 Task: Find an Airbnb rental in Hopkins, United States for 9 guests from August 8 to August 15, with a price range of ₹10,000 to ₹14,000, and amenities including Free parking, Wifi, TV, Gym, and Breakfast. The property should have 8+ bedrooms, 5 beds, and 8+ bathrooms, and be a House.
Action: Mouse moved to (740, 144)
Screenshot: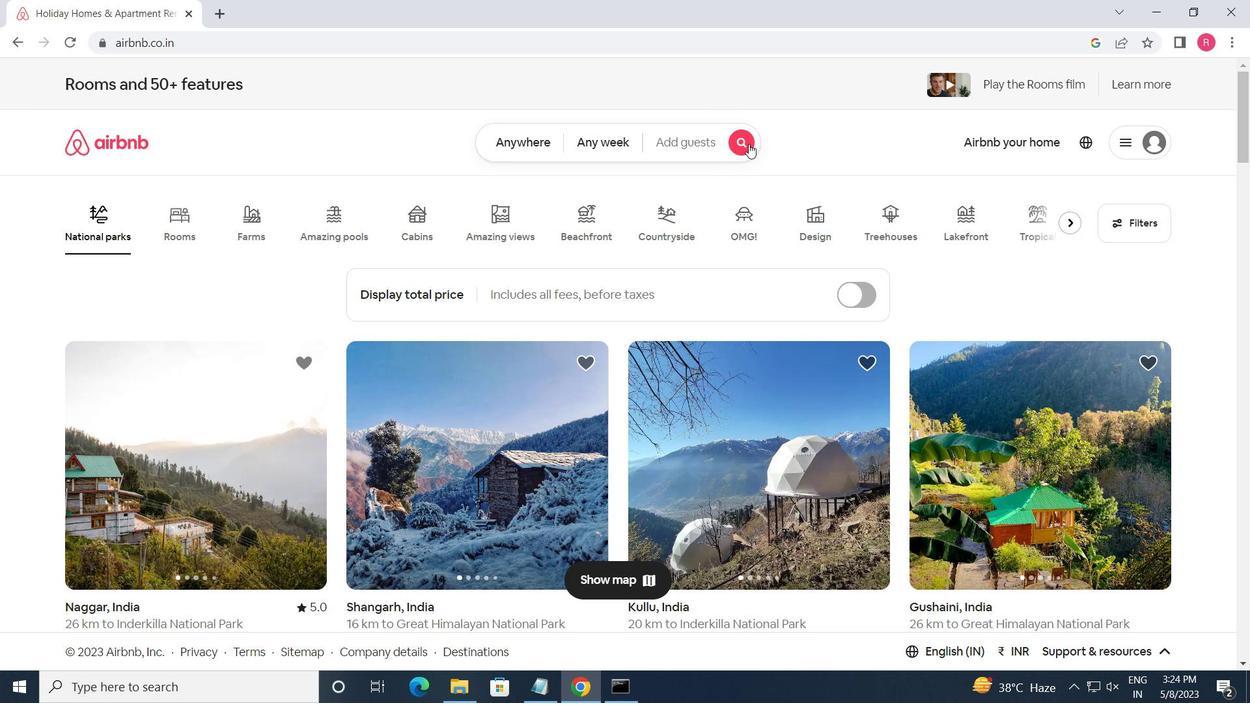 
Action: Mouse pressed left at (740, 144)
Screenshot: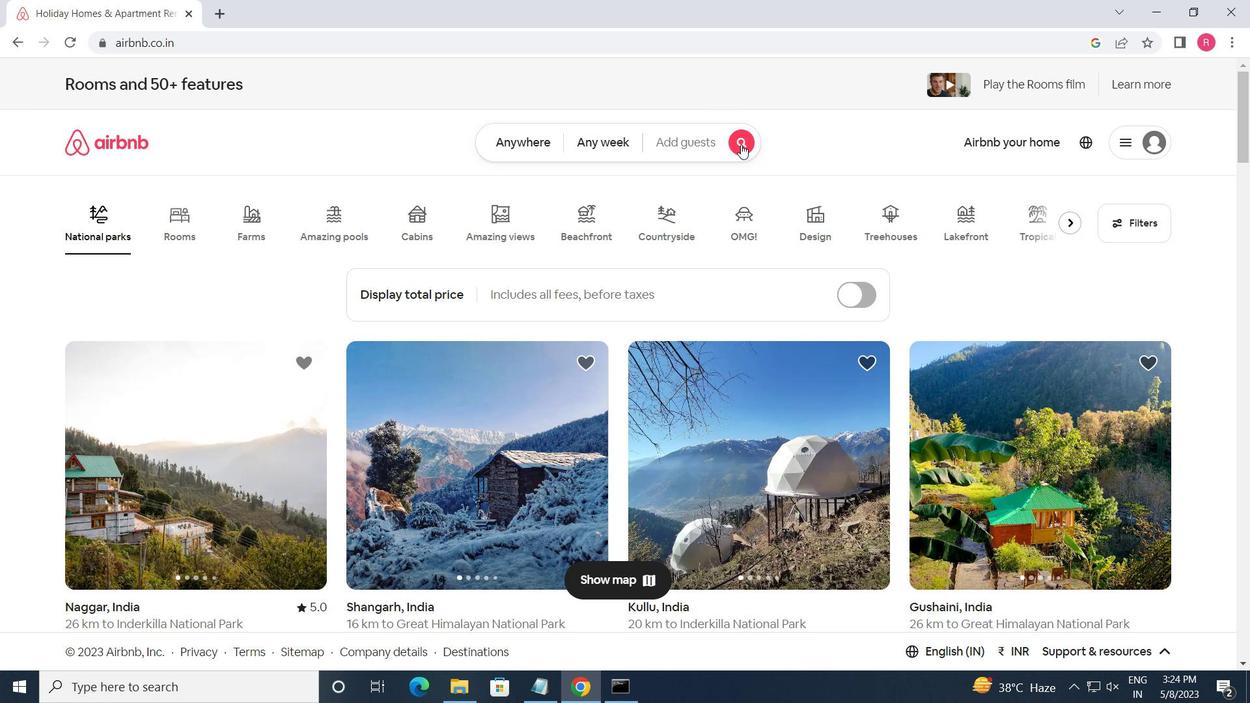 
Action: Mouse moved to (347, 211)
Screenshot: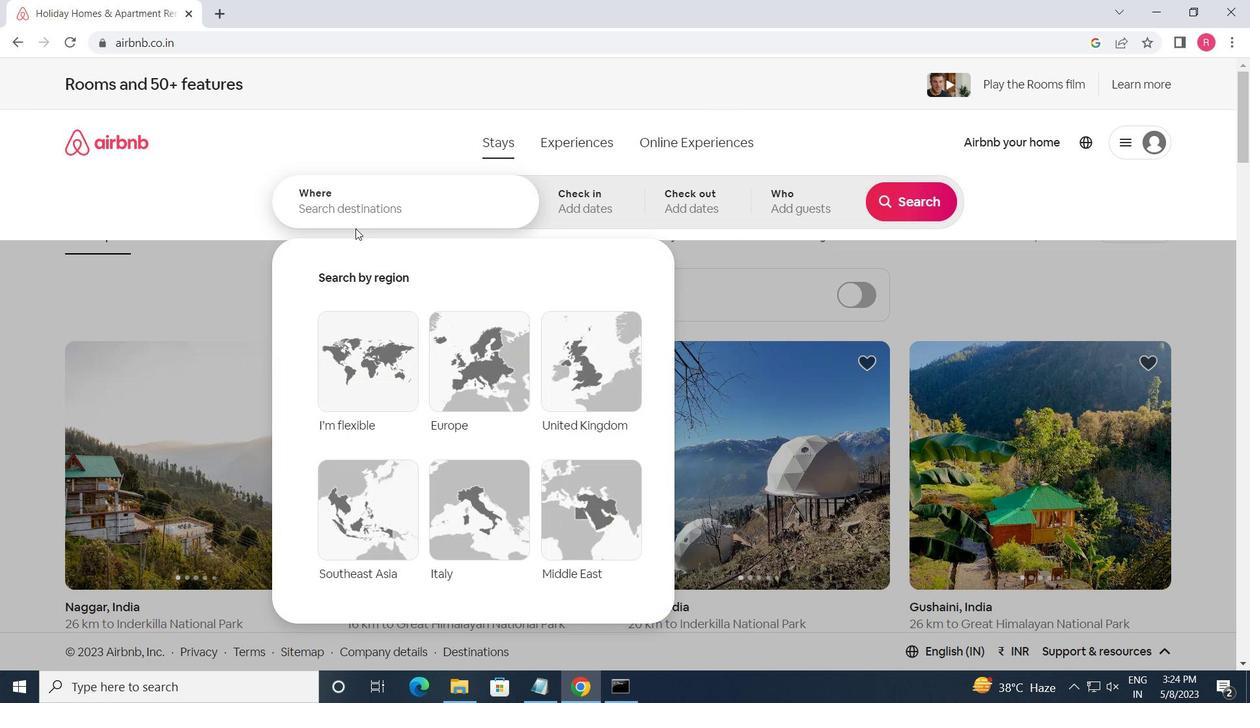 
Action: Mouse pressed left at (347, 211)
Screenshot: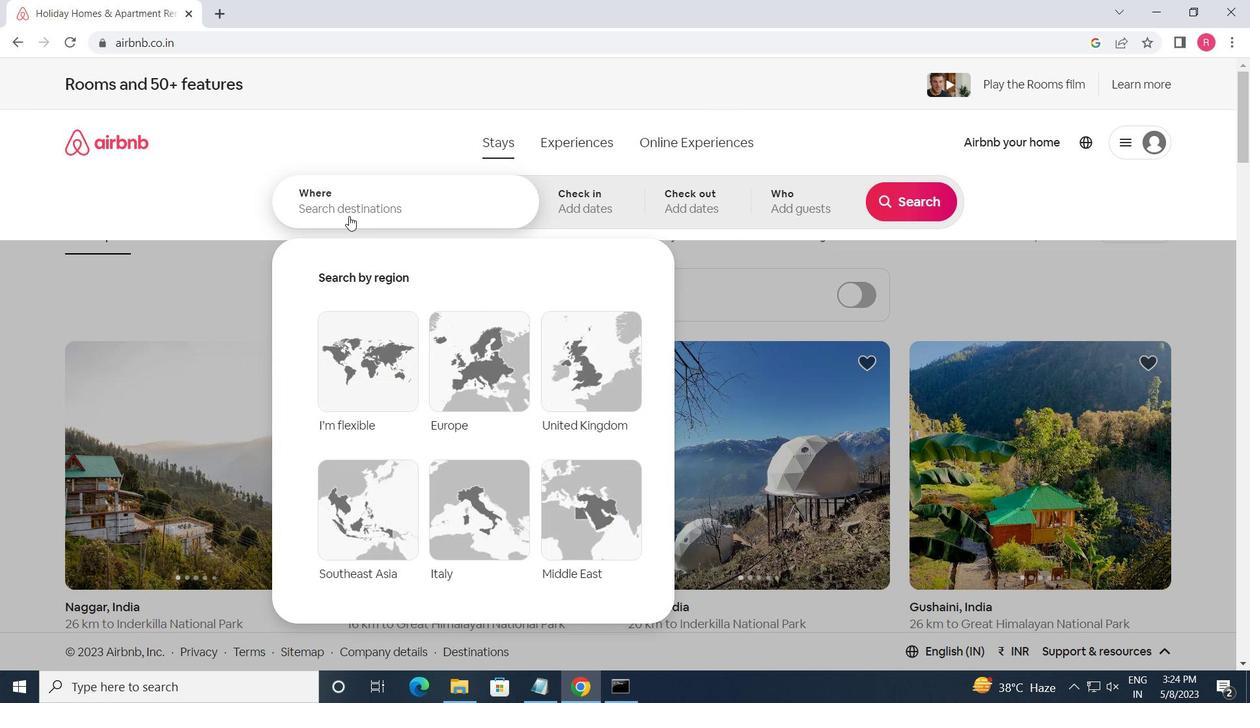 
Action: Key pressed <Key.shift>HOPKINS,<Key.space><Key.shift_r><Key.shift_r>UNITED<Key.space><Key.shift>STATES<Key.enter>
Screenshot: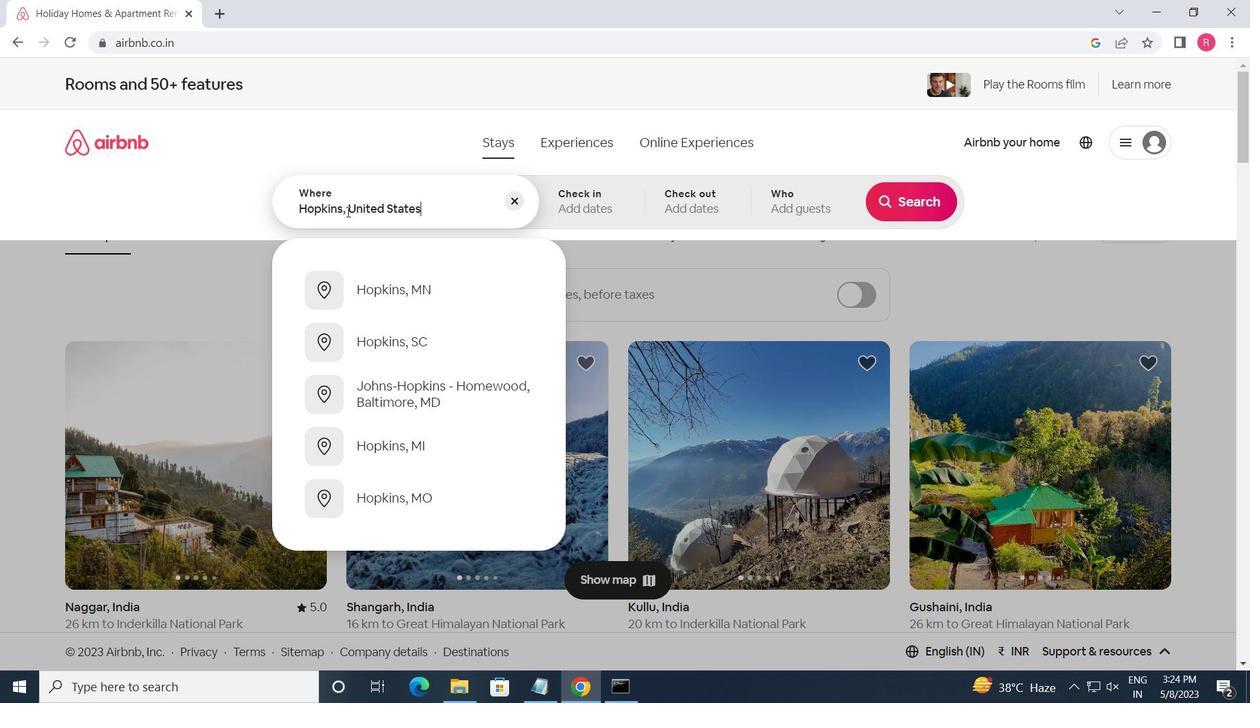 
Action: Mouse moved to (908, 341)
Screenshot: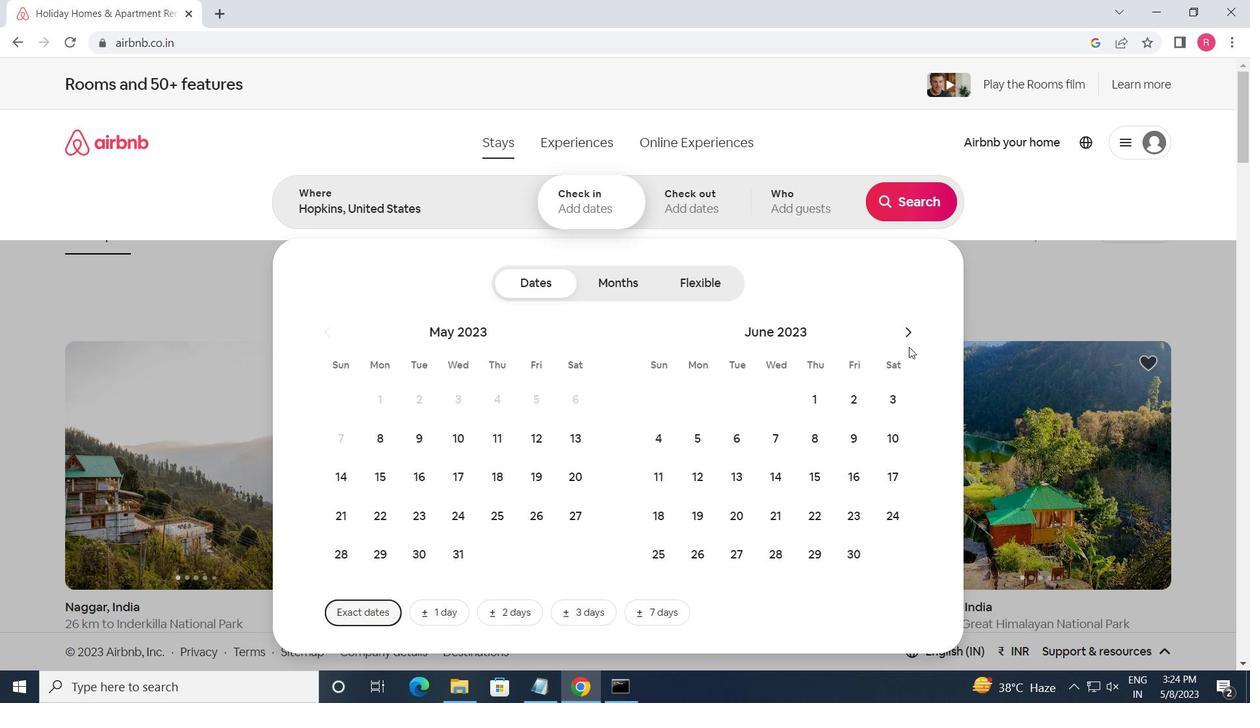 
Action: Mouse pressed left at (908, 341)
Screenshot: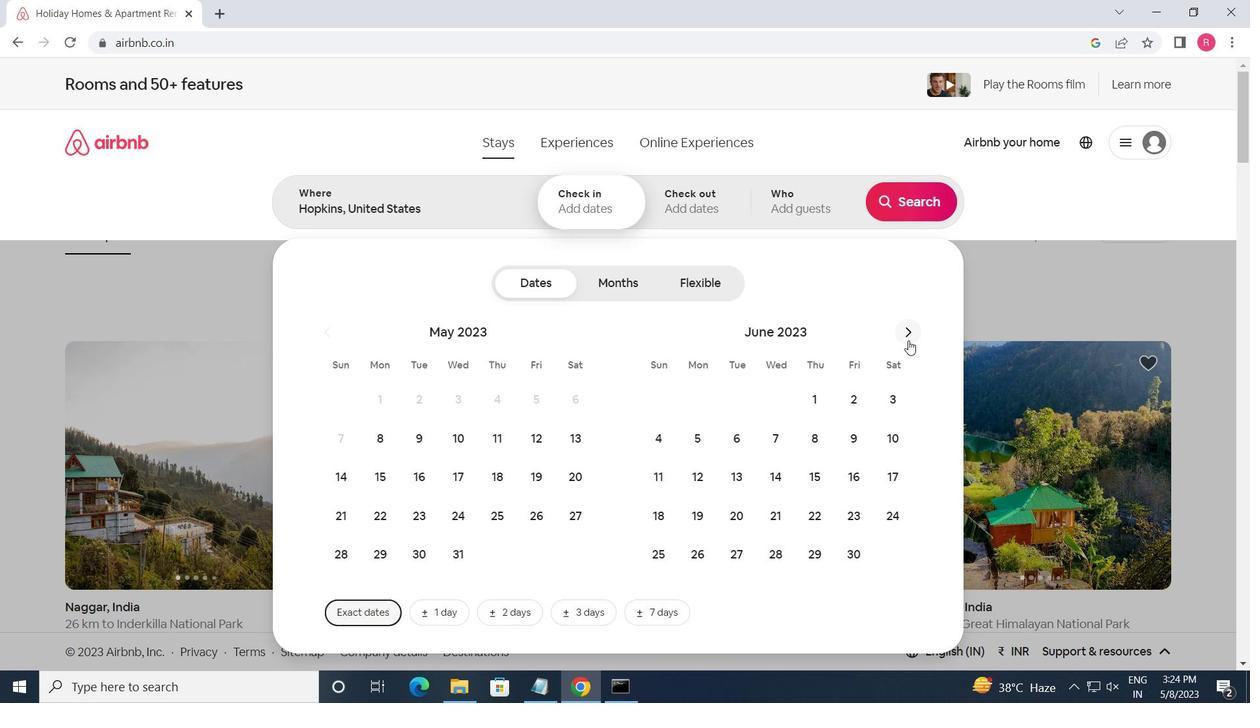 
Action: Mouse pressed left at (908, 341)
Screenshot: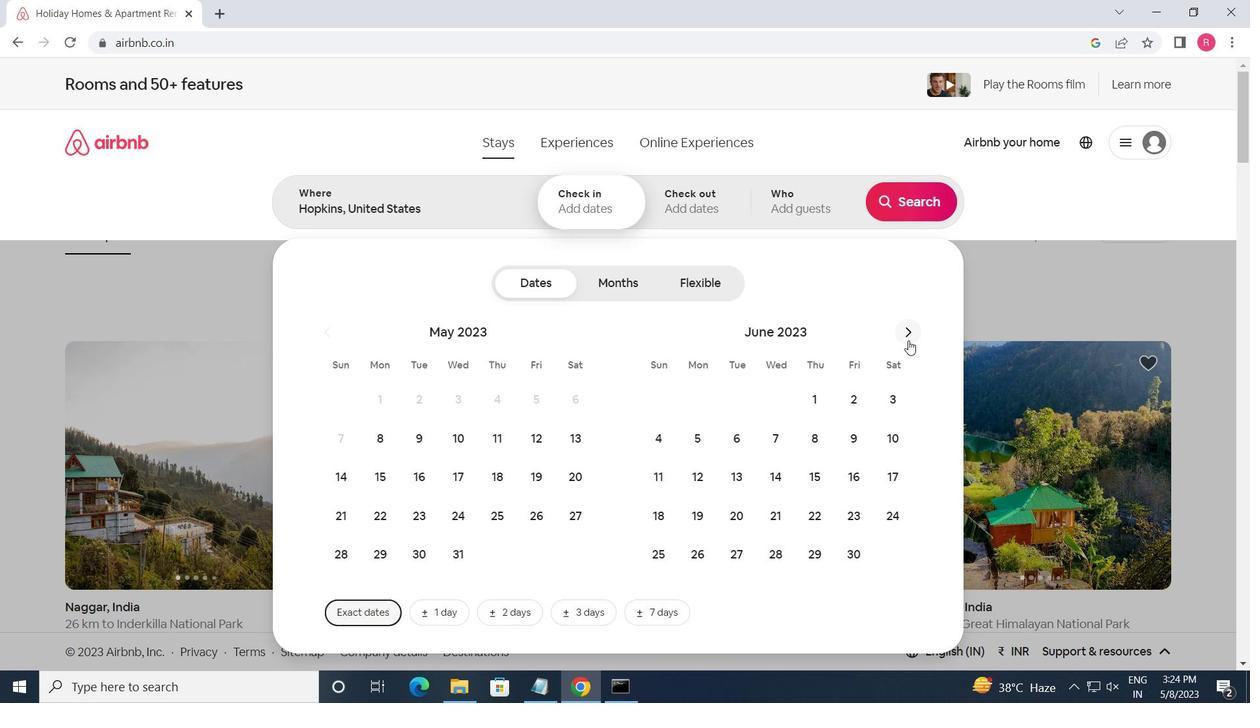 
Action: Mouse pressed left at (908, 341)
Screenshot: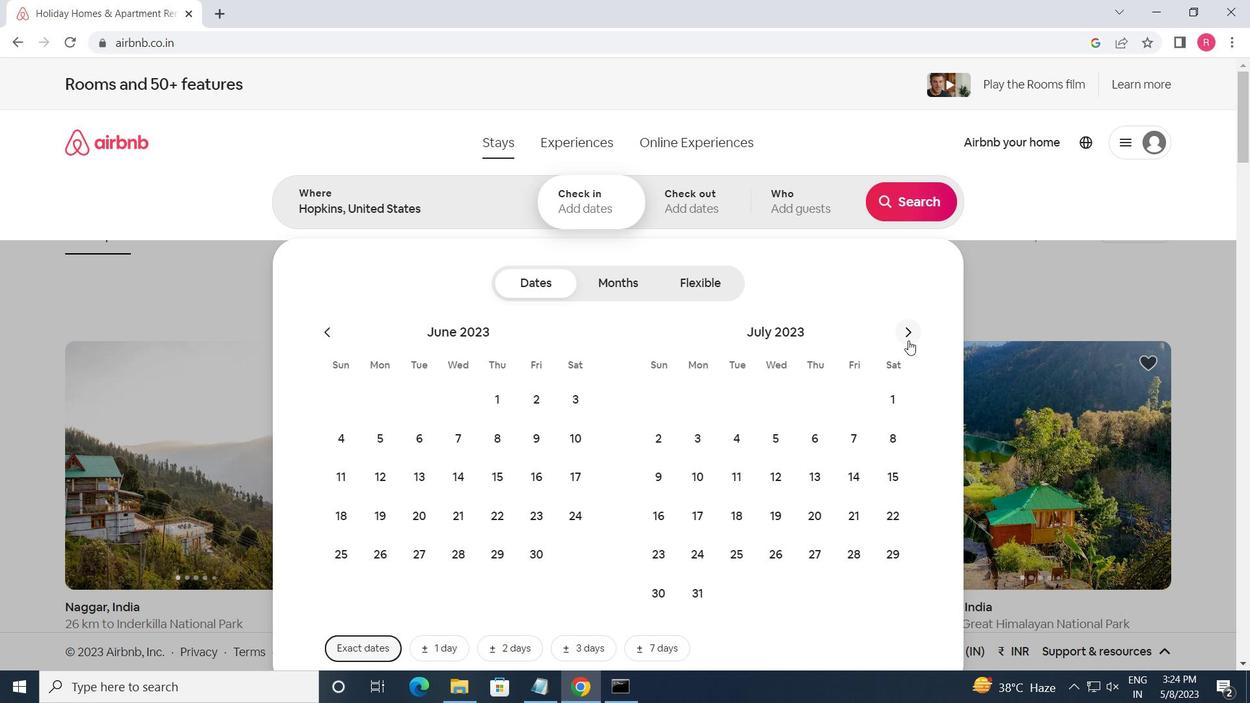 
Action: Mouse moved to (748, 446)
Screenshot: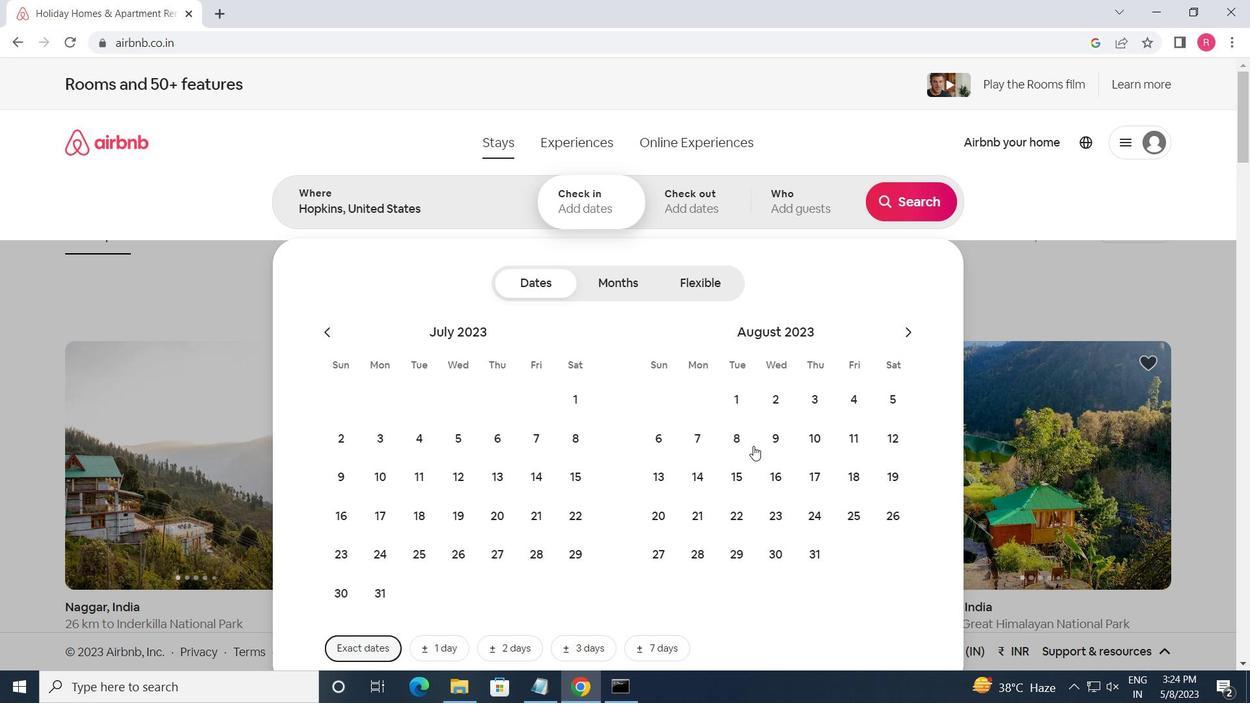 
Action: Mouse pressed left at (748, 446)
Screenshot: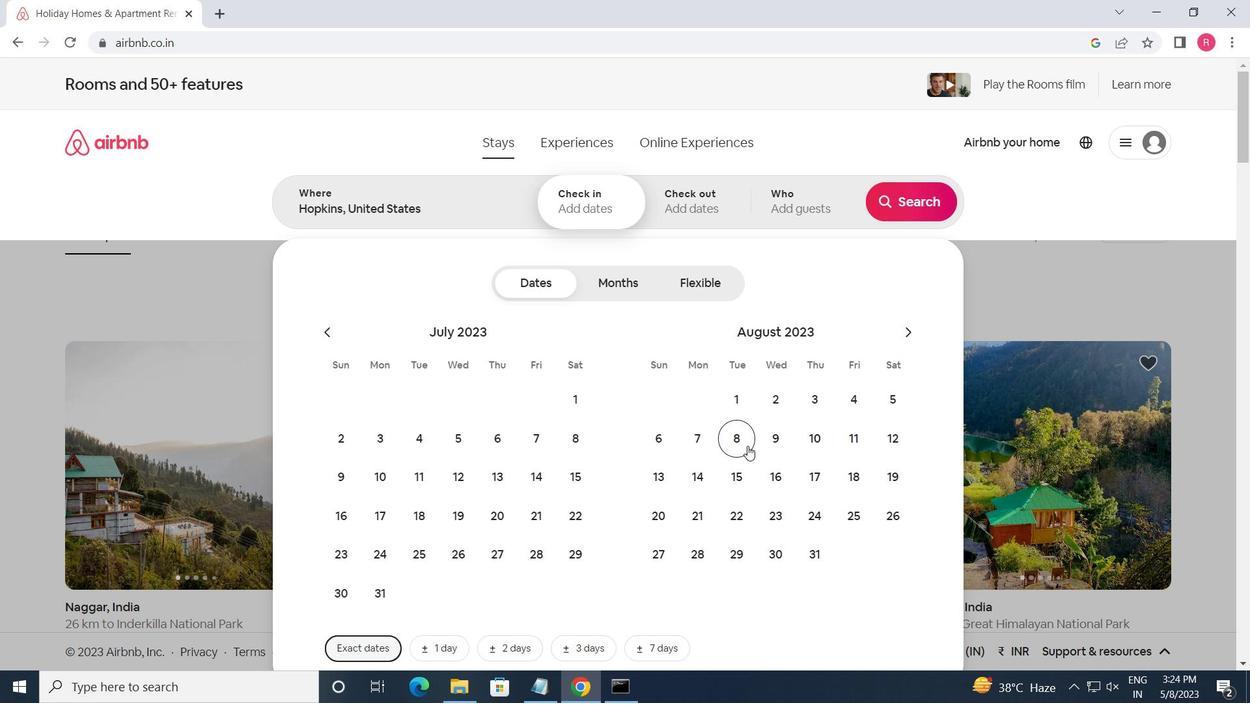 
Action: Mouse moved to (743, 467)
Screenshot: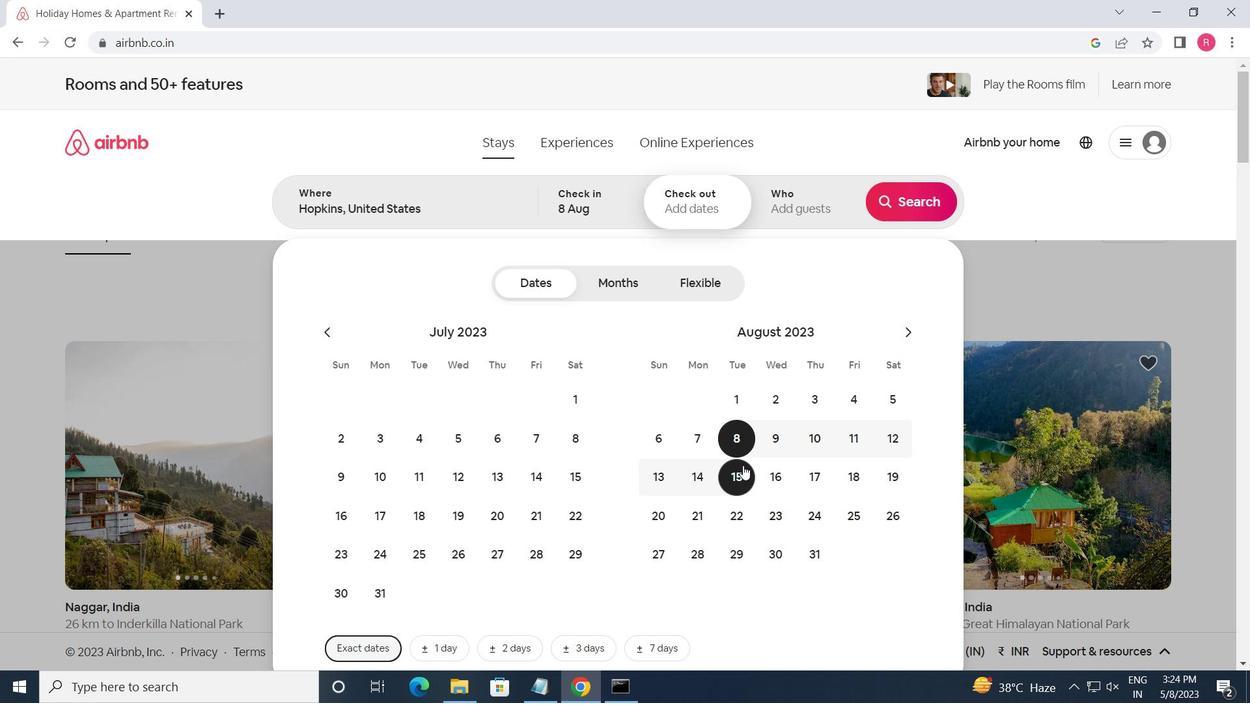 
Action: Mouse pressed left at (743, 467)
Screenshot: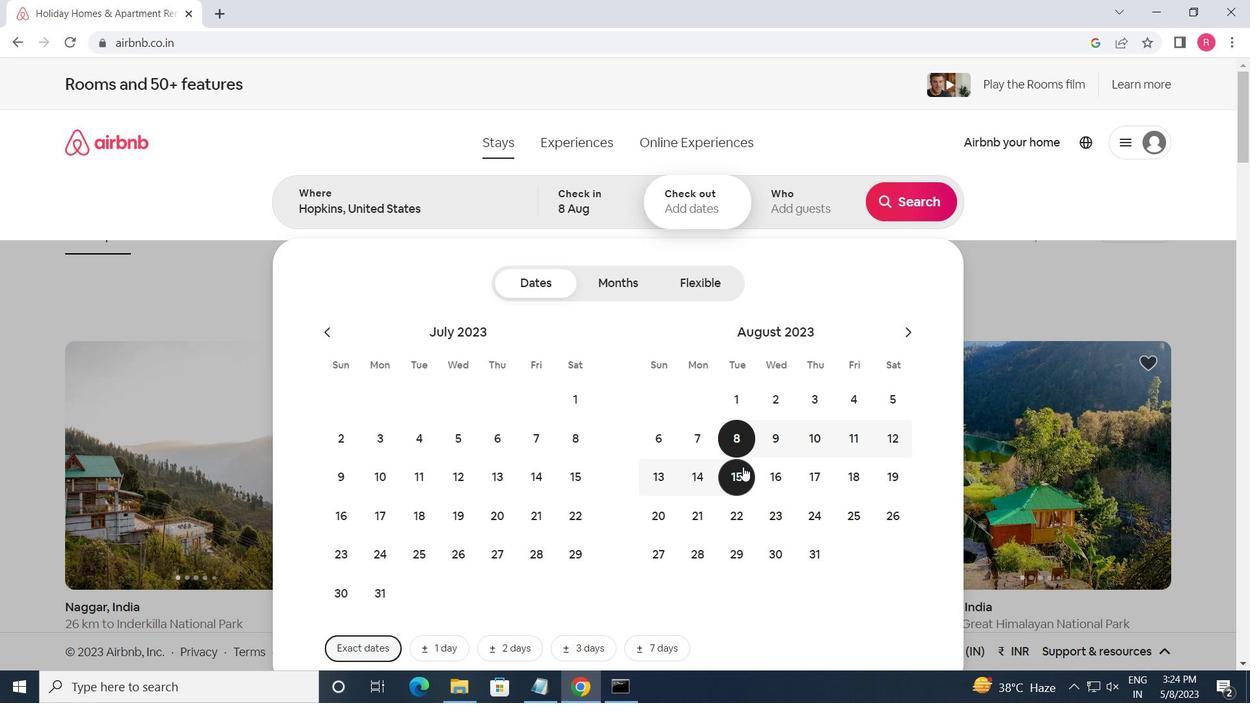 
Action: Mouse moved to (793, 213)
Screenshot: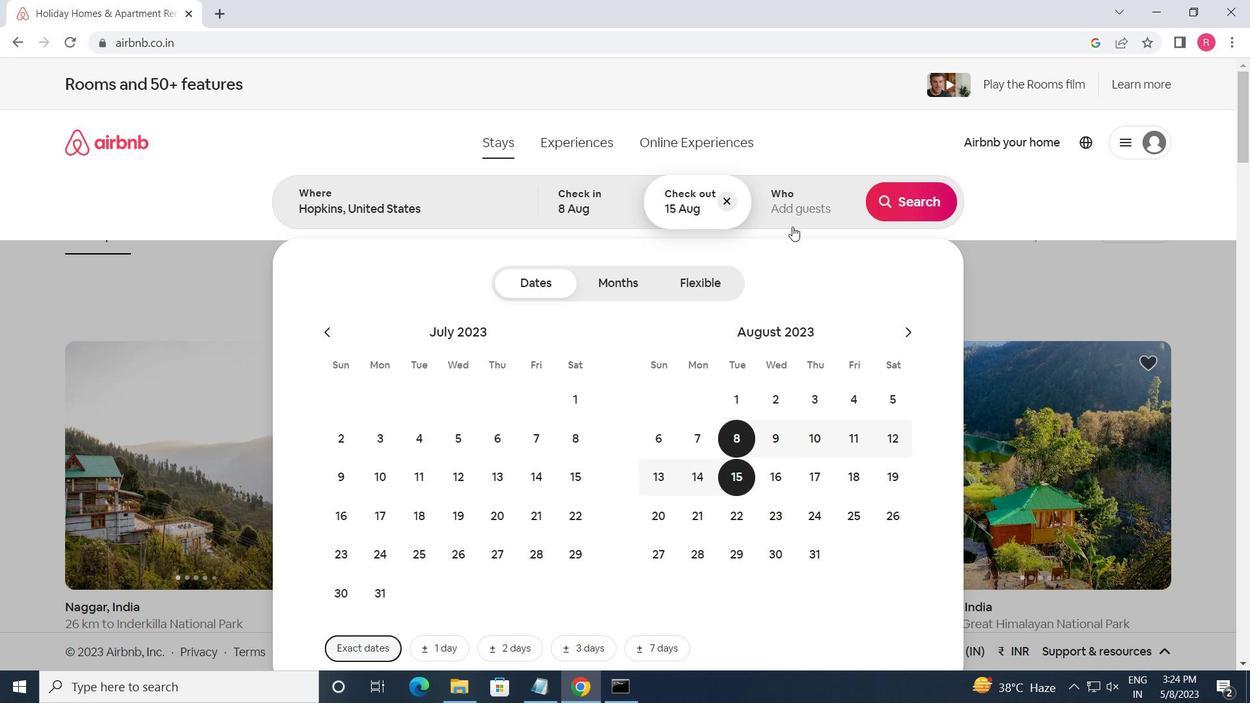 
Action: Mouse pressed left at (793, 213)
Screenshot: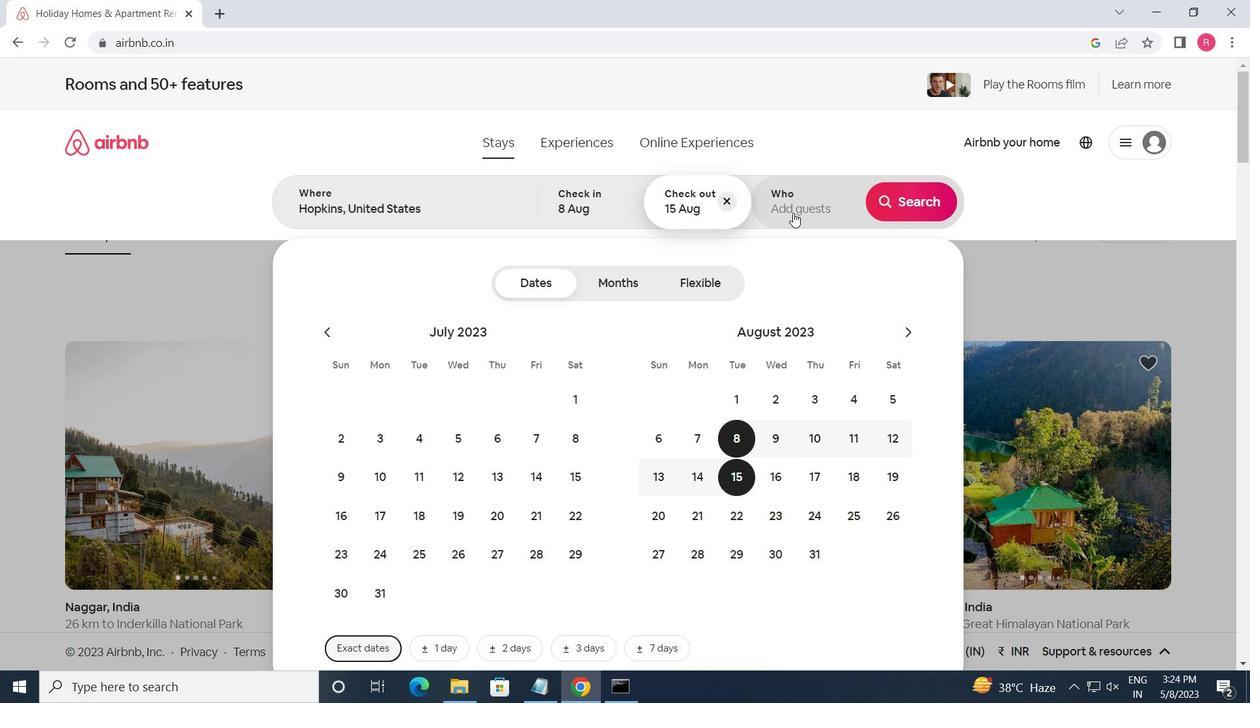 
Action: Mouse moved to (911, 287)
Screenshot: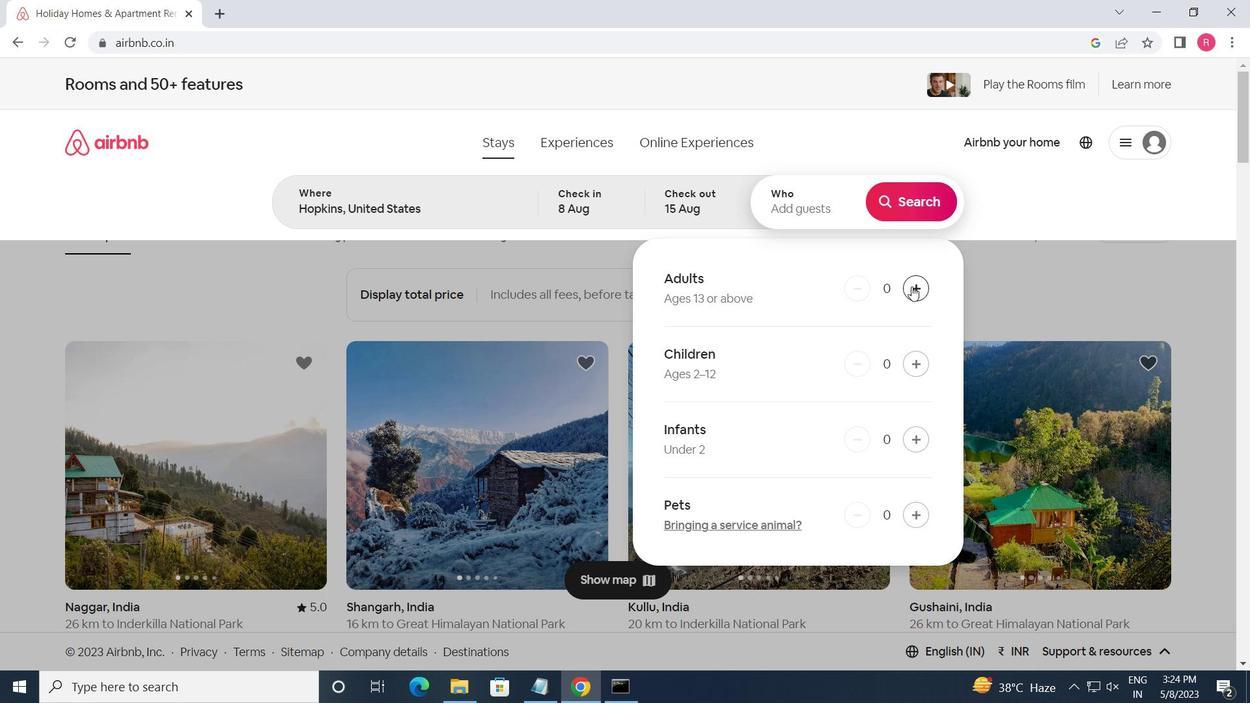 
Action: Mouse pressed left at (911, 287)
Screenshot: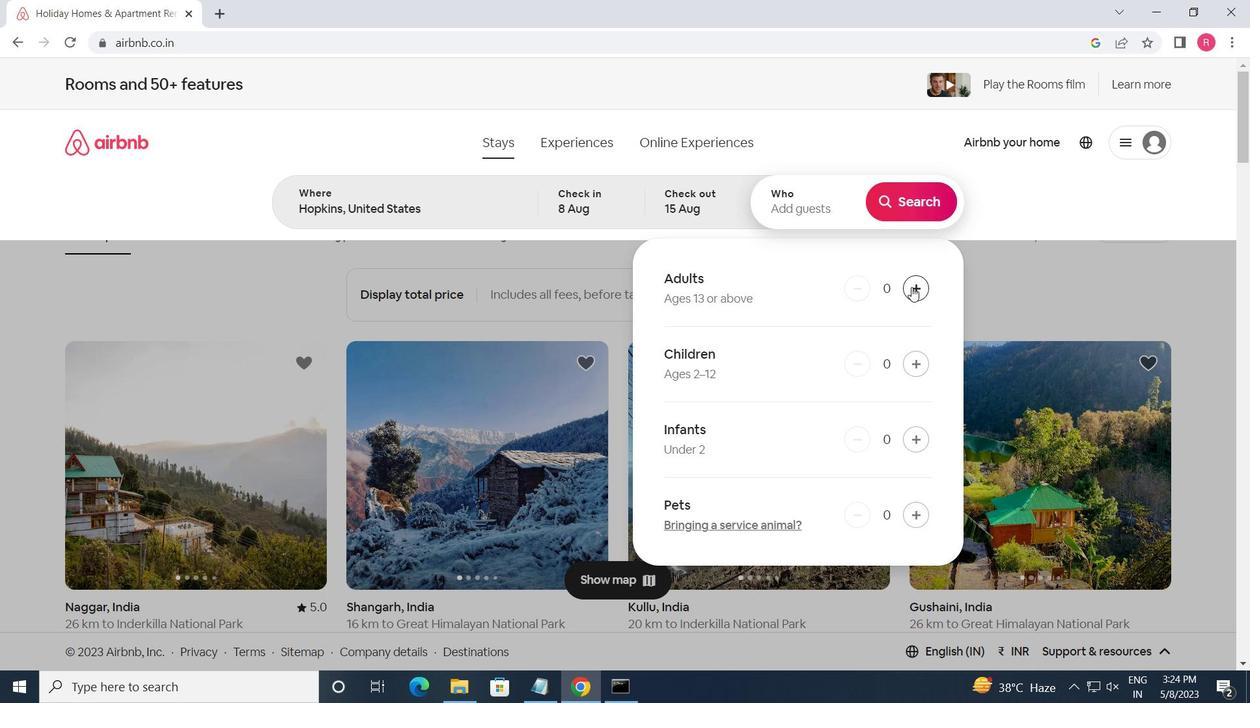 
Action: Mouse pressed left at (911, 287)
Screenshot: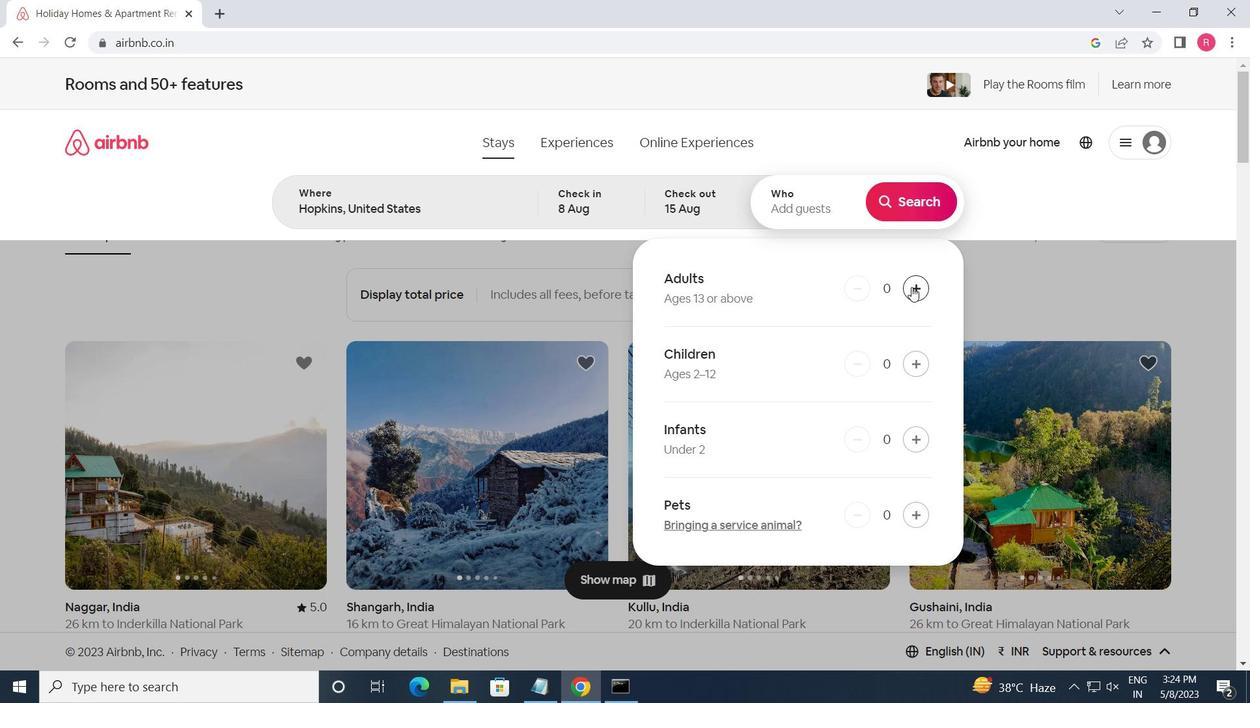 
Action: Mouse pressed left at (911, 287)
Screenshot: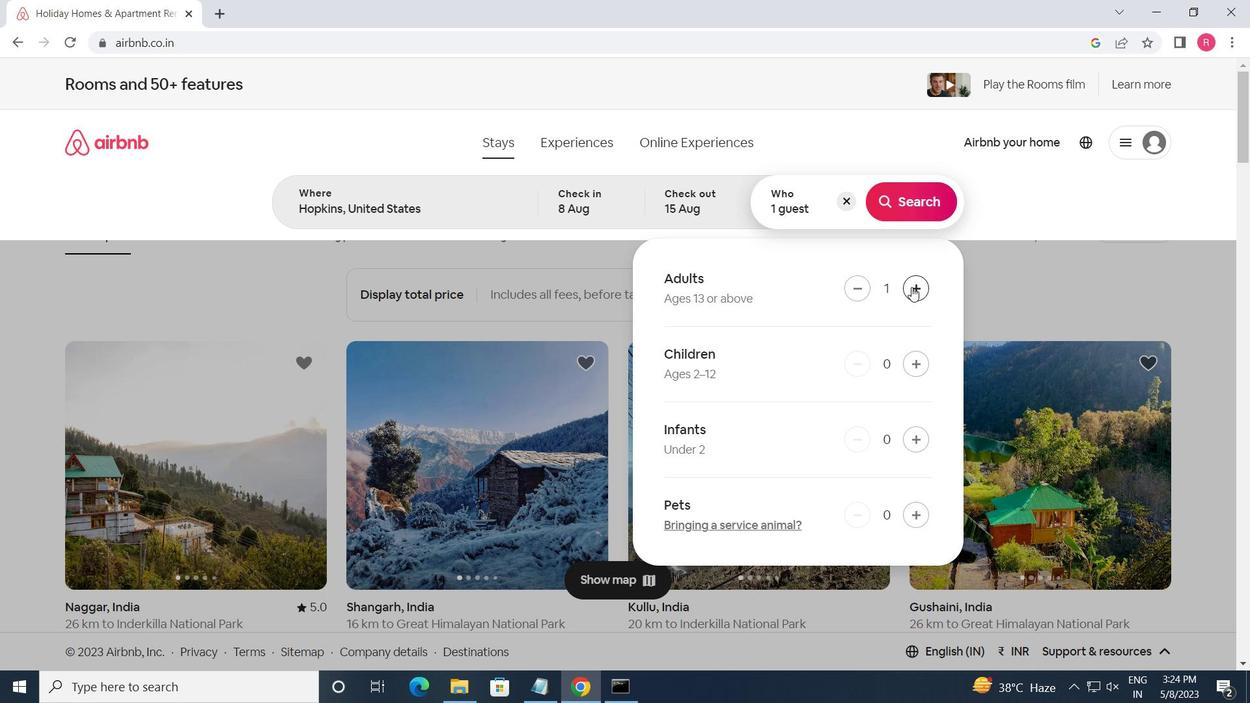 
Action: Mouse pressed left at (911, 287)
Screenshot: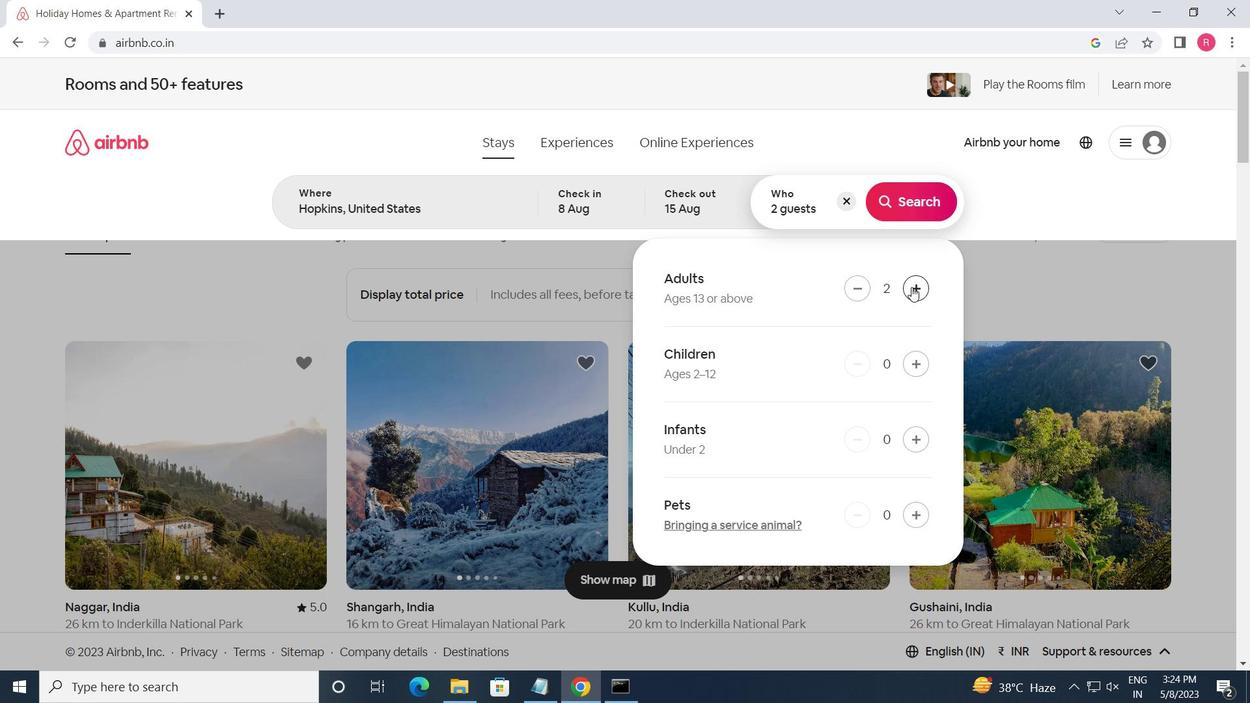 
Action: Mouse pressed left at (911, 287)
Screenshot: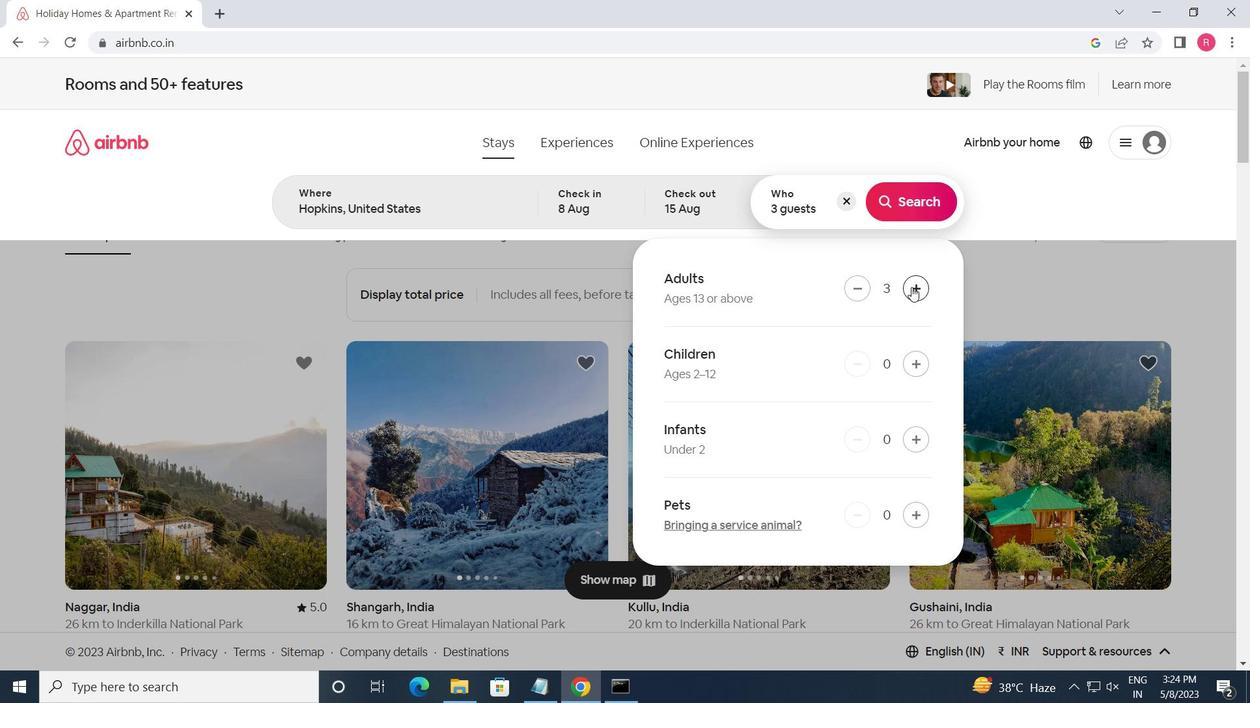 
Action: Mouse pressed left at (911, 287)
Screenshot: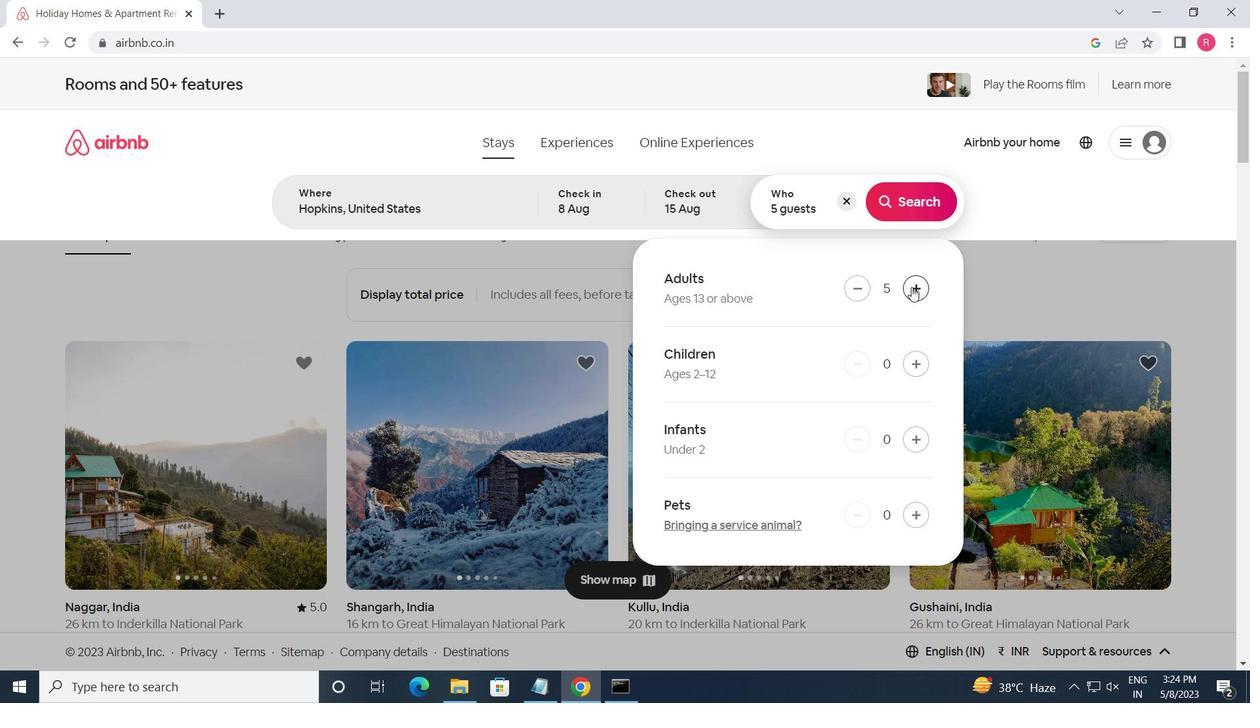 
Action: Mouse pressed left at (911, 287)
Screenshot: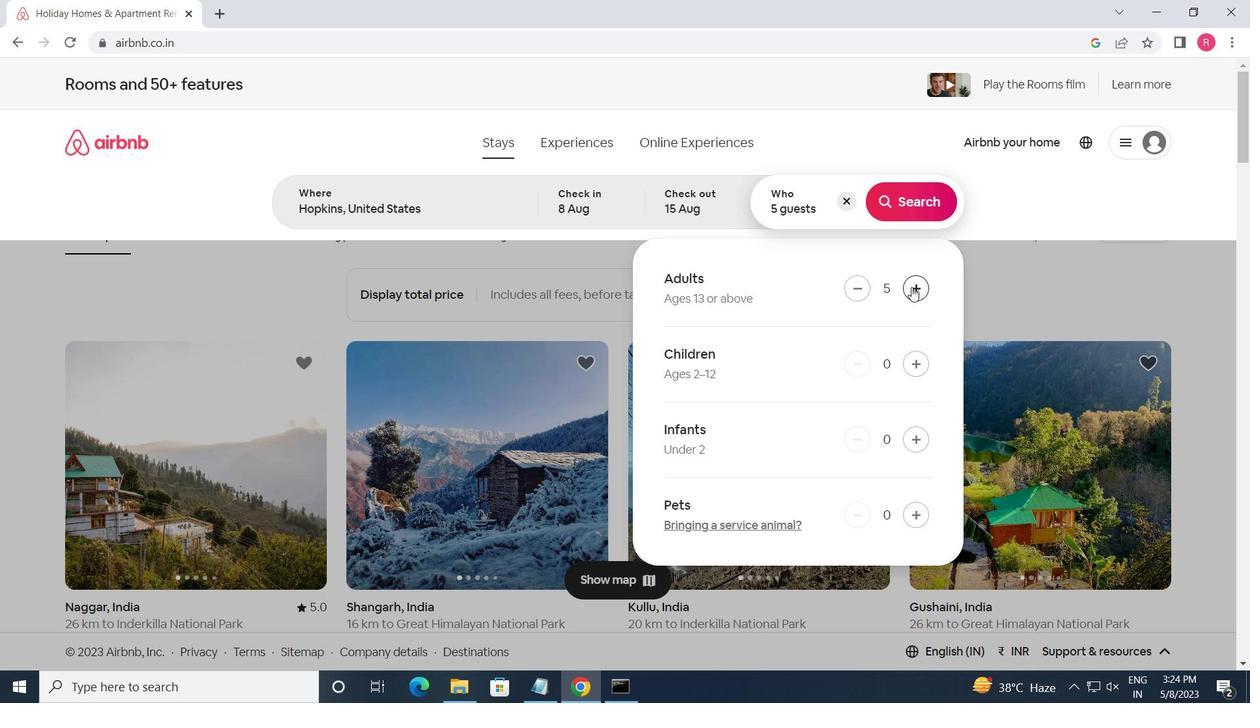 
Action: Mouse pressed left at (911, 287)
Screenshot: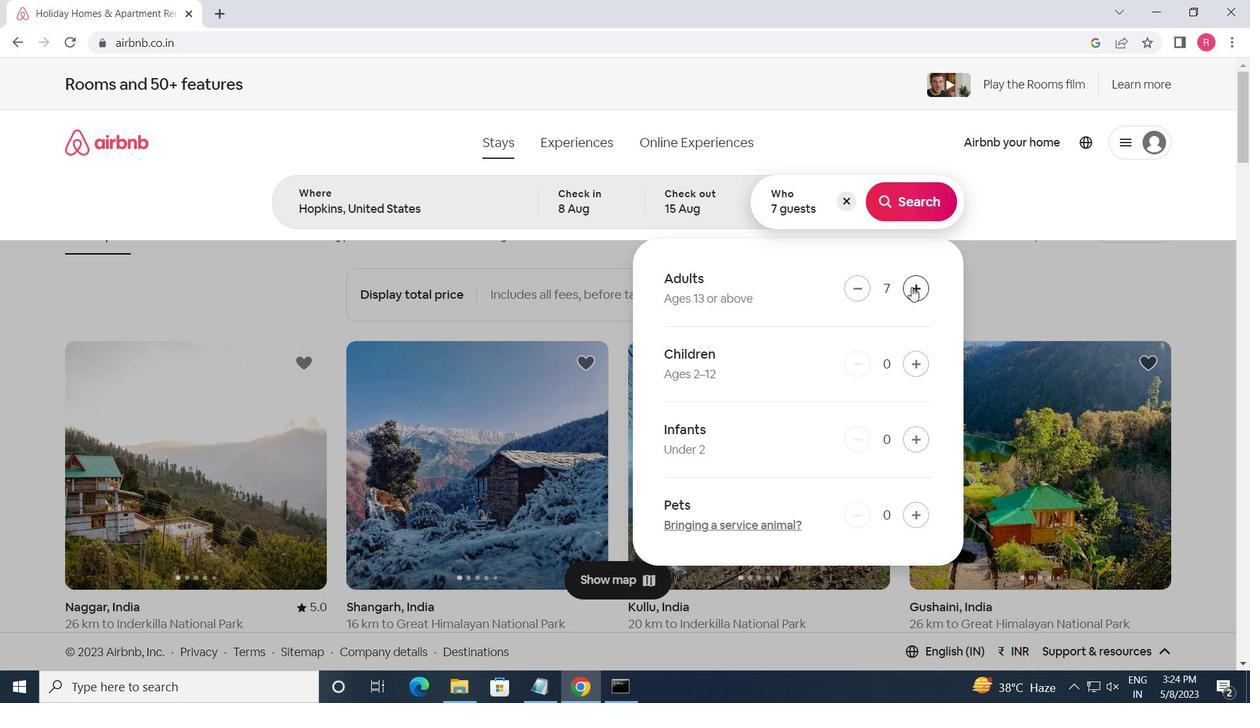 
Action: Mouse pressed left at (911, 287)
Screenshot: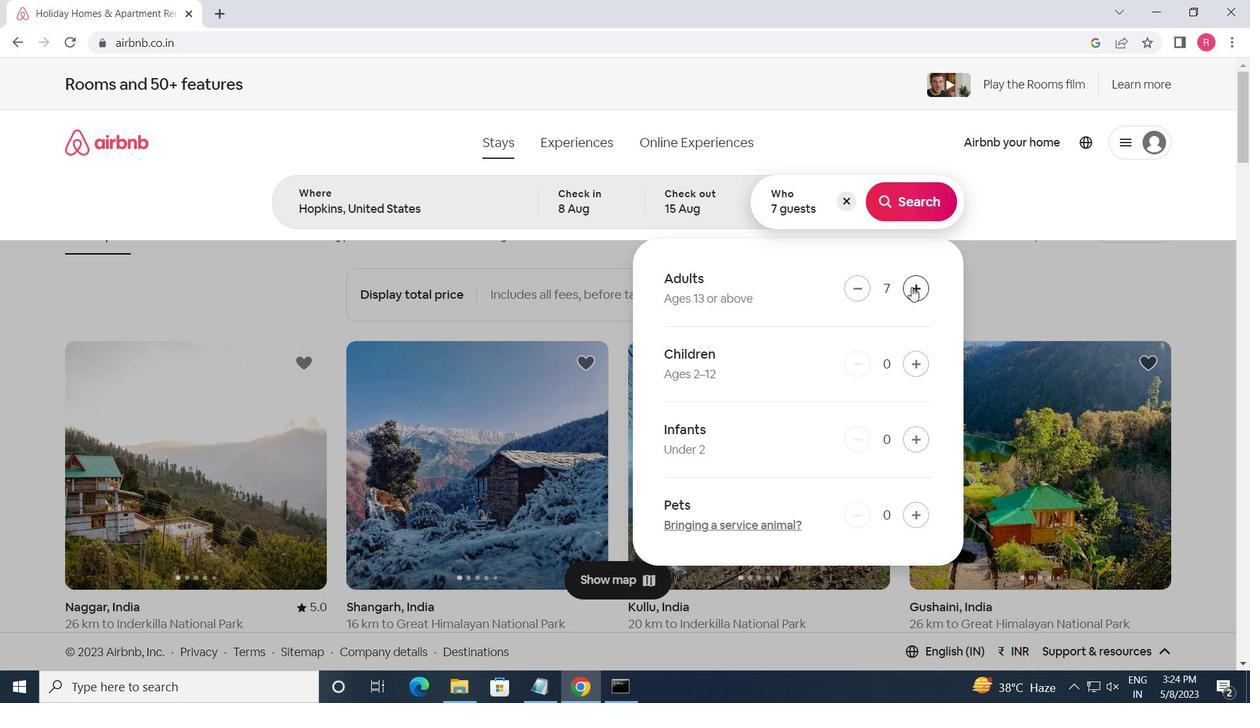 
Action: Mouse moved to (903, 214)
Screenshot: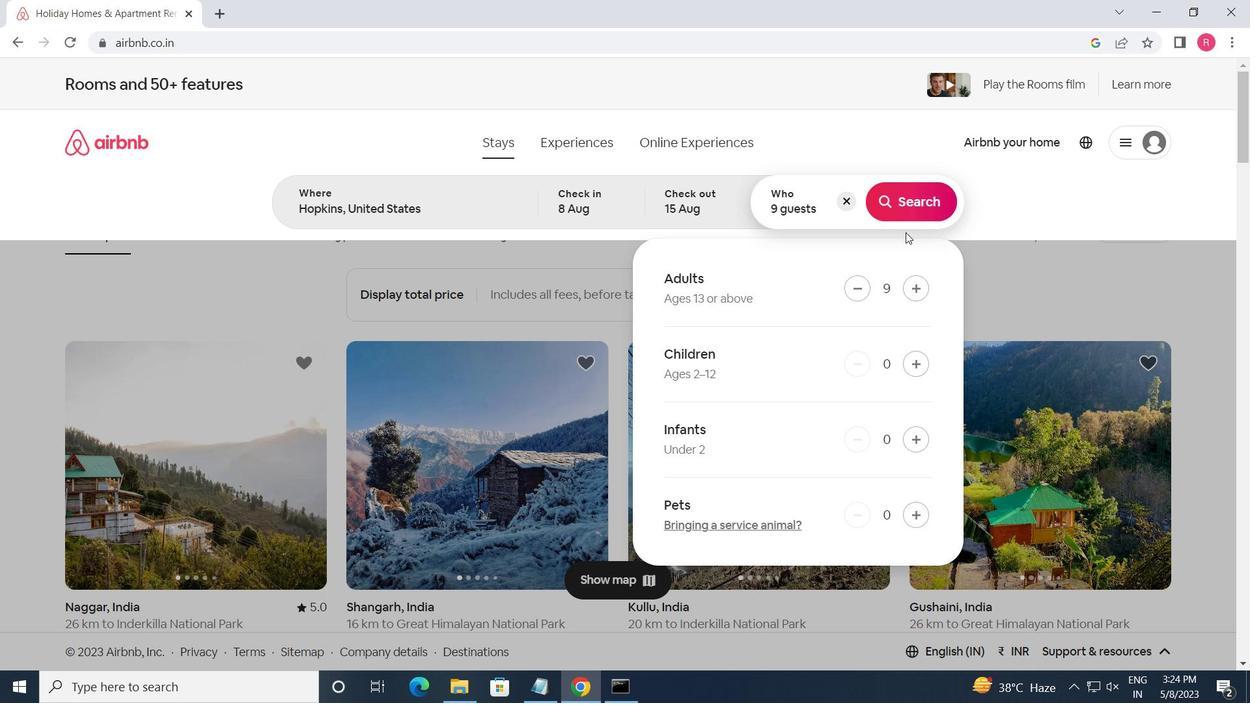 
Action: Mouse pressed left at (903, 214)
Screenshot: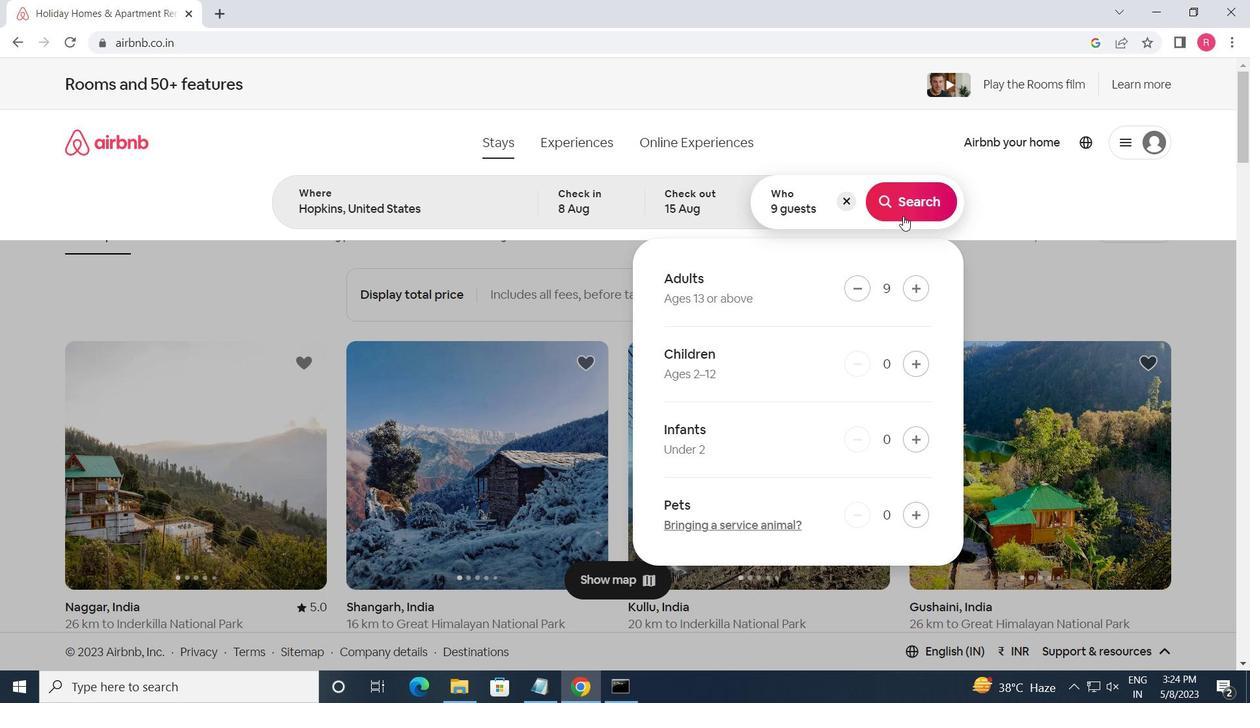 
Action: Mouse moved to (1161, 151)
Screenshot: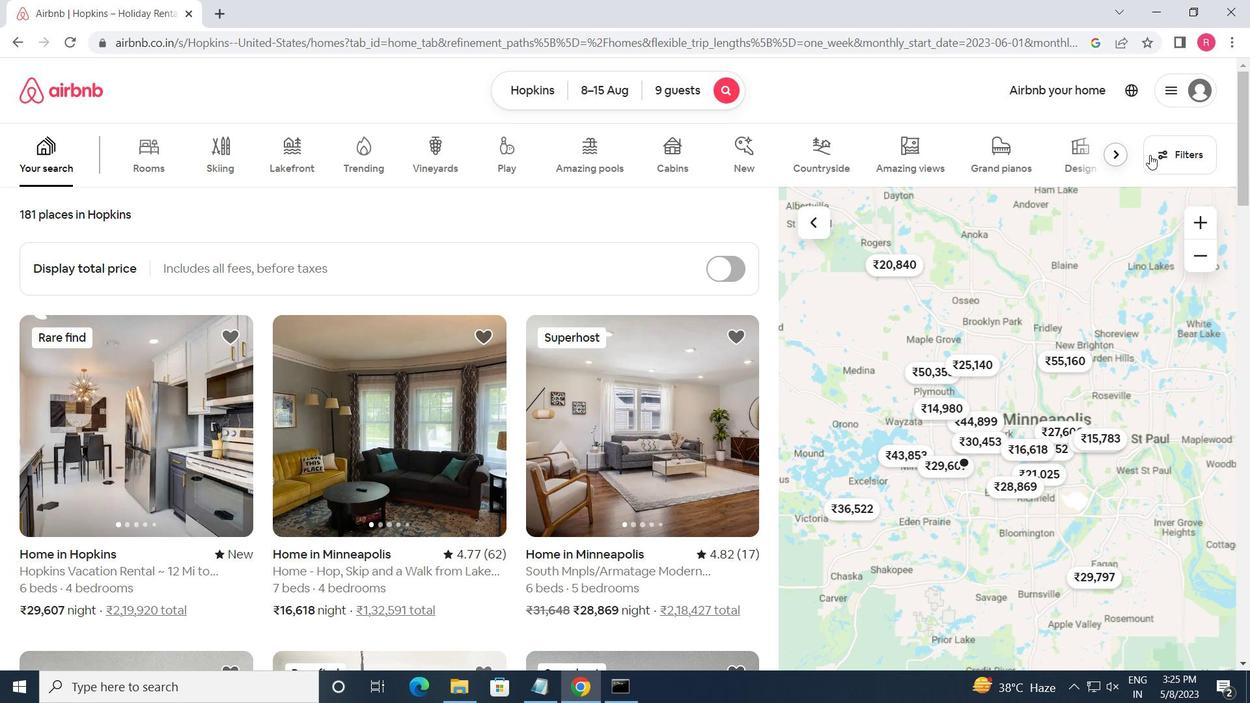 
Action: Mouse pressed left at (1161, 151)
Screenshot: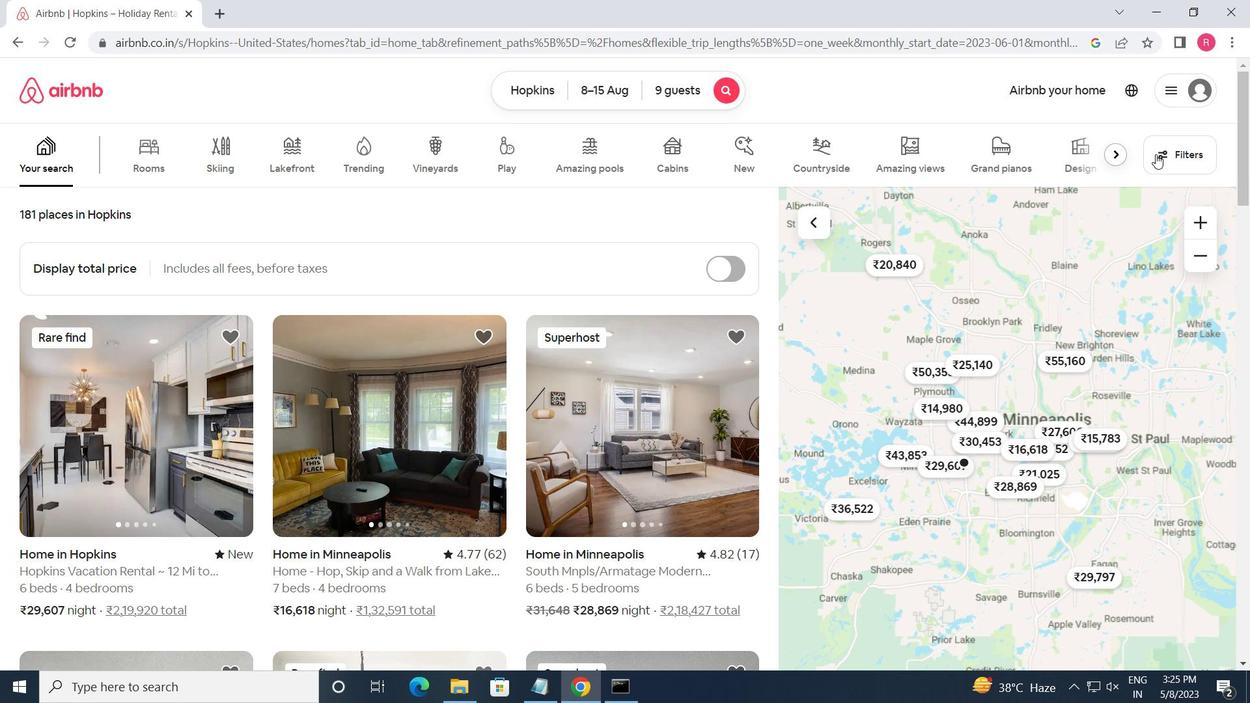 
Action: Mouse moved to (421, 549)
Screenshot: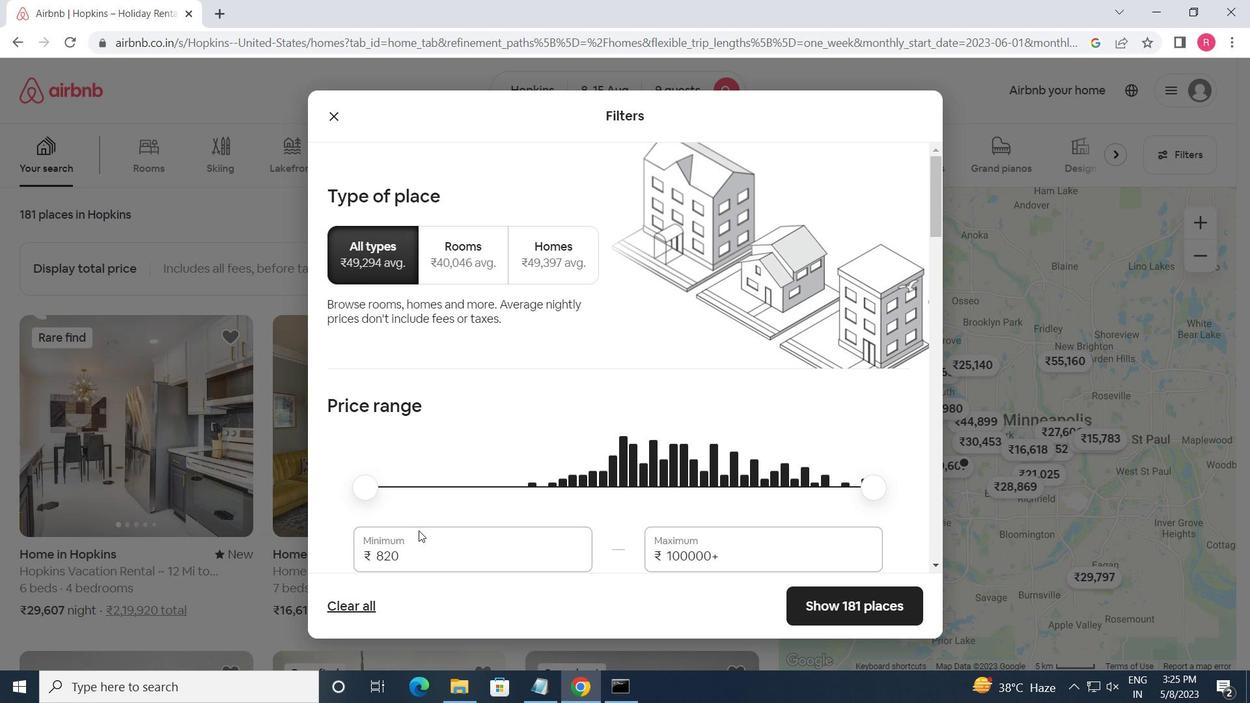 
Action: Mouse pressed left at (421, 549)
Screenshot: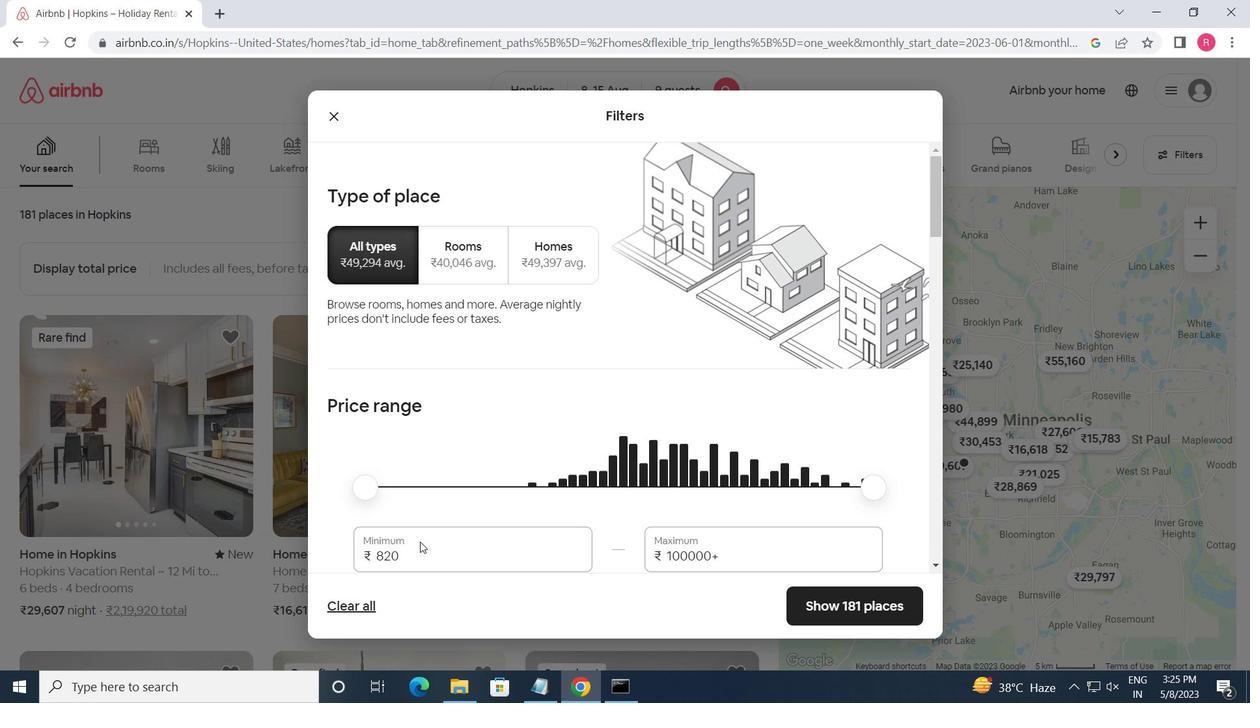 
Action: Mouse moved to (421, 549)
Screenshot: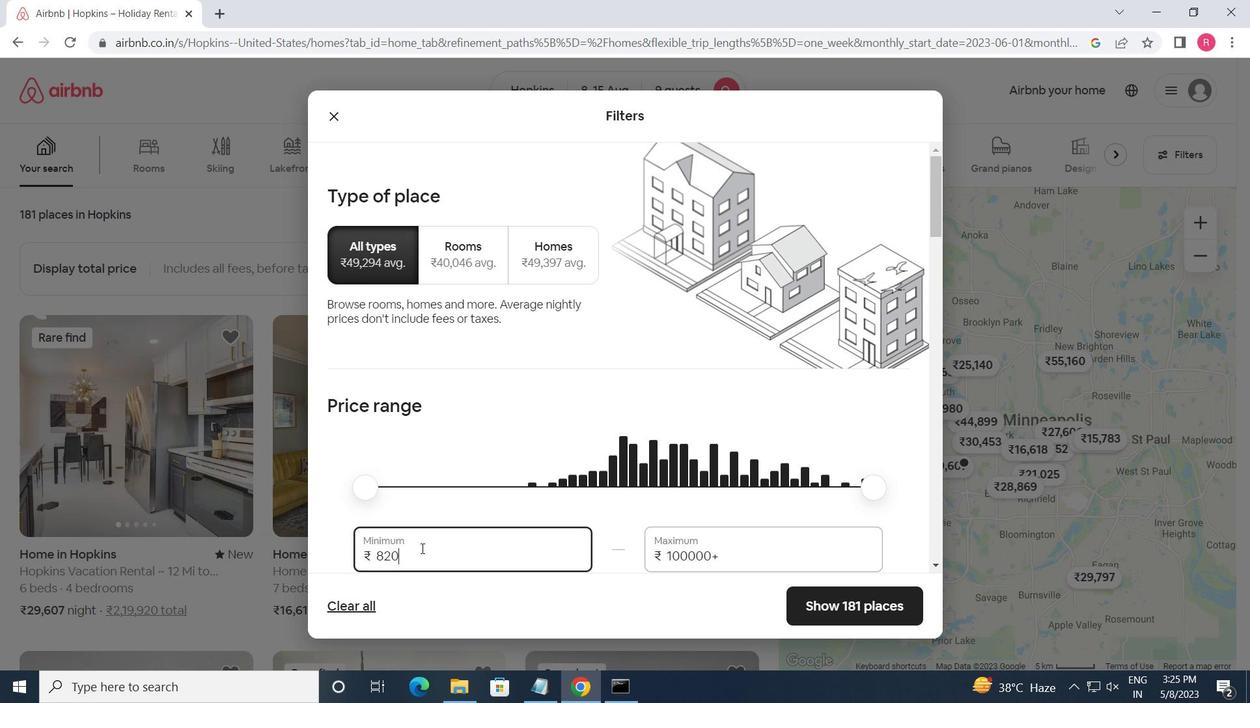 
Action: Key pressed <Key.backspace><Key.backspace><Key.backspace><Key.backspace>10000<Key.tab>14000
Screenshot: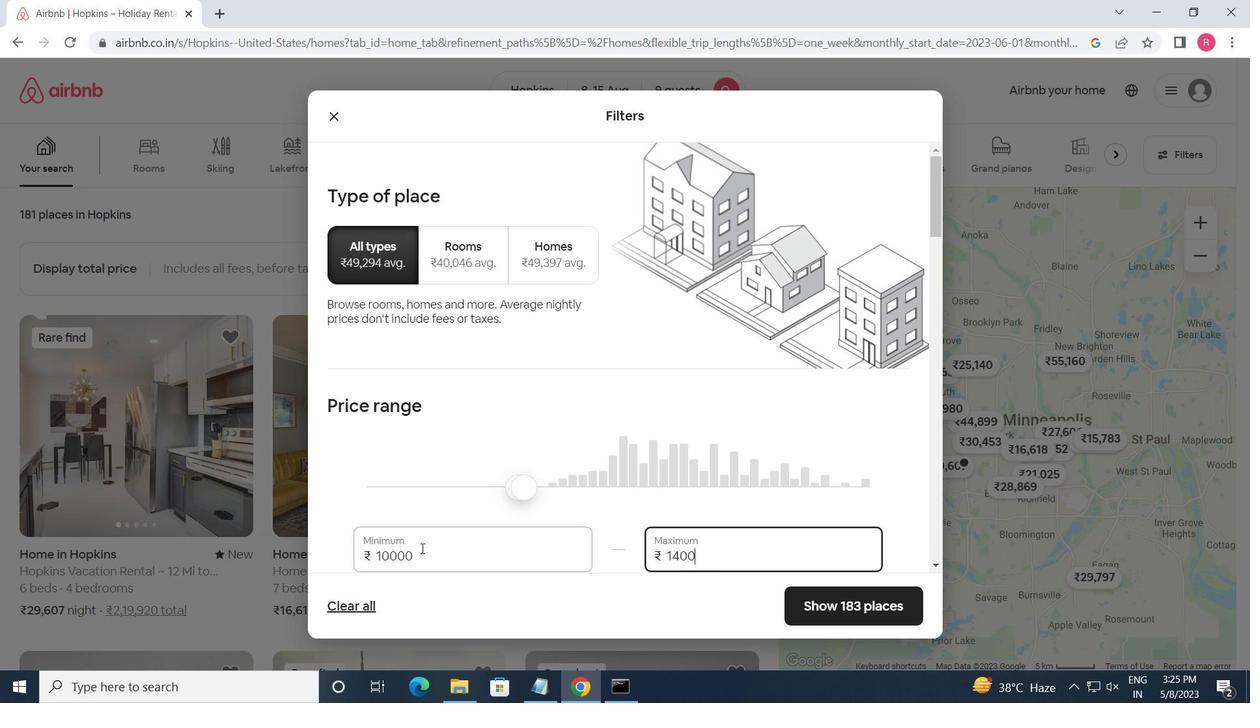 
Action: Mouse moved to (552, 461)
Screenshot: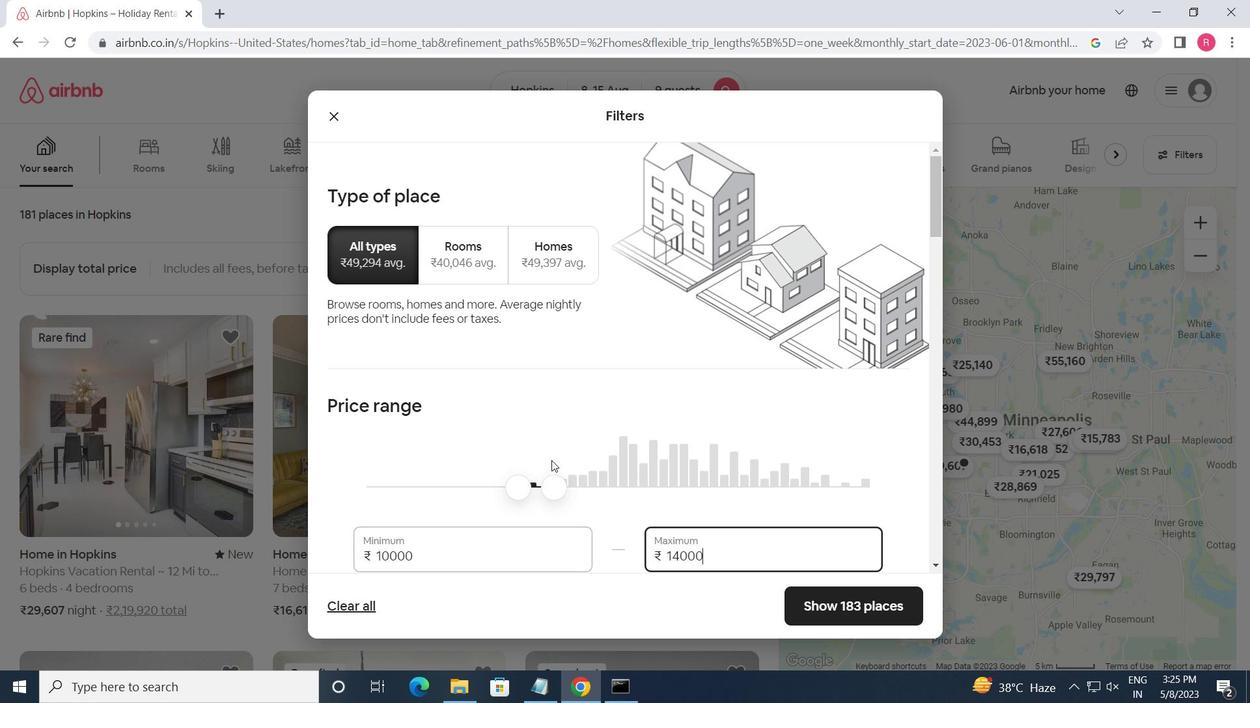 
Action: Mouse scrolled (552, 460) with delta (0, 0)
Screenshot: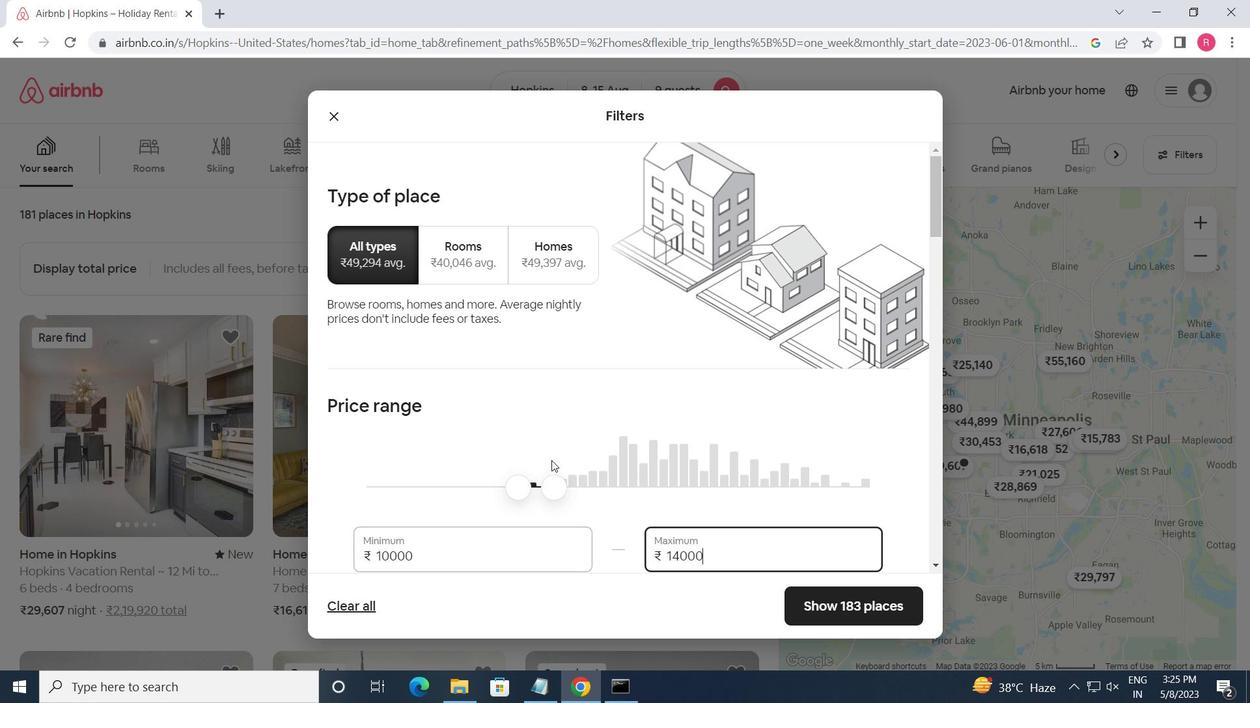 
Action: Mouse scrolled (552, 460) with delta (0, 0)
Screenshot: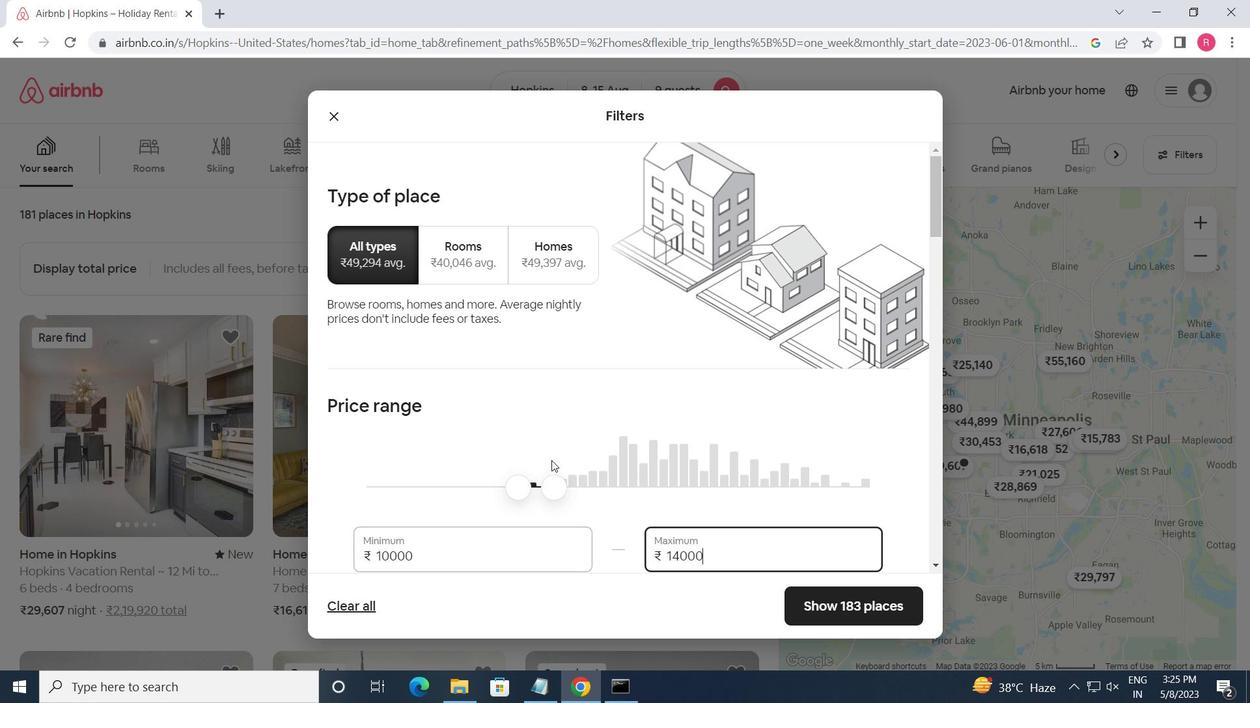 
Action: Mouse scrolled (552, 460) with delta (0, 0)
Screenshot: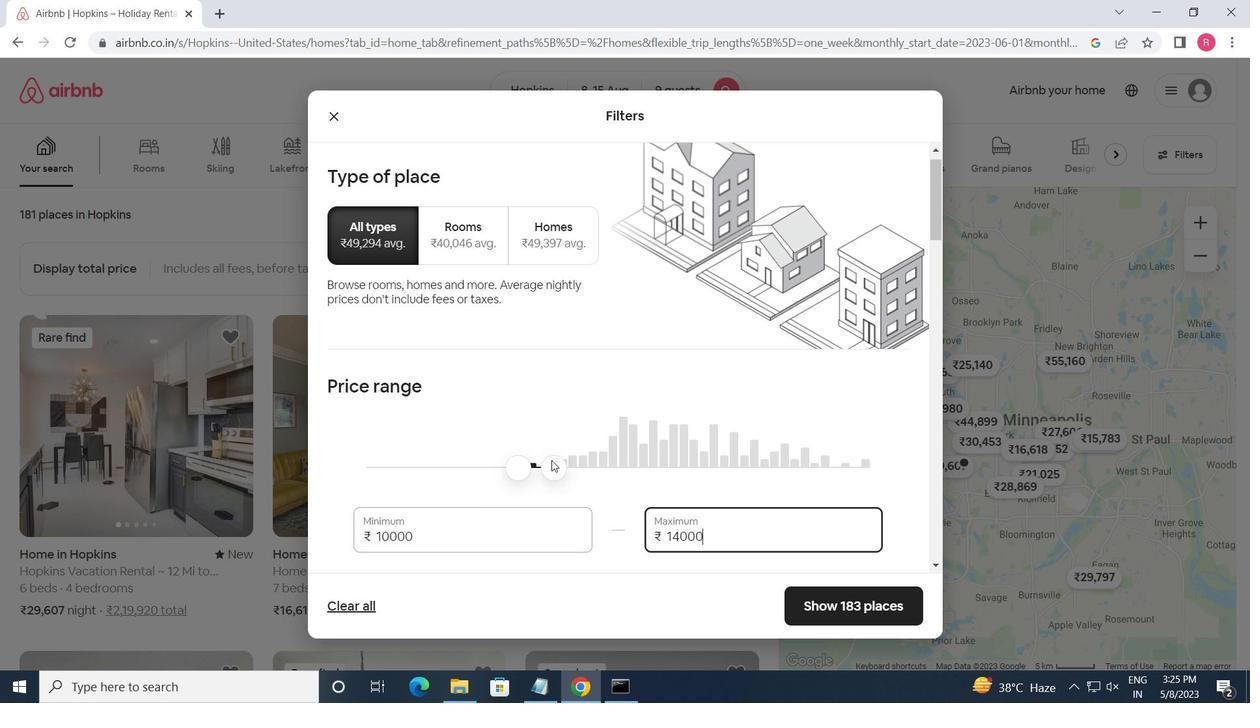 
Action: Mouse moved to (551, 461)
Screenshot: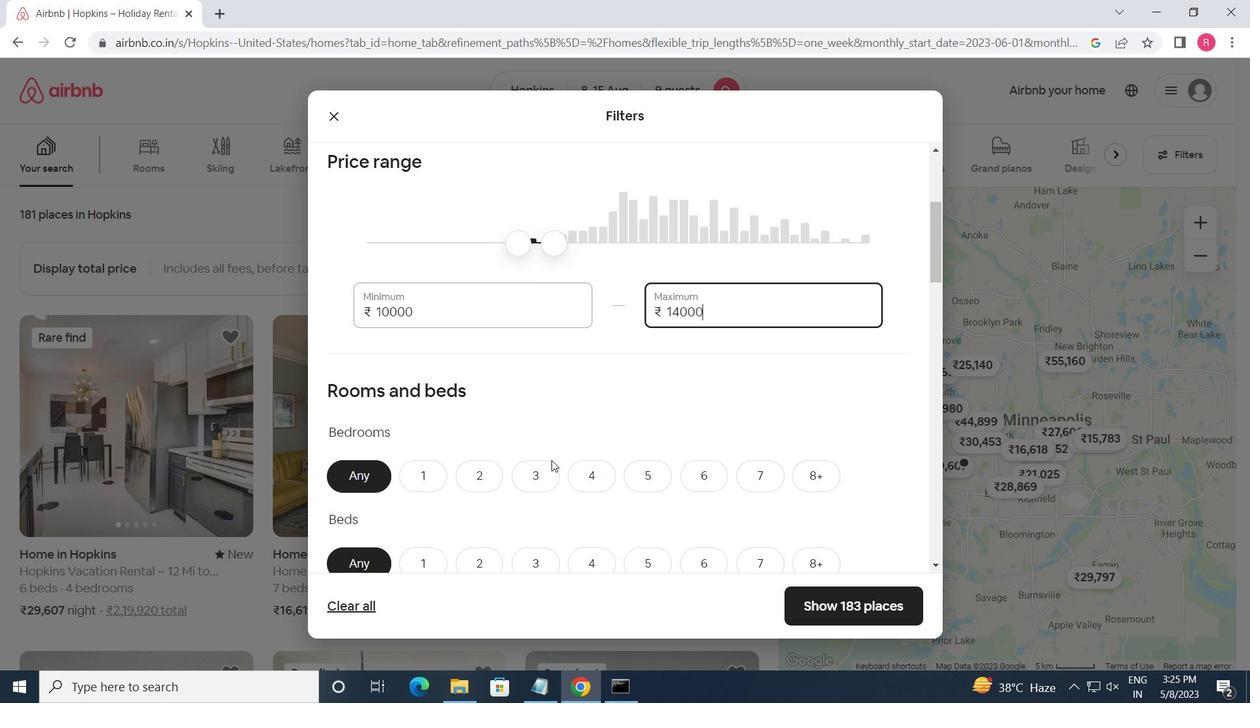 
Action: Mouse scrolled (551, 460) with delta (0, 0)
Screenshot: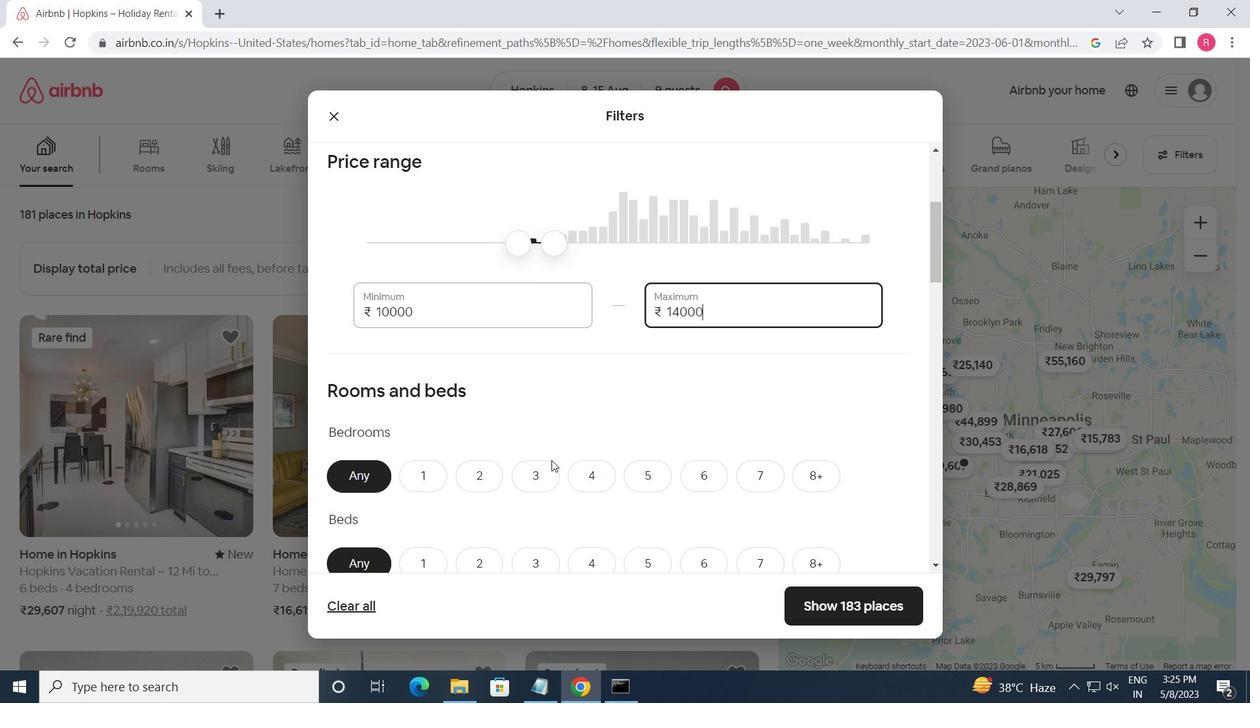 
Action: Mouse scrolled (551, 460) with delta (0, 0)
Screenshot: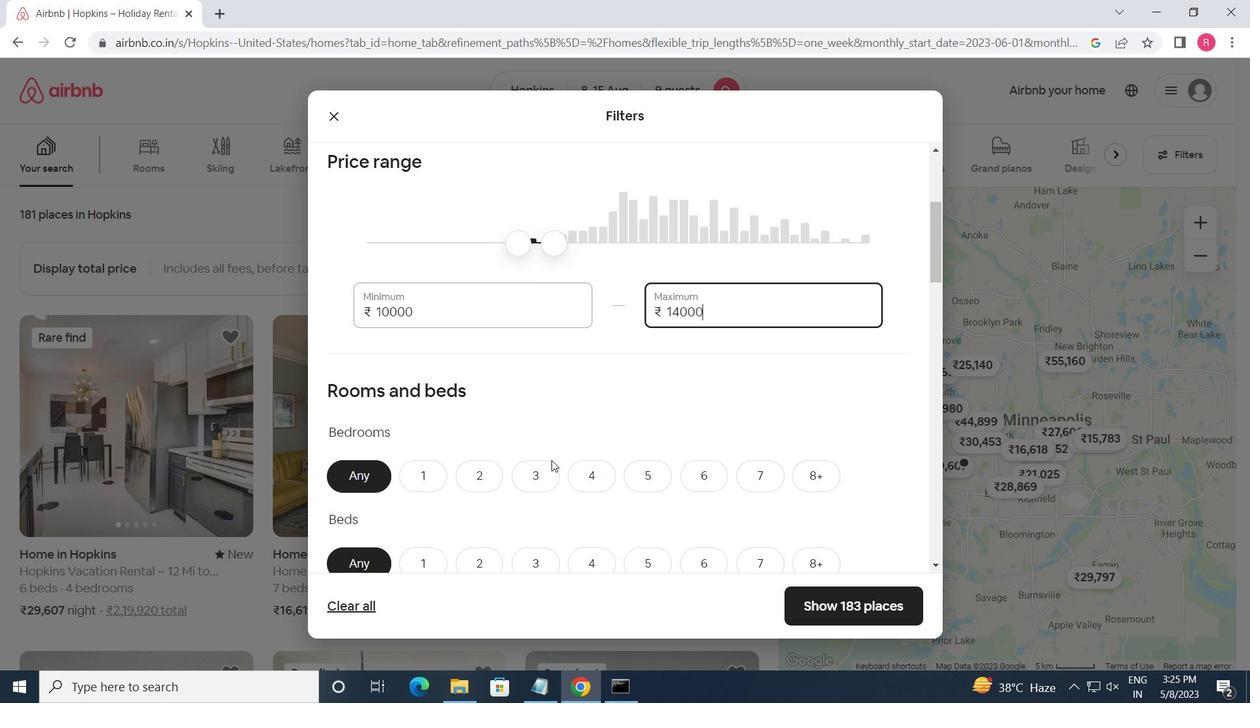 
Action: Mouse moved to (806, 313)
Screenshot: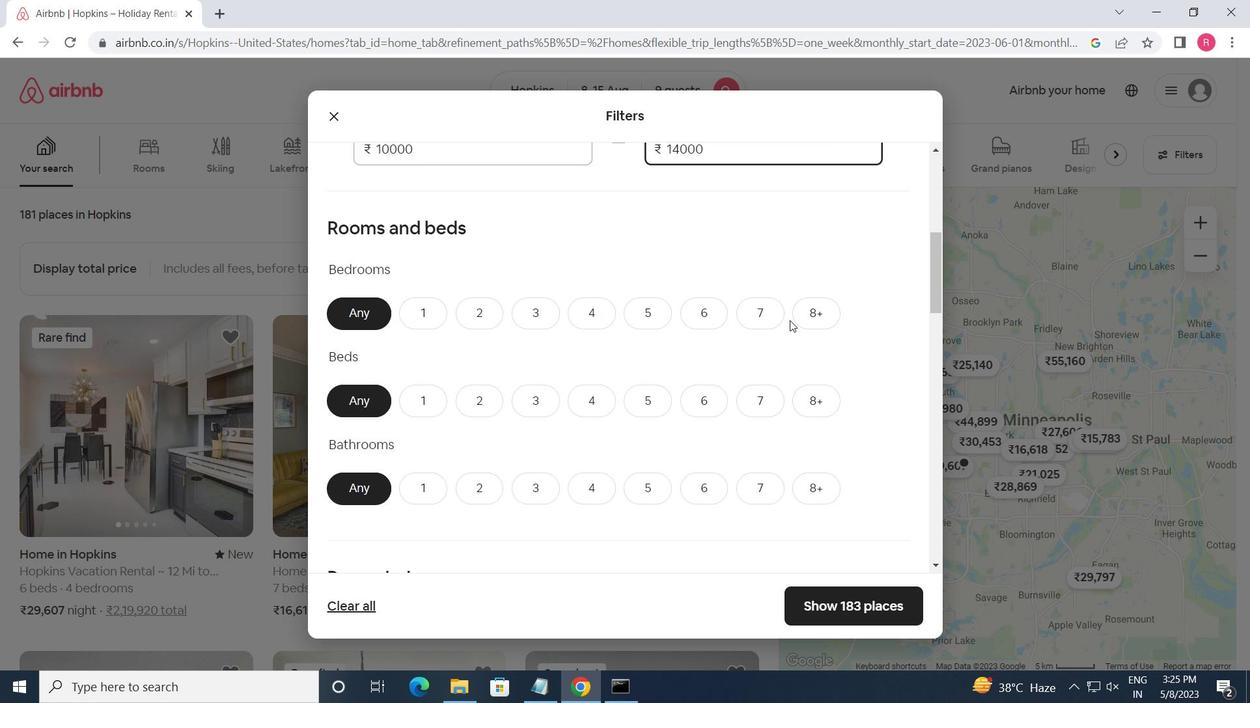 
Action: Mouse pressed left at (806, 313)
Screenshot: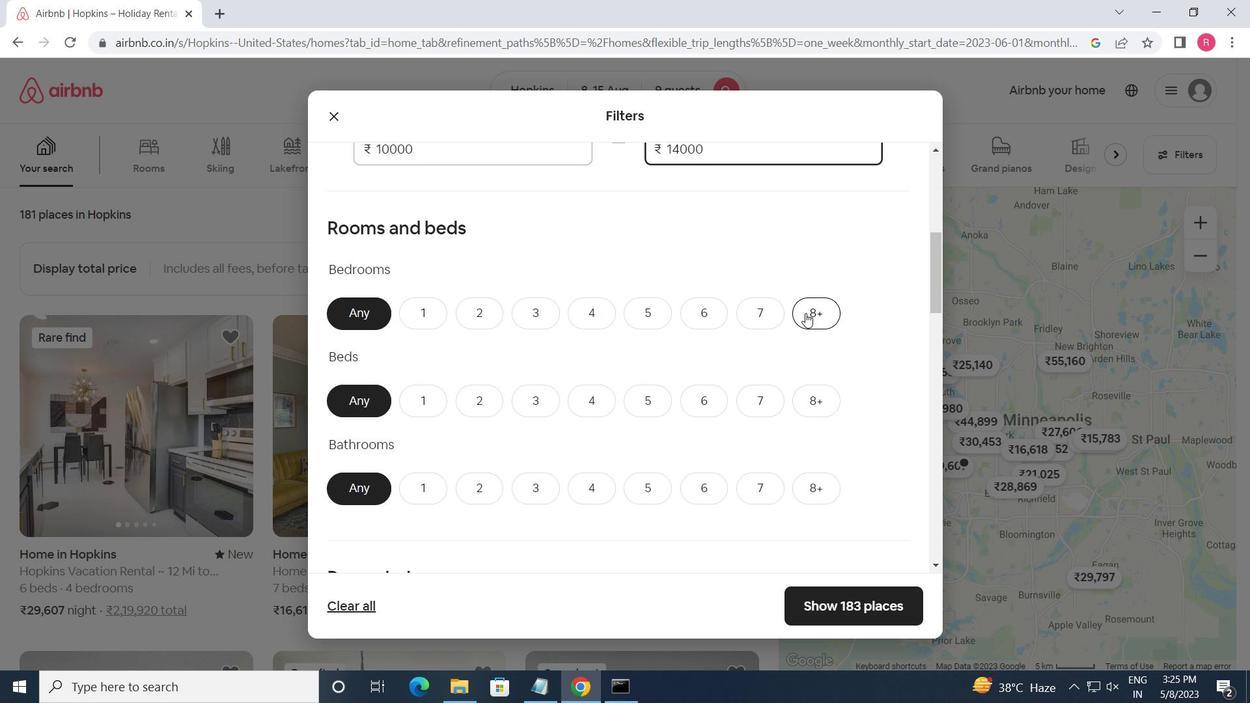 
Action: Mouse moved to (640, 402)
Screenshot: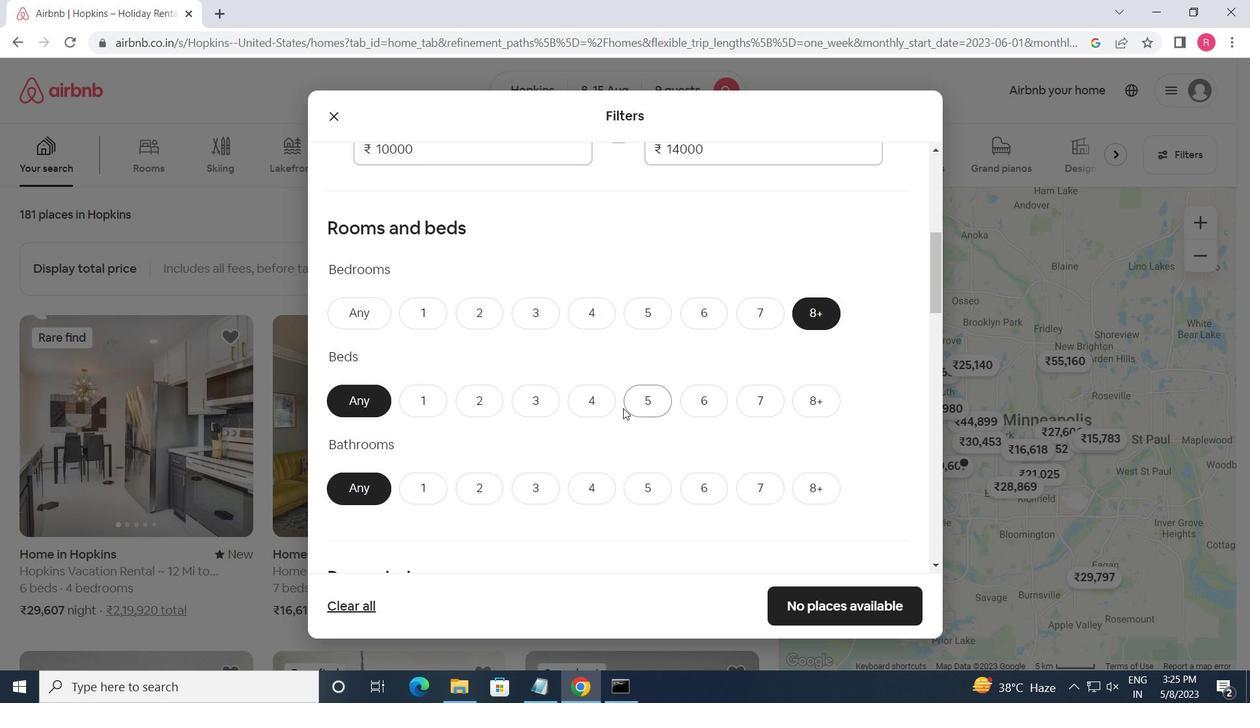 
Action: Mouse pressed left at (640, 402)
Screenshot: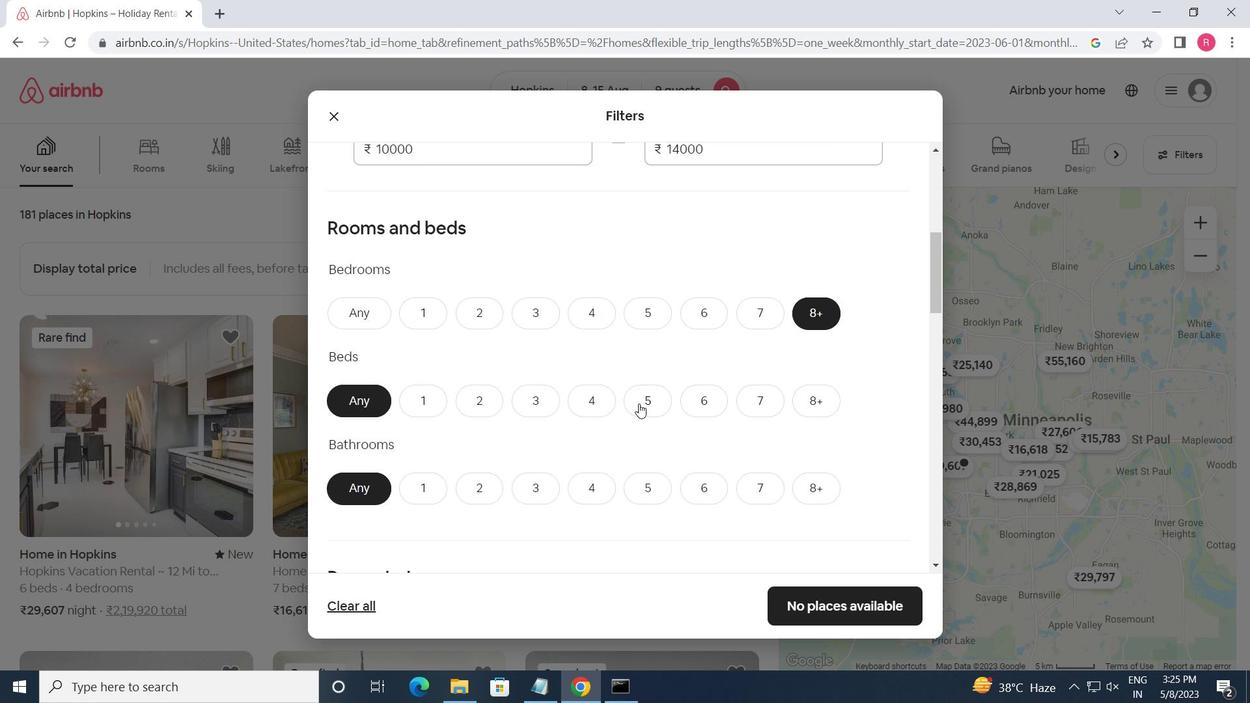 
Action: Mouse moved to (811, 497)
Screenshot: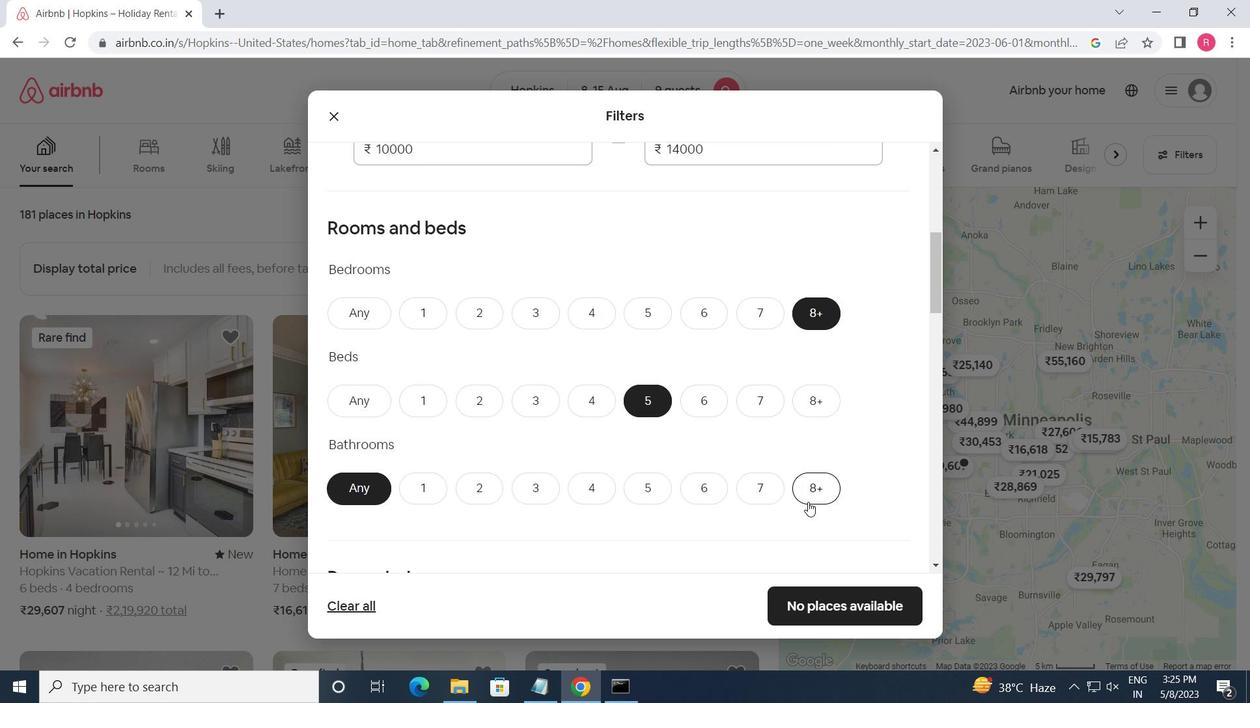 
Action: Mouse pressed left at (811, 497)
Screenshot: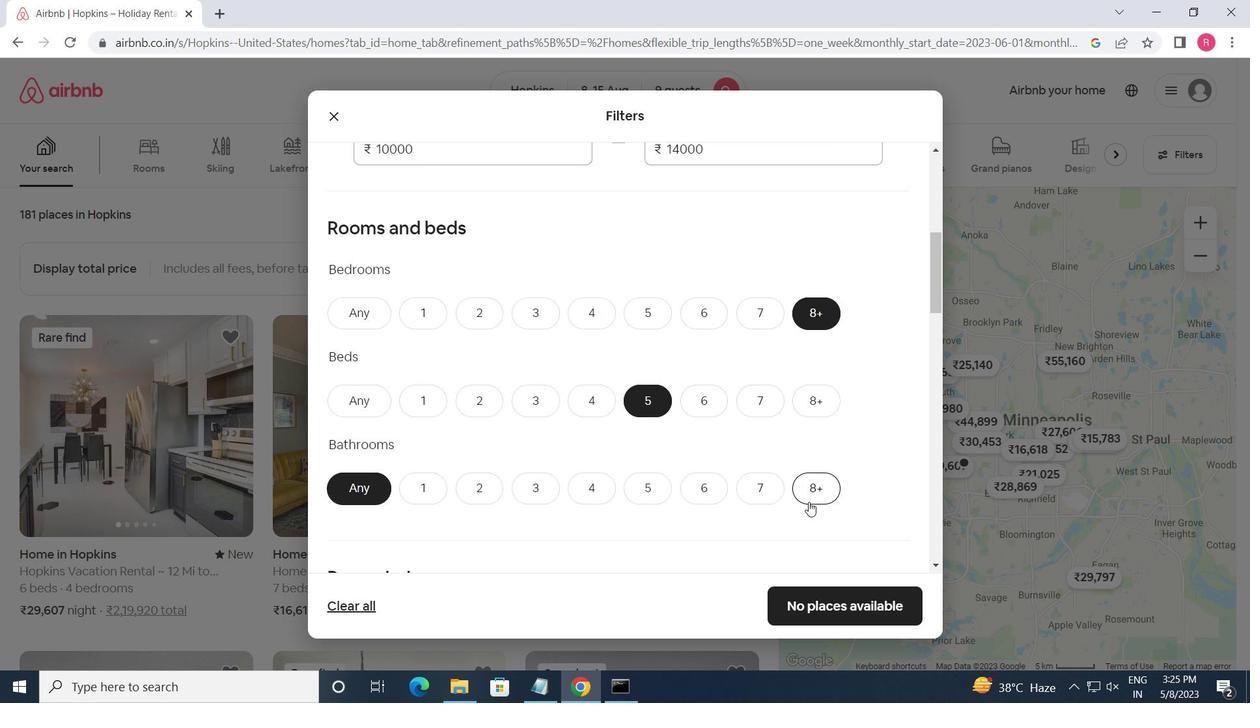 
Action: Mouse moved to (781, 455)
Screenshot: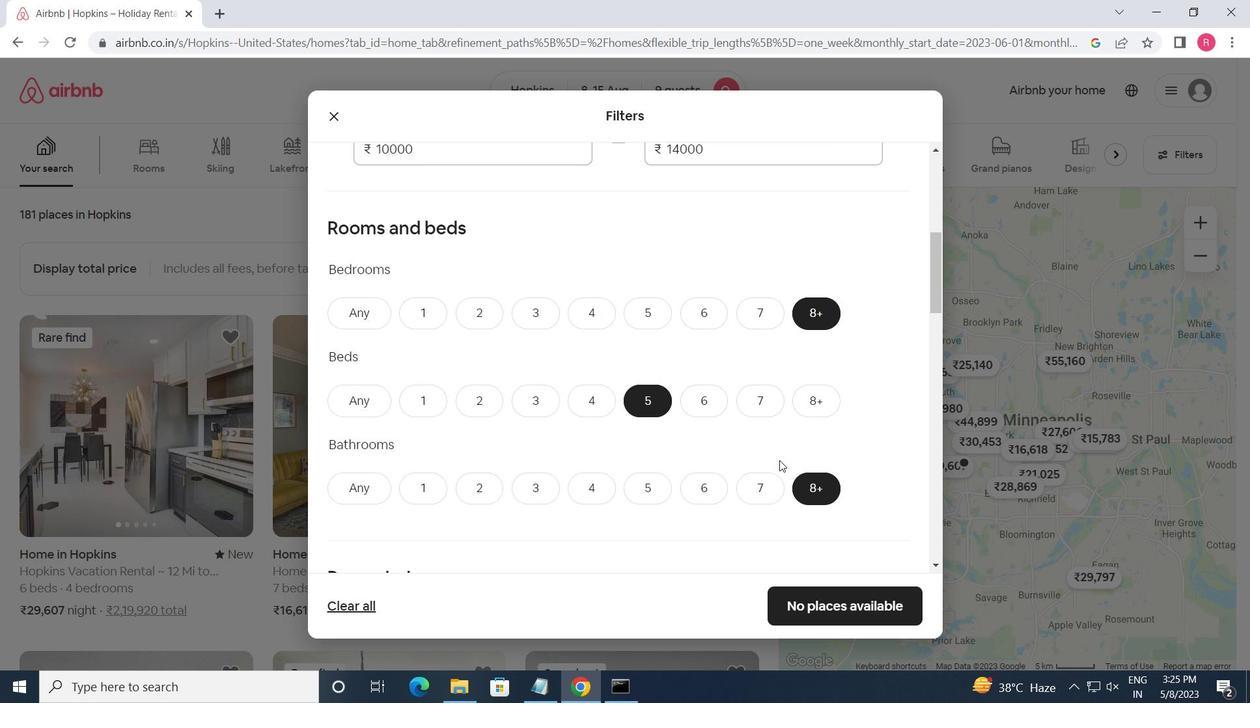 
Action: Mouse scrolled (781, 455) with delta (0, 0)
Screenshot: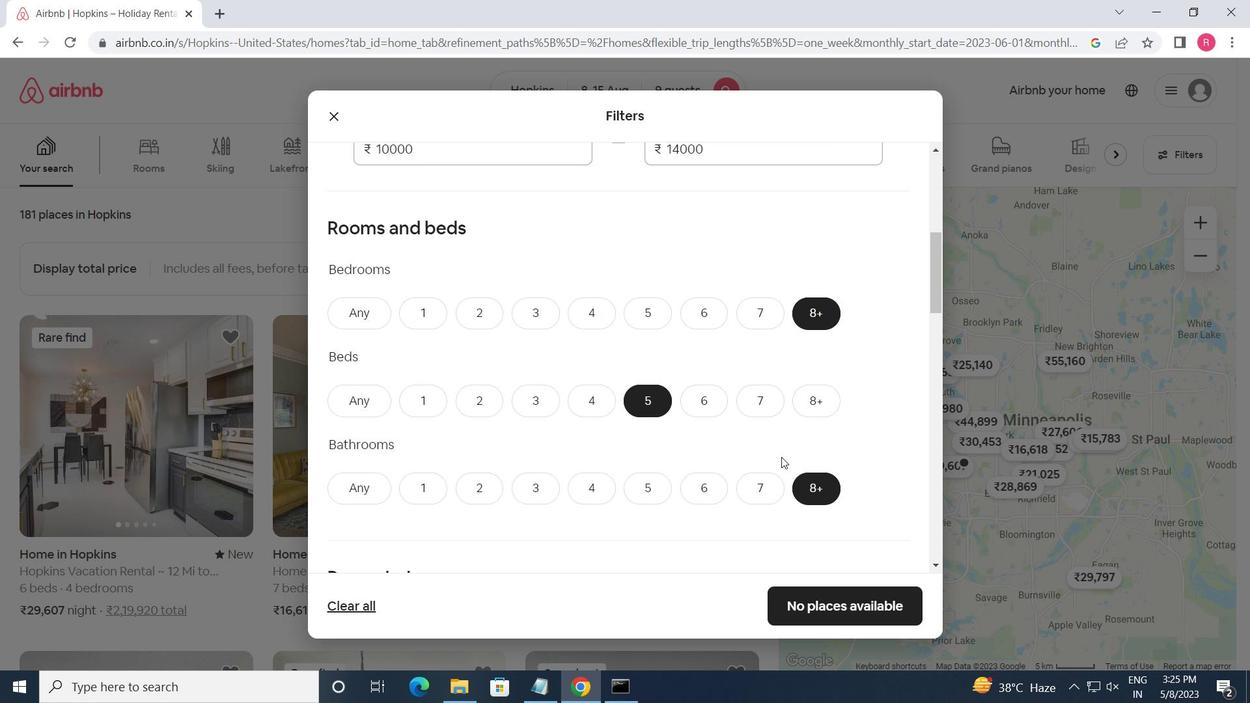 
Action: Mouse moved to (781, 455)
Screenshot: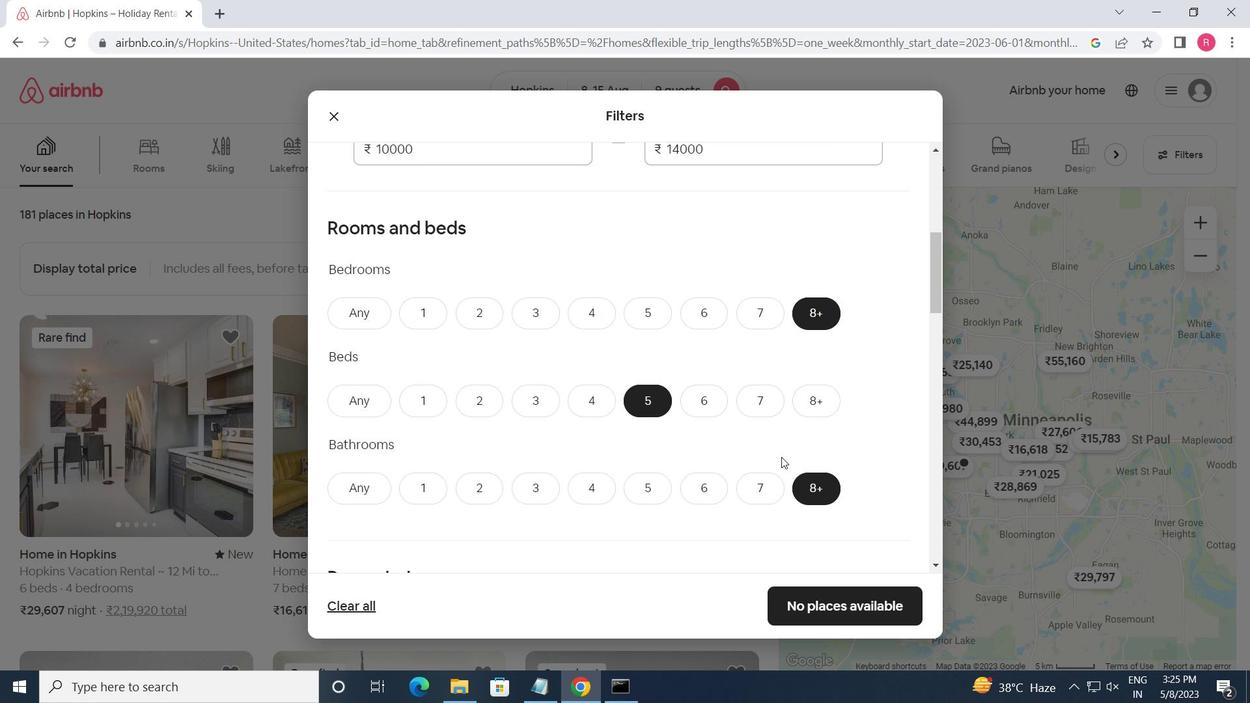 
Action: Mouse scrolled (781, 454) with delta (0, 0)
Screenshot: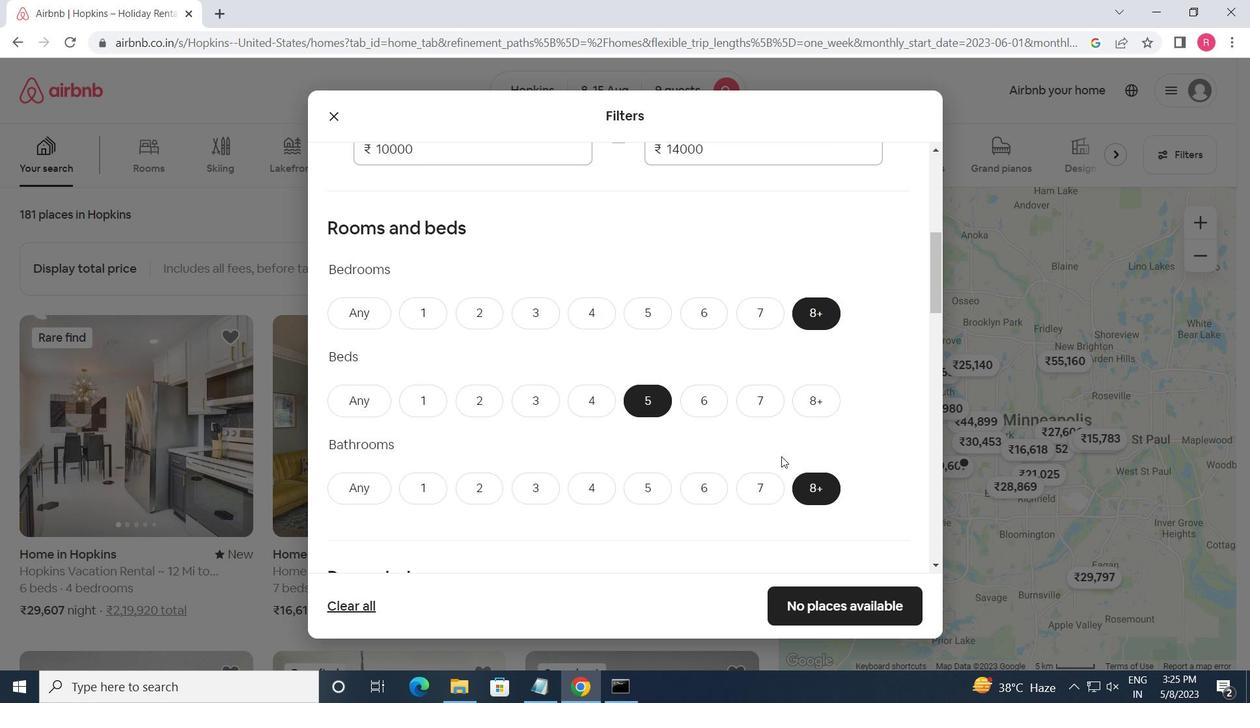 
Action: Mouse scrolled (781, 454) with delta (0, 0)
Screenshot: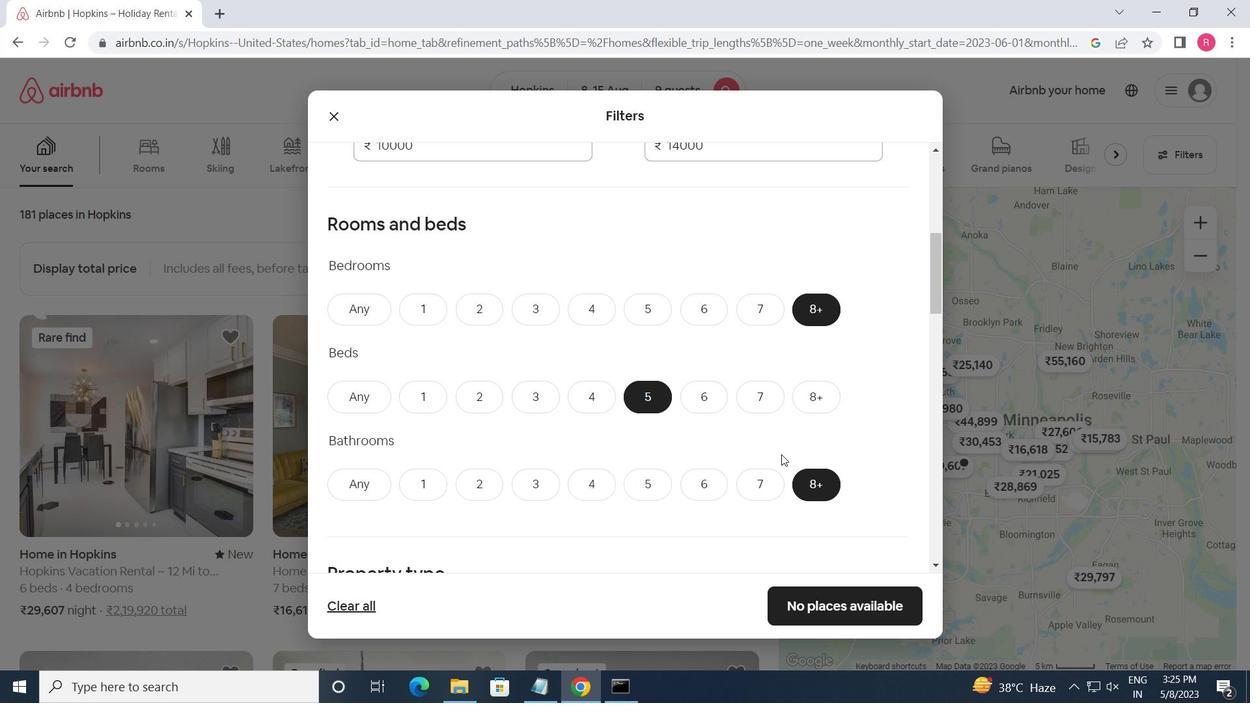 
Action: Mouse moved to (433, 433)
Screenshot: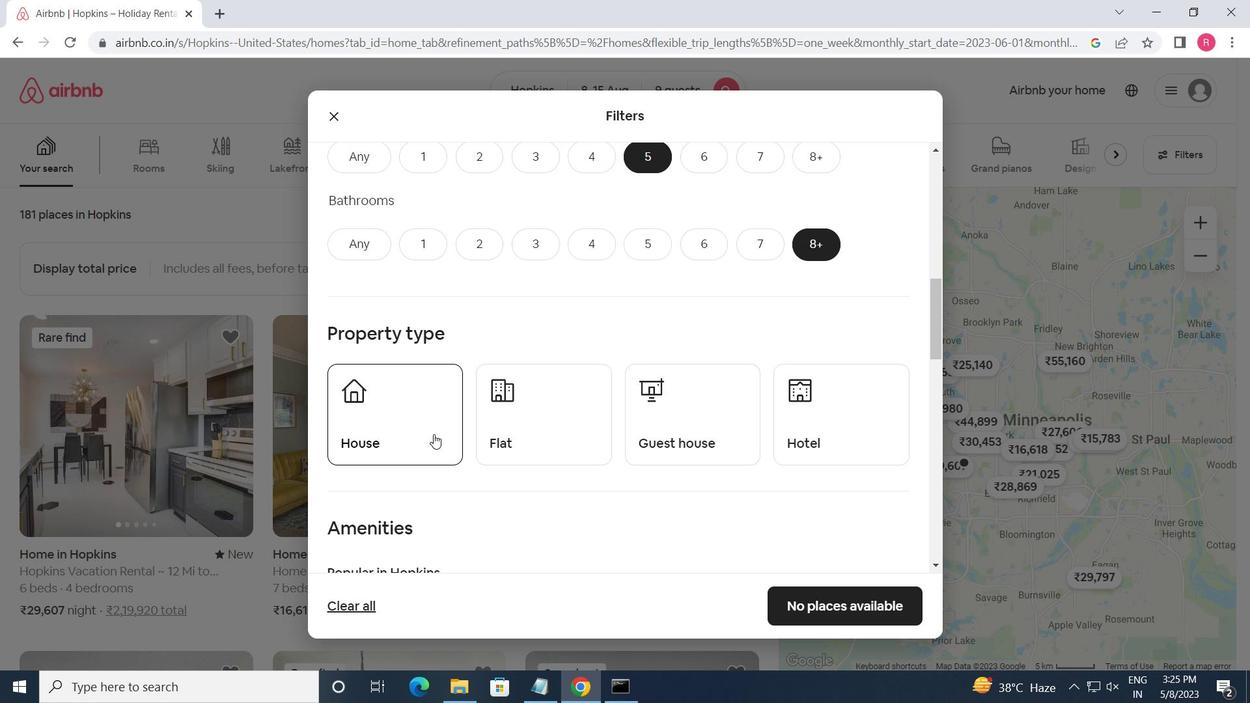 
Action: Mouse pressed left at (433, 433)
Screenshot: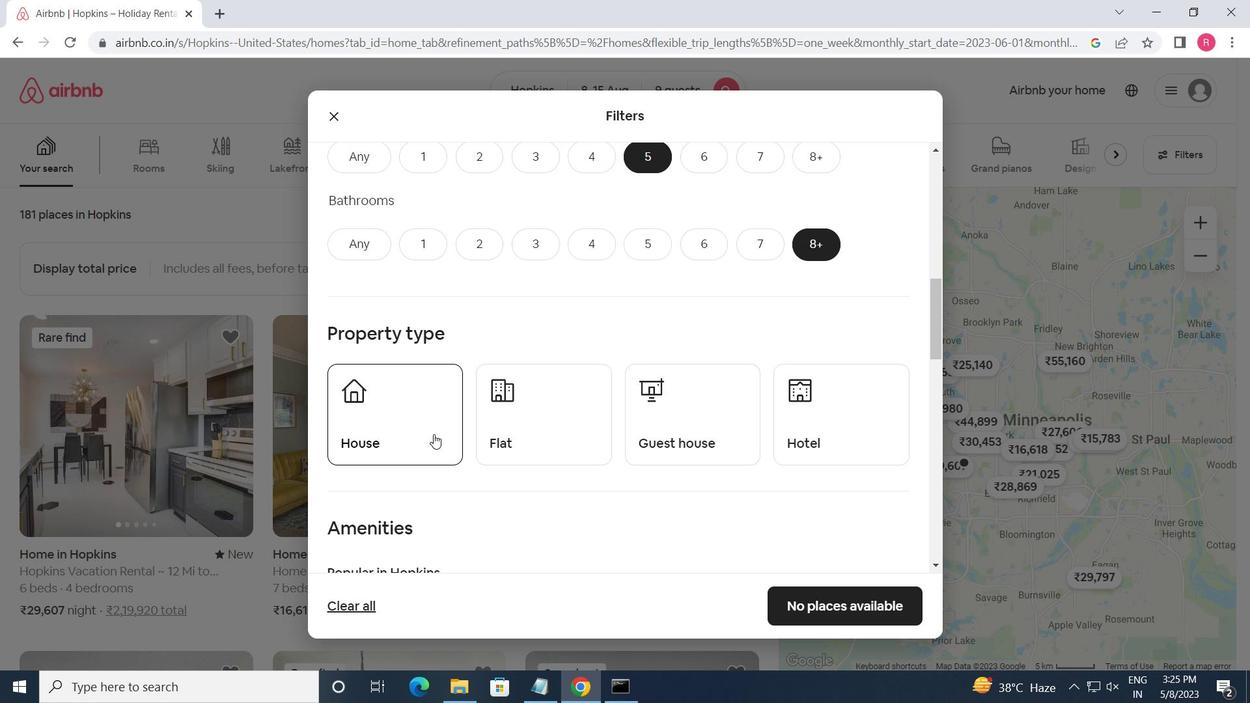 
Action: Mouse moved to (579, 438)
Screenshot: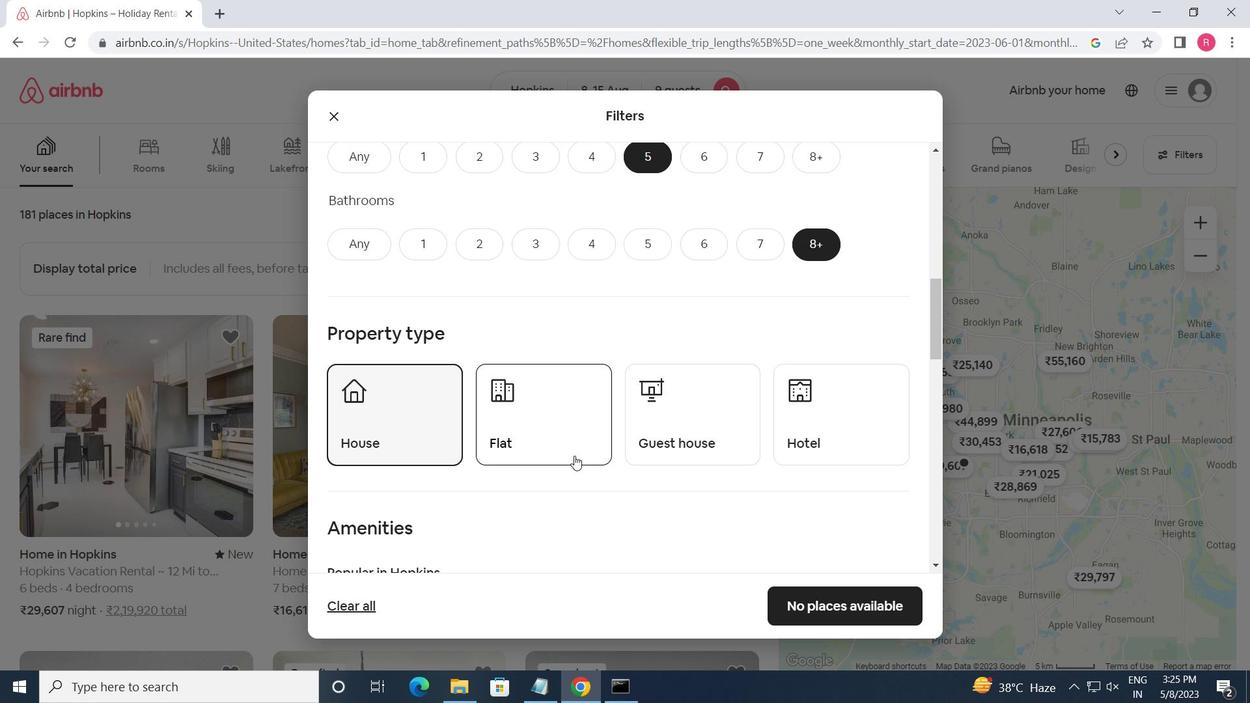 
Action: Mouse pressed left at (579, 438)
Screenshot: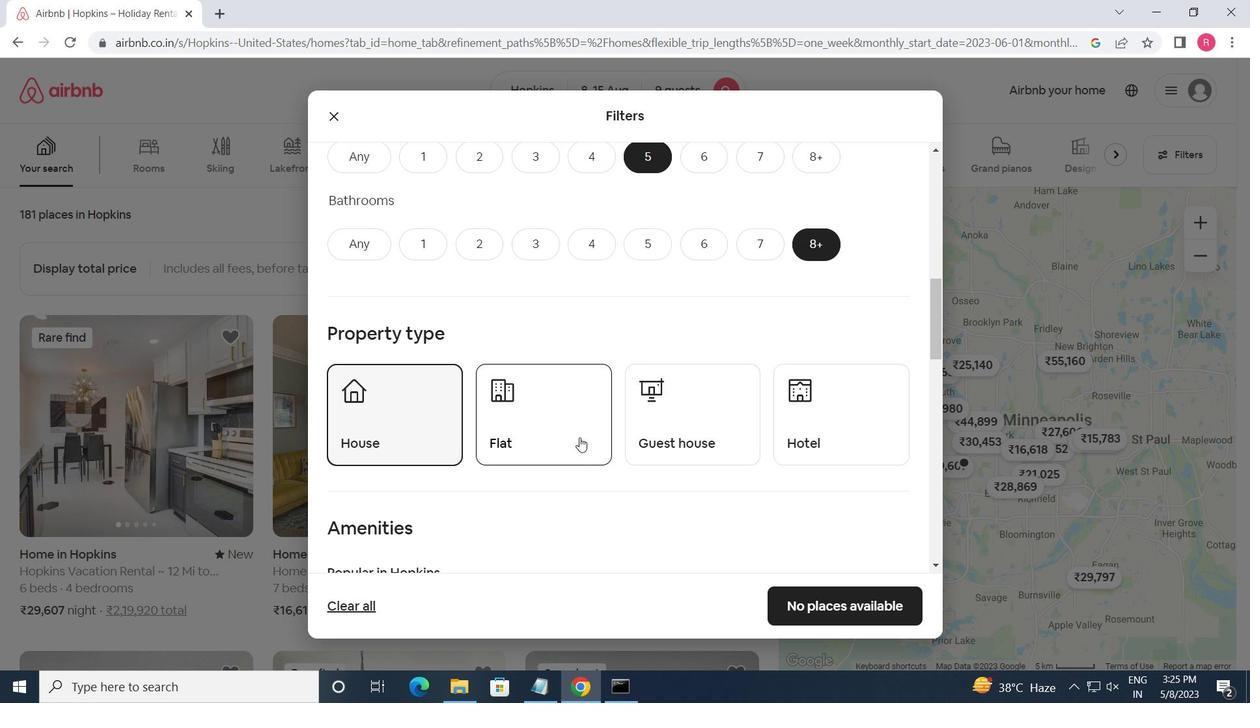 
Action: Mouse moved to (684, 449)
Screenshot: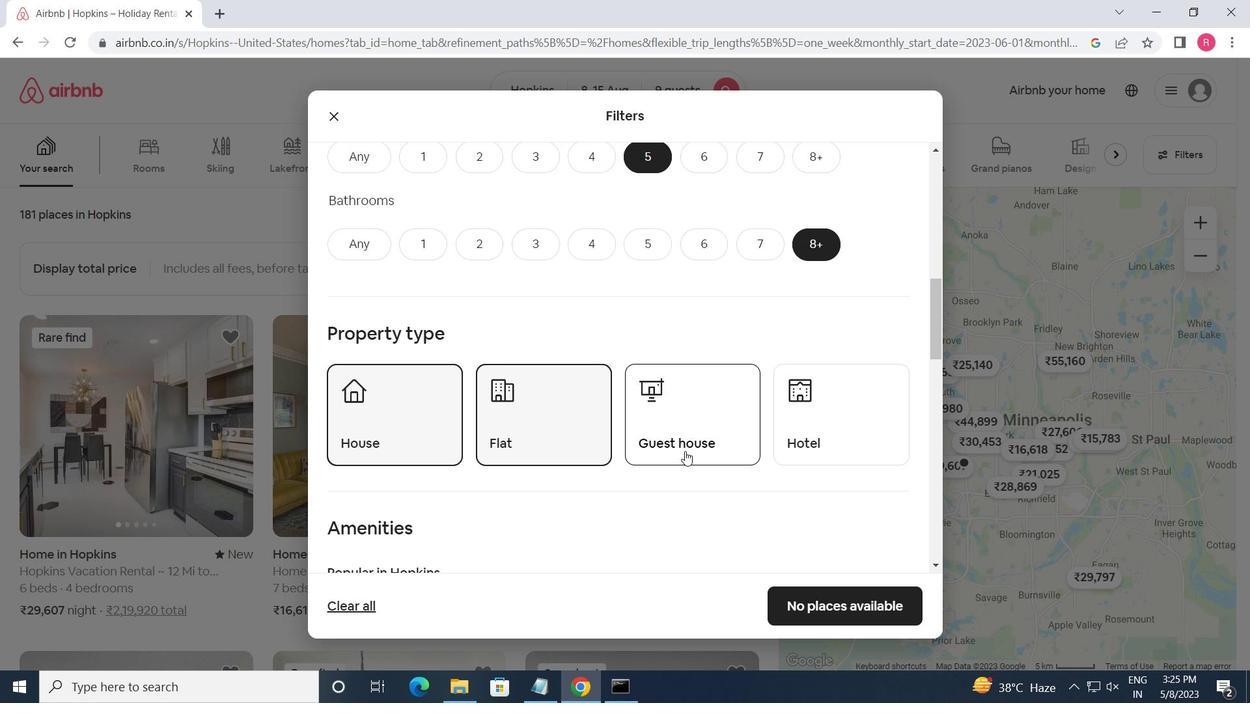 
Action: Mouse pressed left at (684, 449)
Screenshot: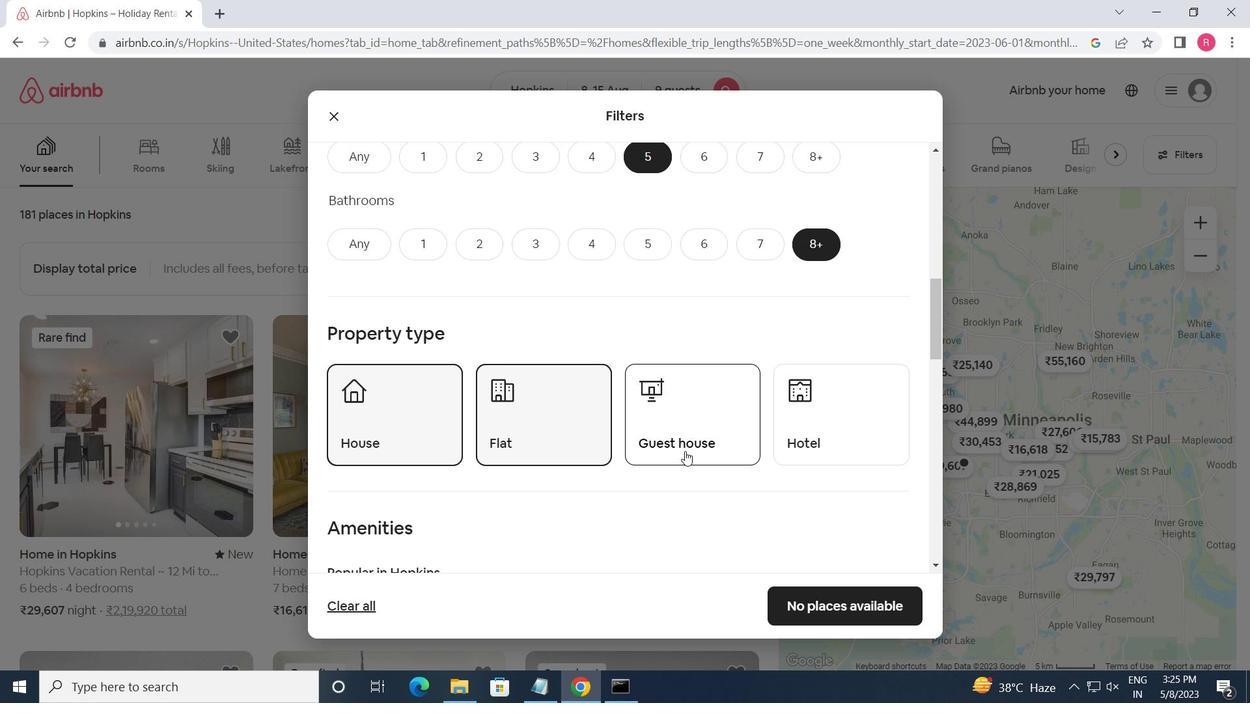
Action: Mouse scrolled (684, 448) with delta (0, 0)
Screenshot: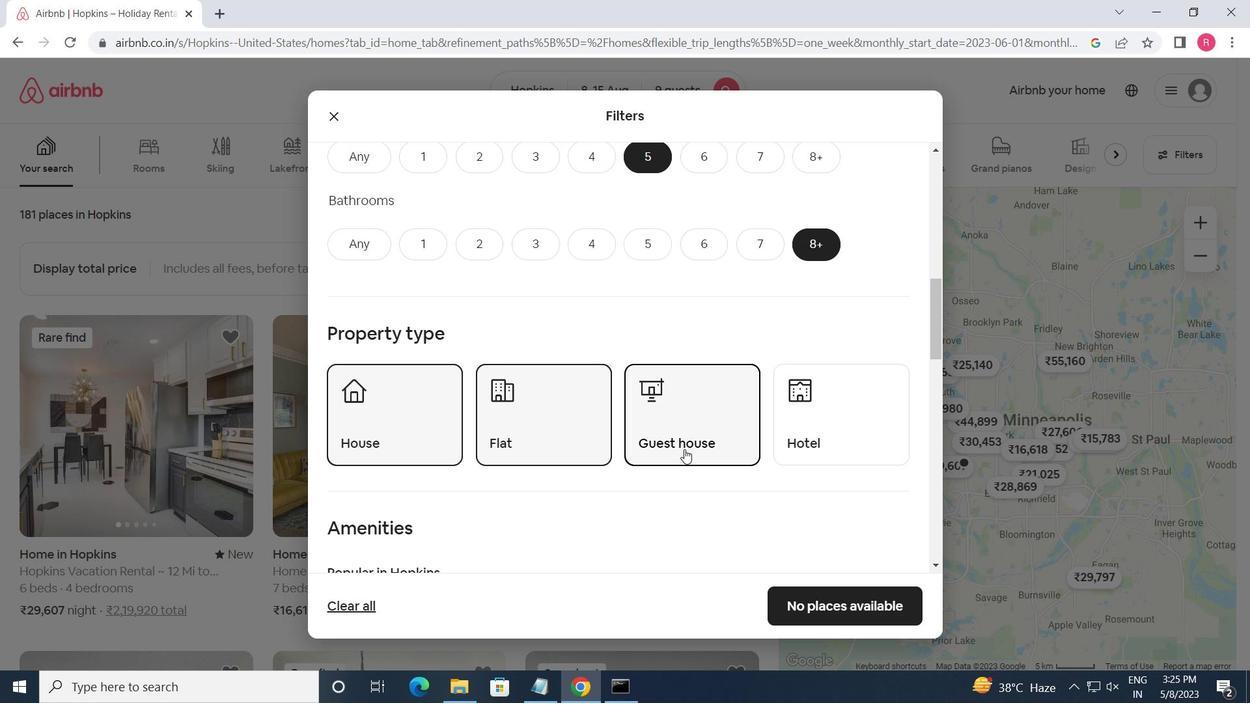 
Action: Mouse scrolled (684, 448) with delta (0, 0)
Screenshot: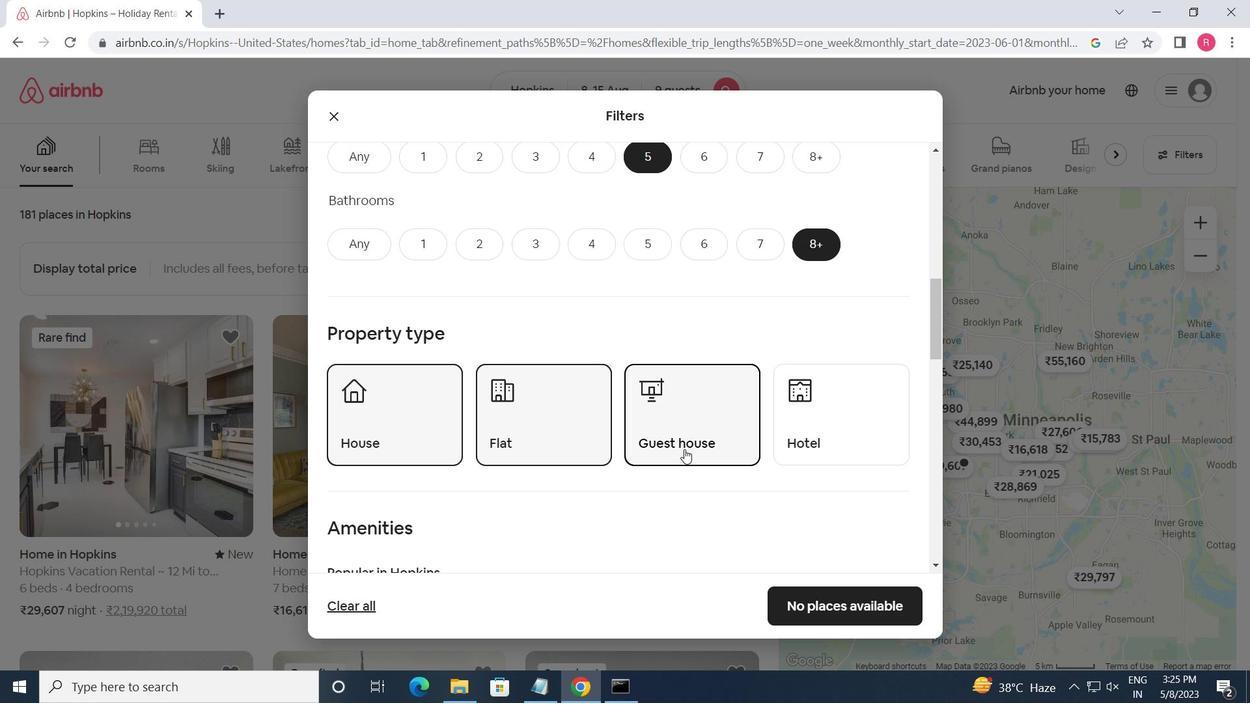 
Action: Mouse scrolled (684, 448) with delta (0, 0)
Screenshot: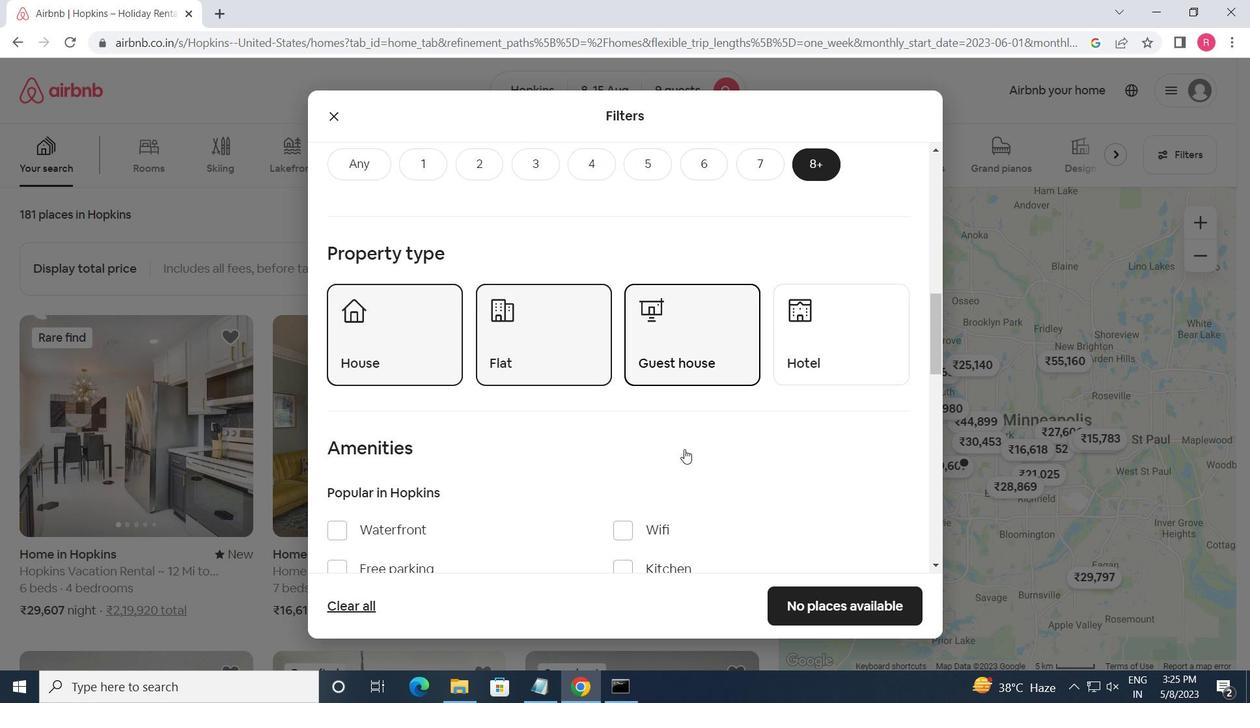 
Action: Mouse moved to (628, 356)
Screenshot: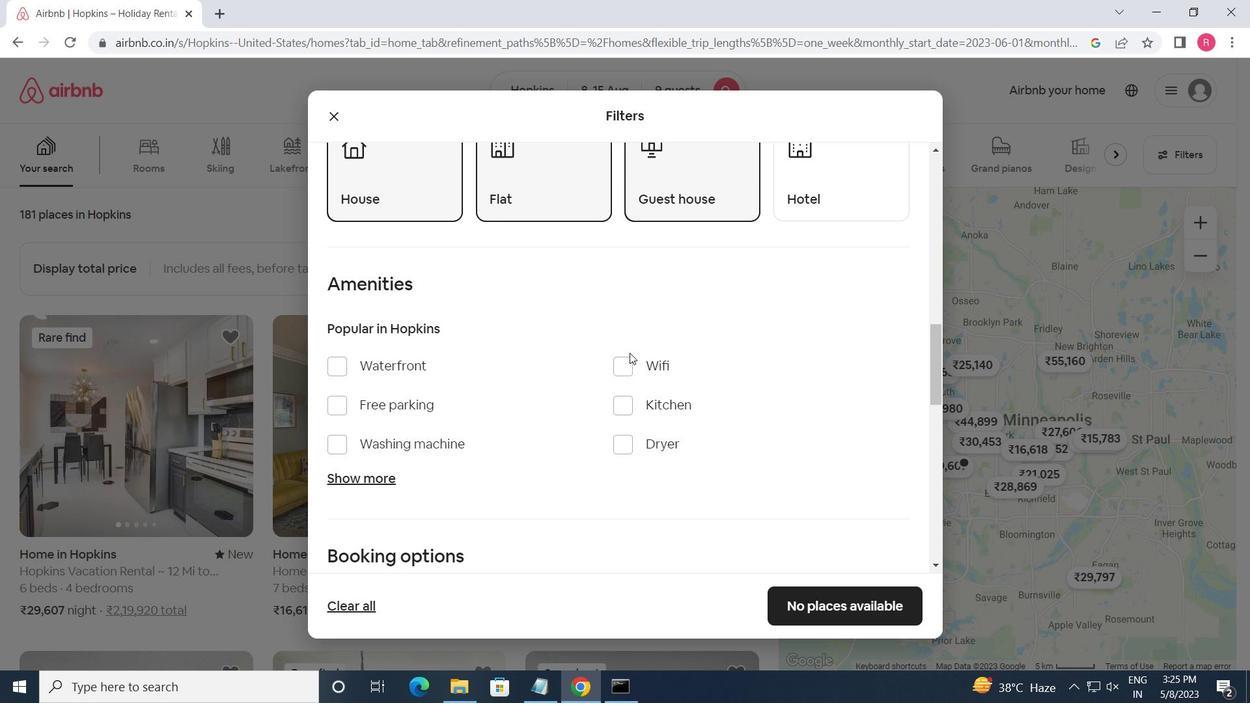 
Action: Mouse pressed left at (628, 356)
Screenshot: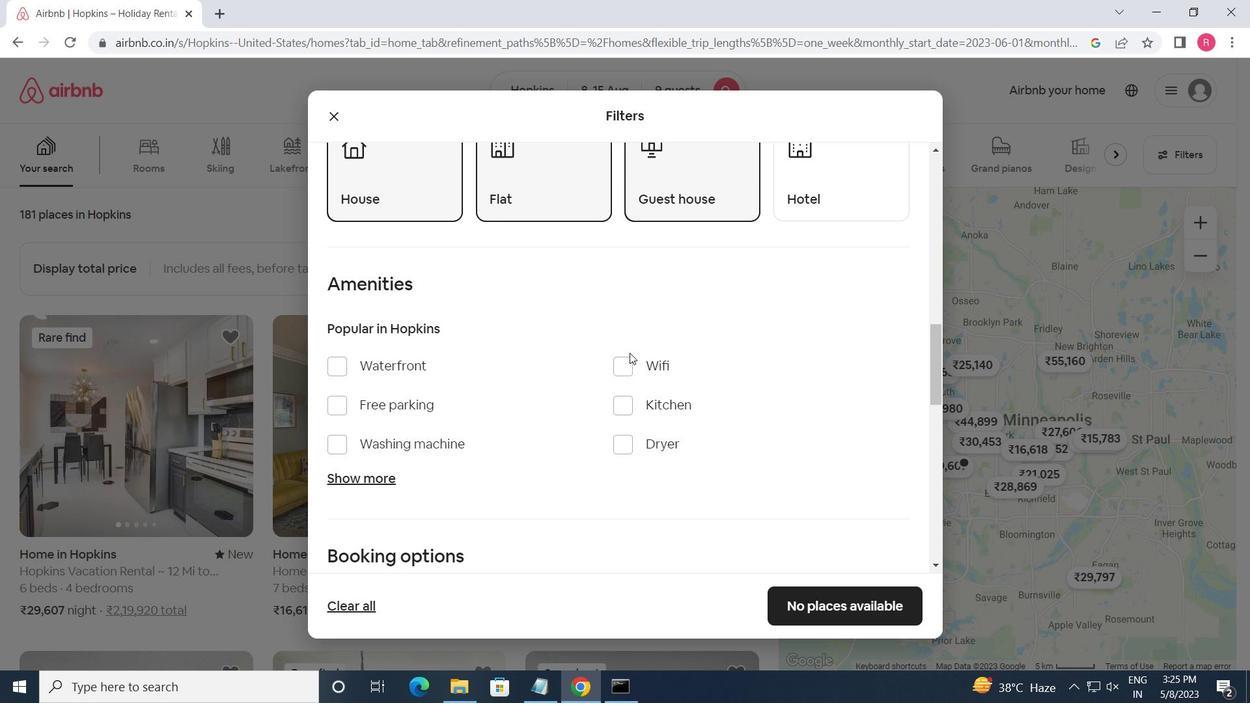 
Action: Mouse moved to (362, 474)
Screenshot: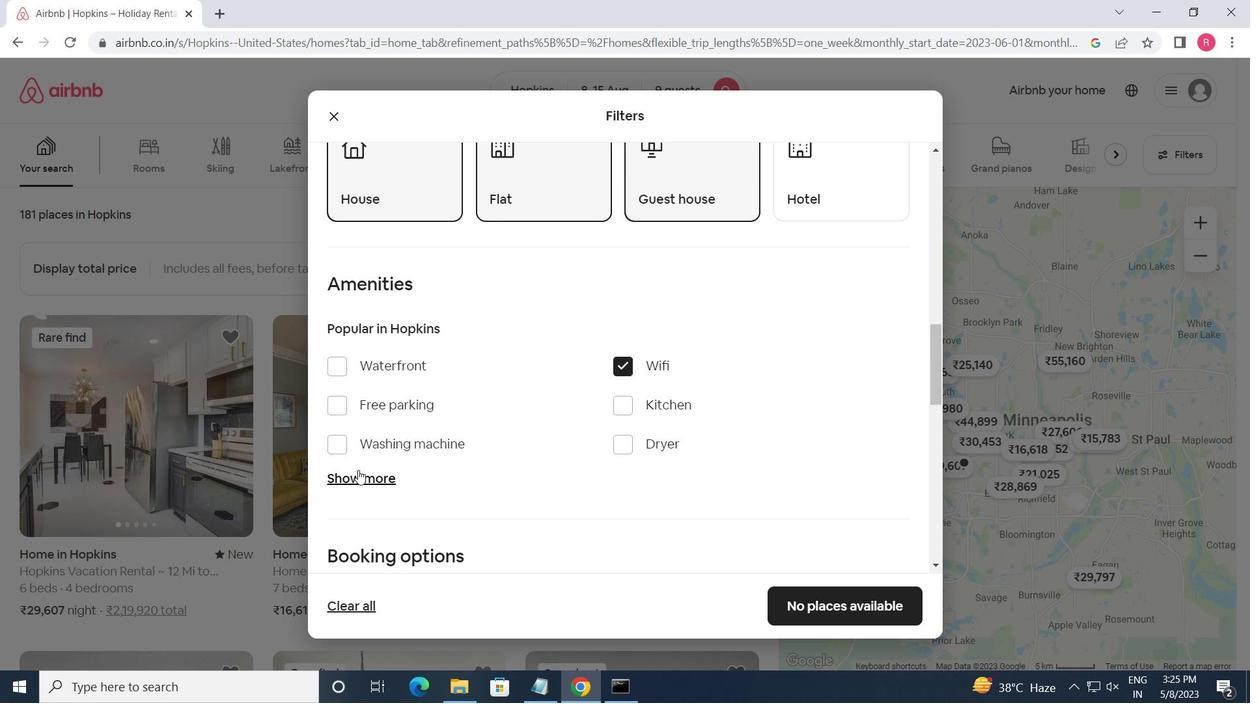 
Action: Mouse pressed left at (362, 474)
Screenshot: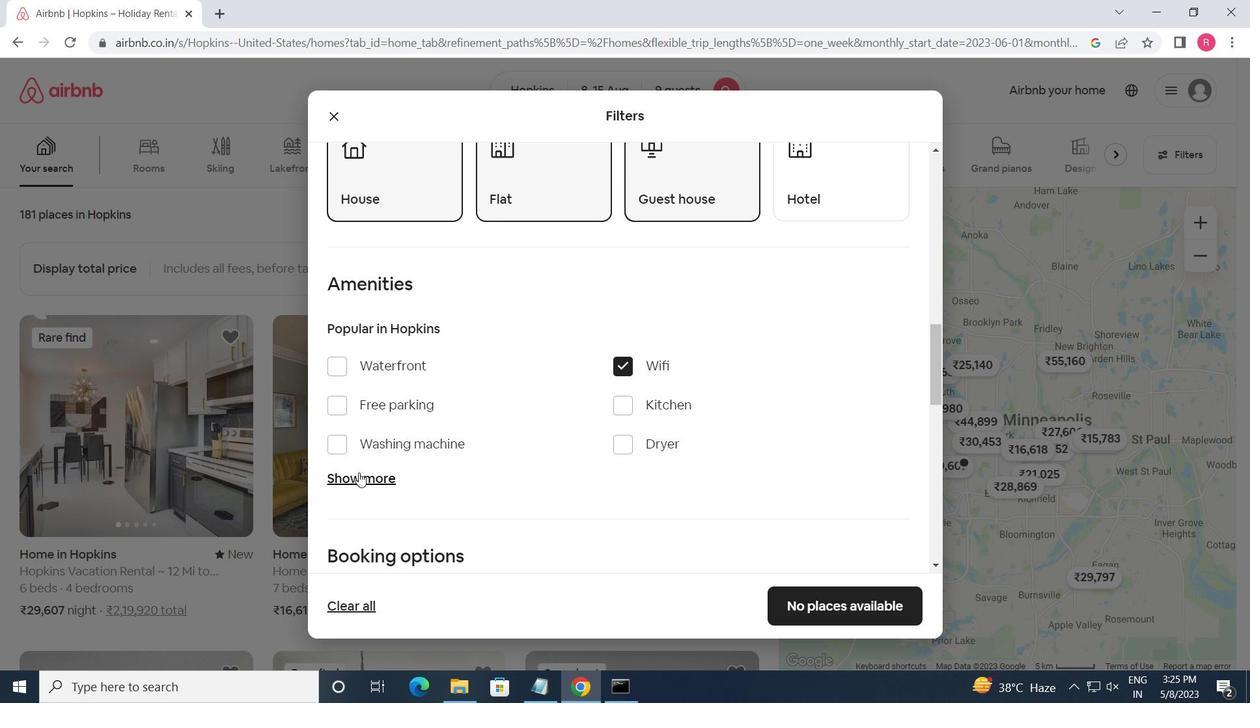 
Action: Mouse moved to (336, 408)
Screenshot: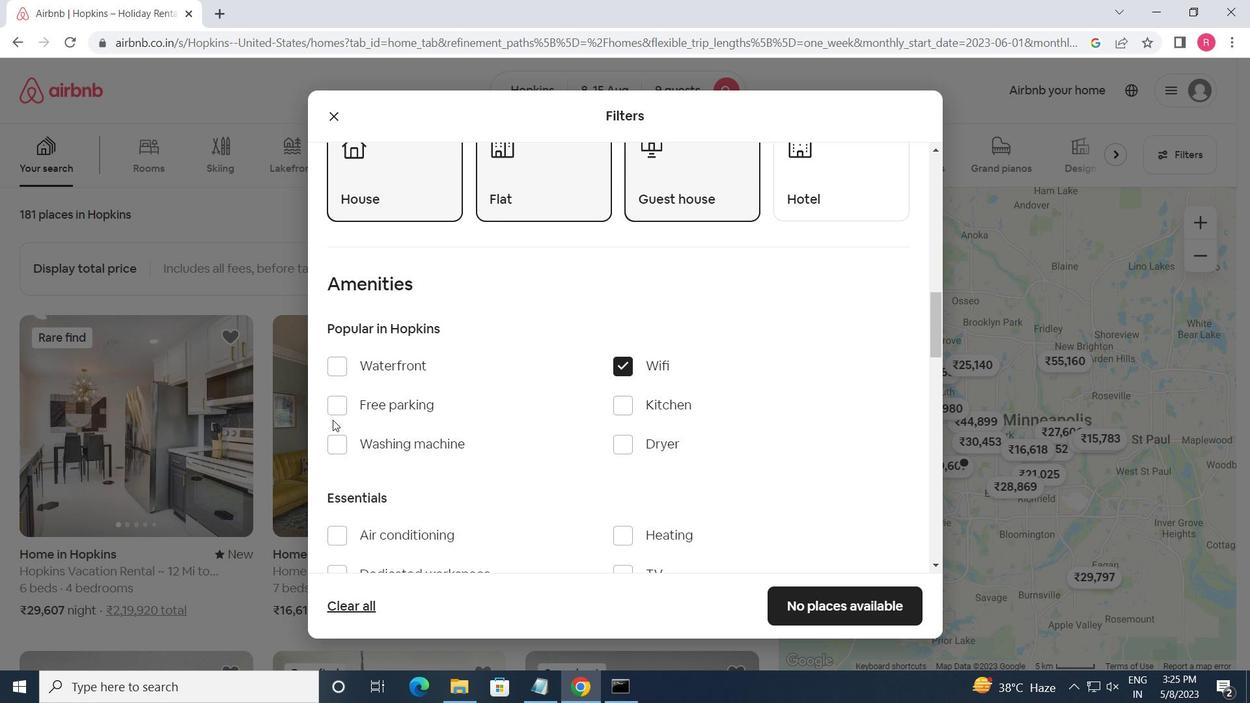 
Action: Mouse pressed left at (336, 408)
Screenshot: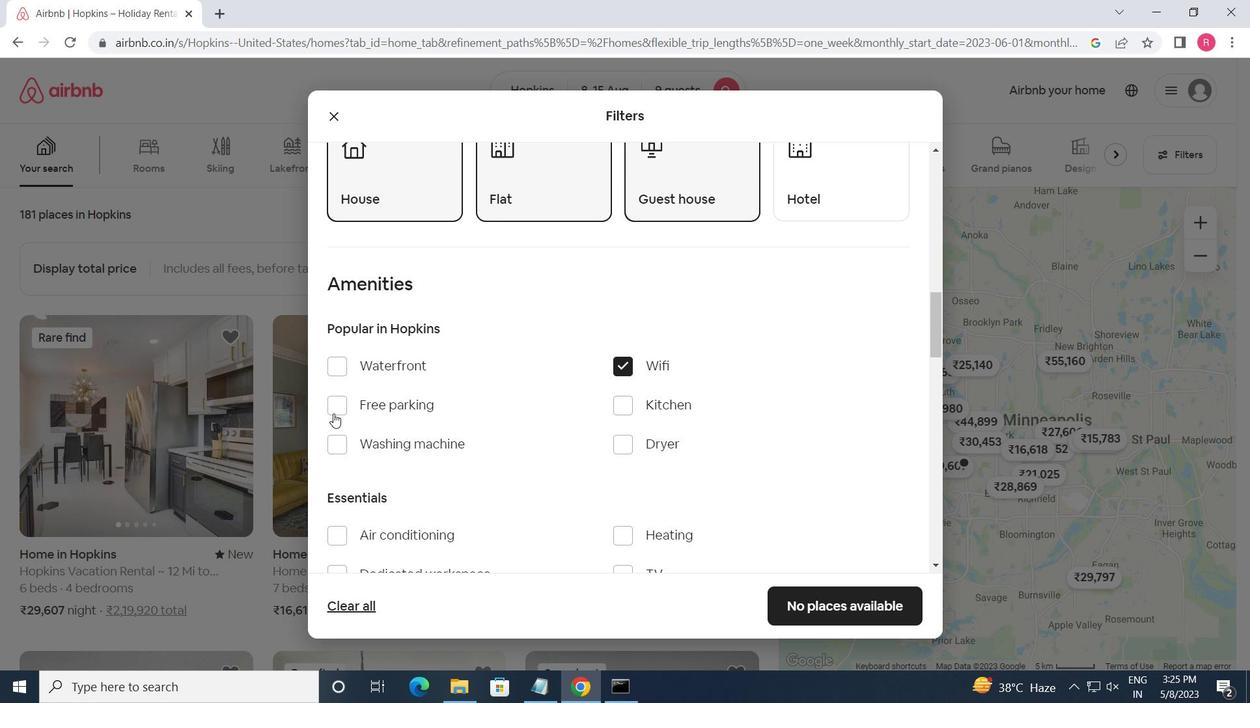 
Action: Mouse moved to (477, 466)
Screenshot: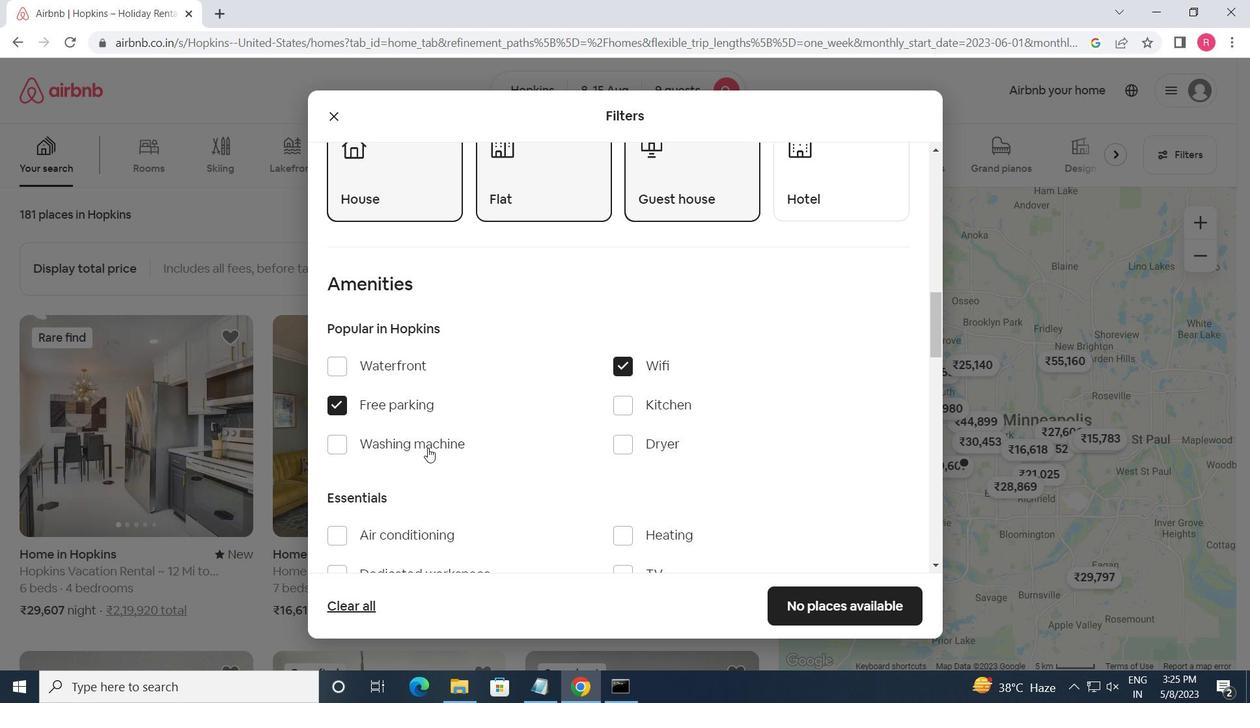 
Action: Mouse scrolled (477, 465) with delta (0, 0)
Screenshot: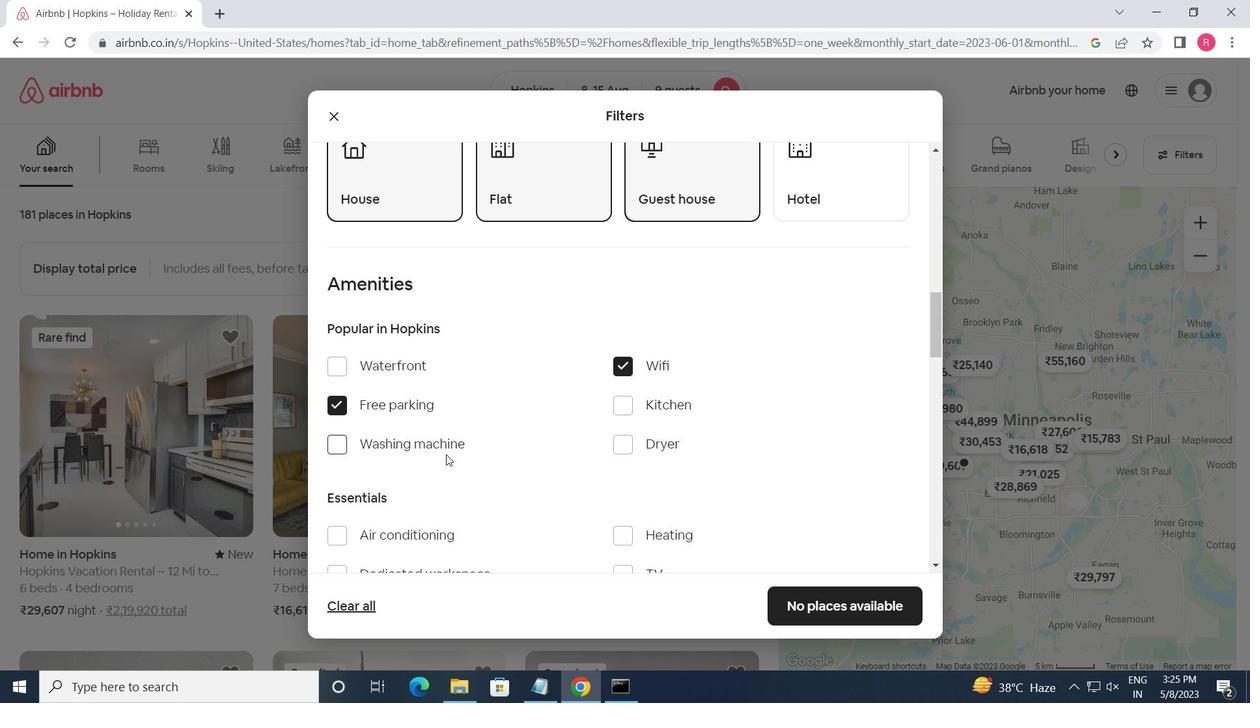 
Action: Mouse scrolled (477, 465) with delta (0, 0)
Screenshot: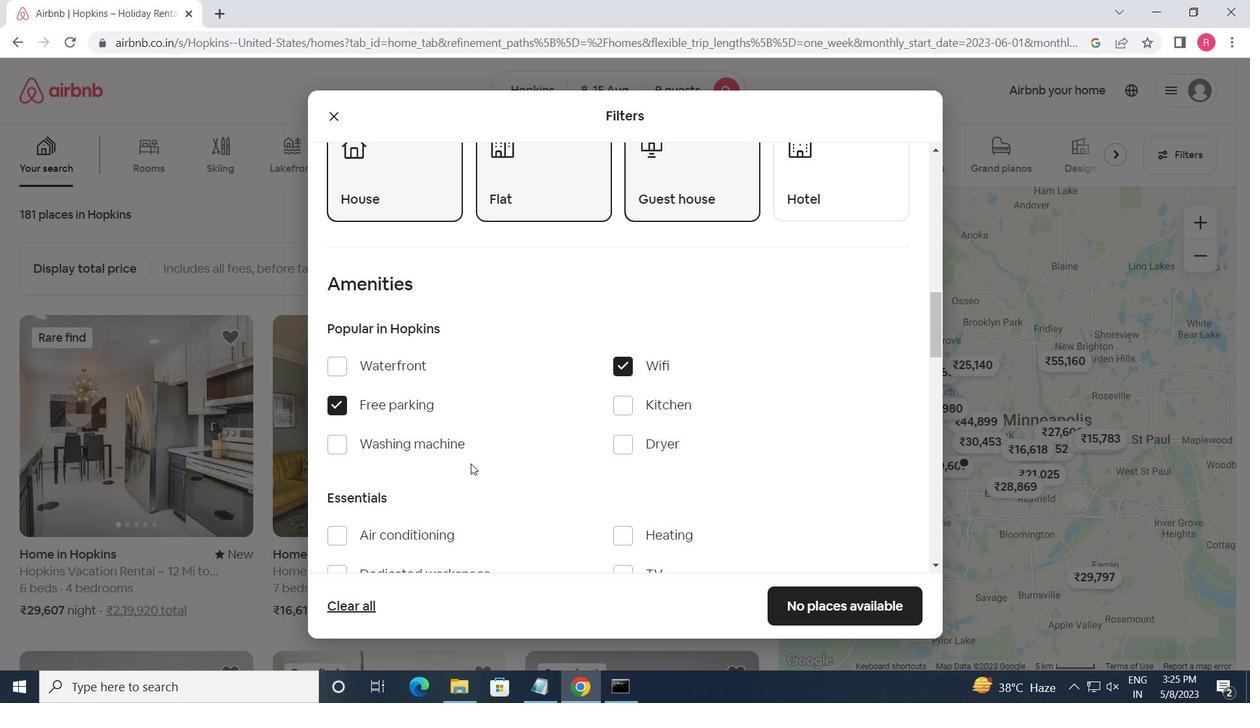 
Action: Mouse moved to (629, 407)
Screenshot: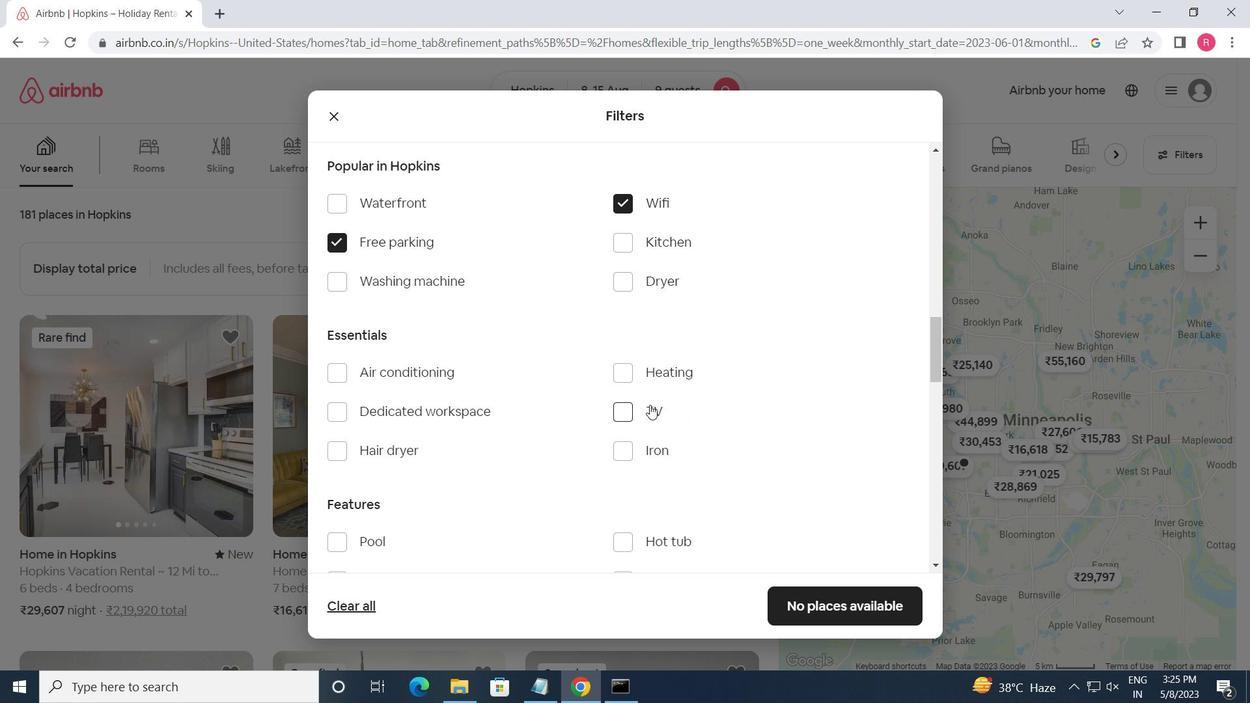 
Action: Mouse pressed left at (629, 407)
Screenshot: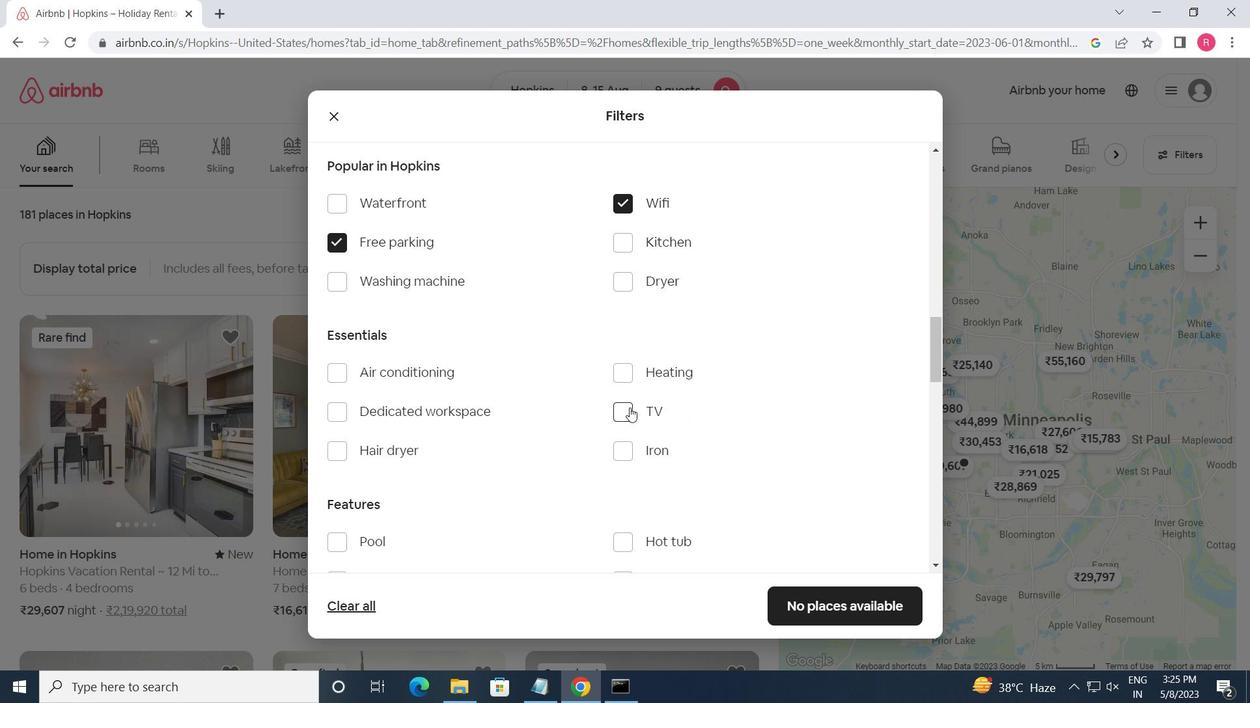
Action: Mouse moved to (444, 509)
Screenshot: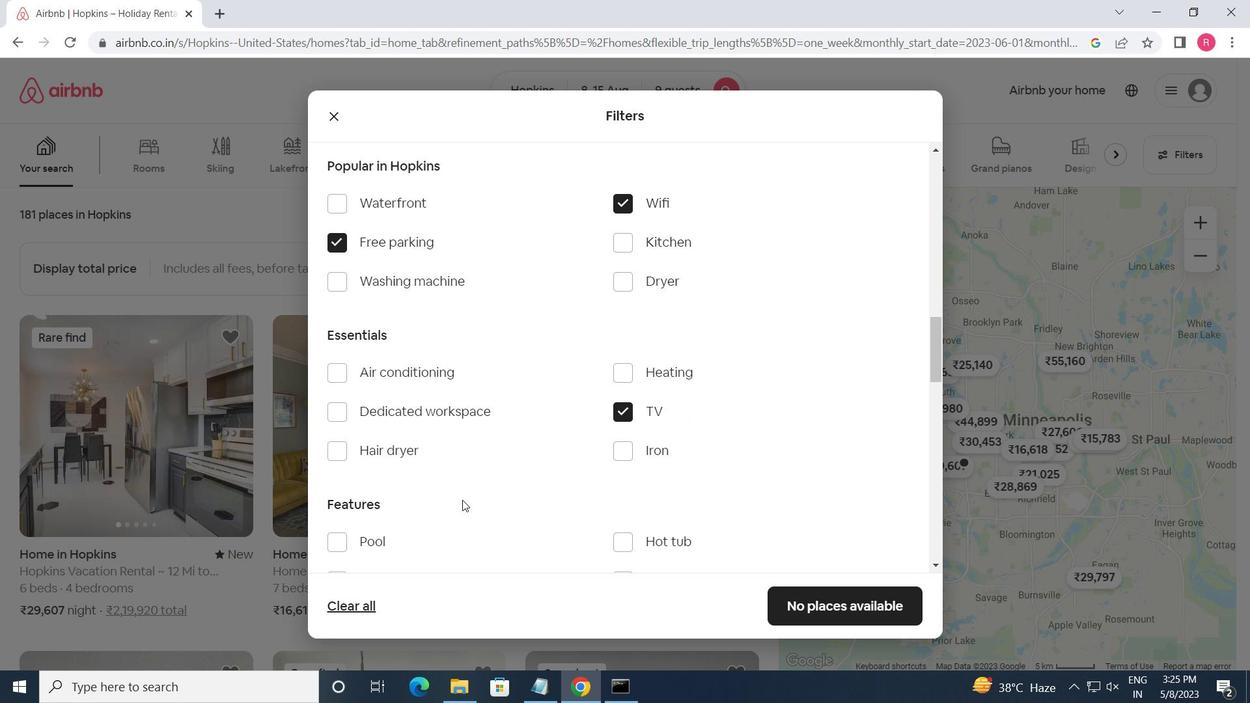 
Action: Mouse scrolled (444, 508) with delta (0, 0)
Screenshot: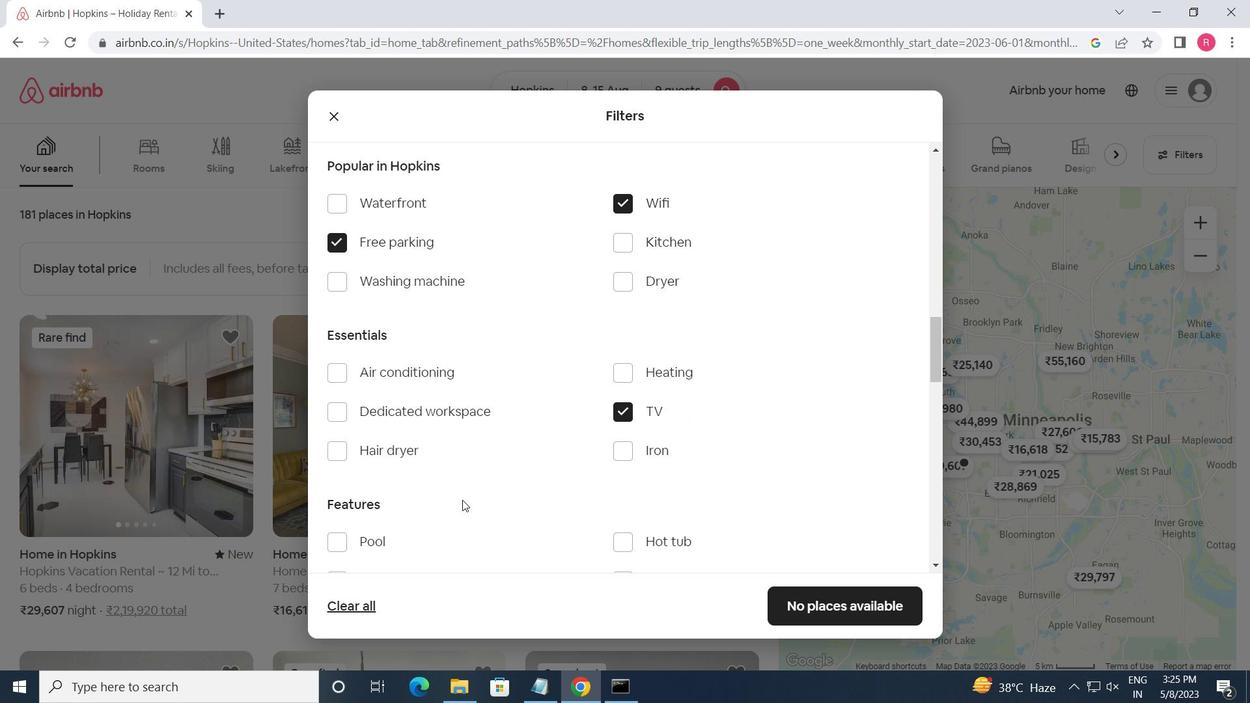 
Action: Mouse moved to (444, 509)
Screenshot: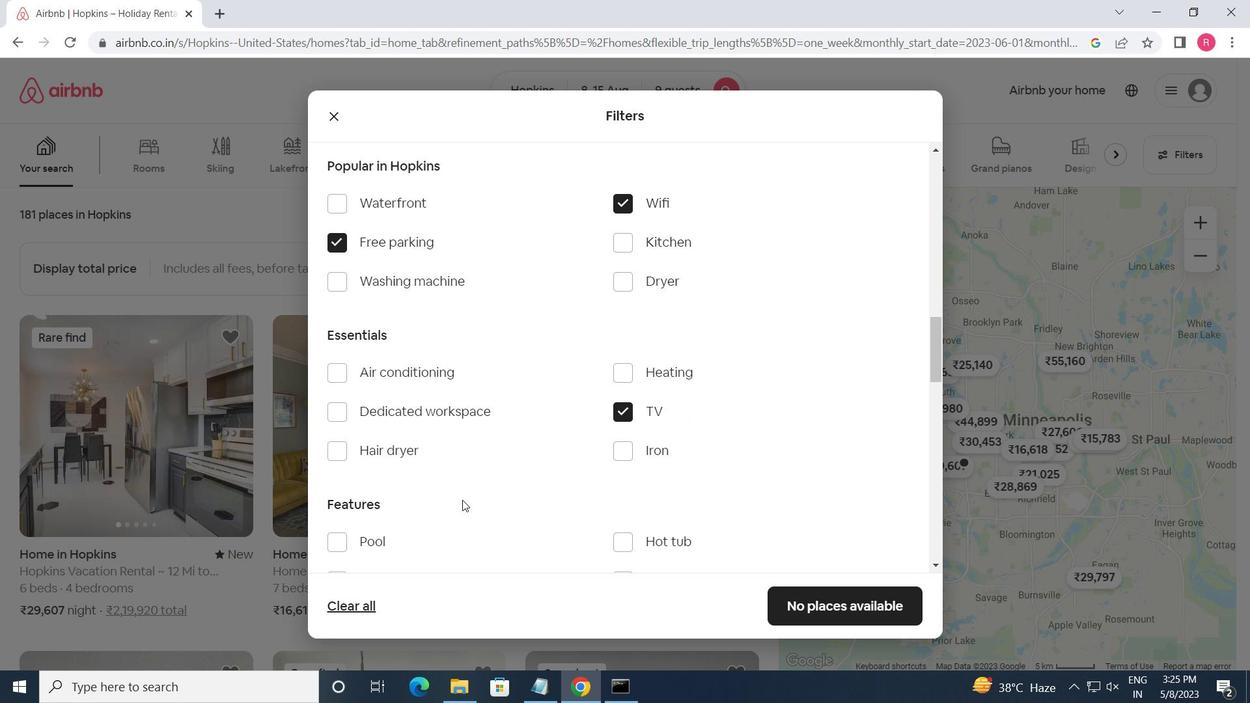 
Action: Mouse scrolled (444, 508) with delta (0, 0)
Screenshot: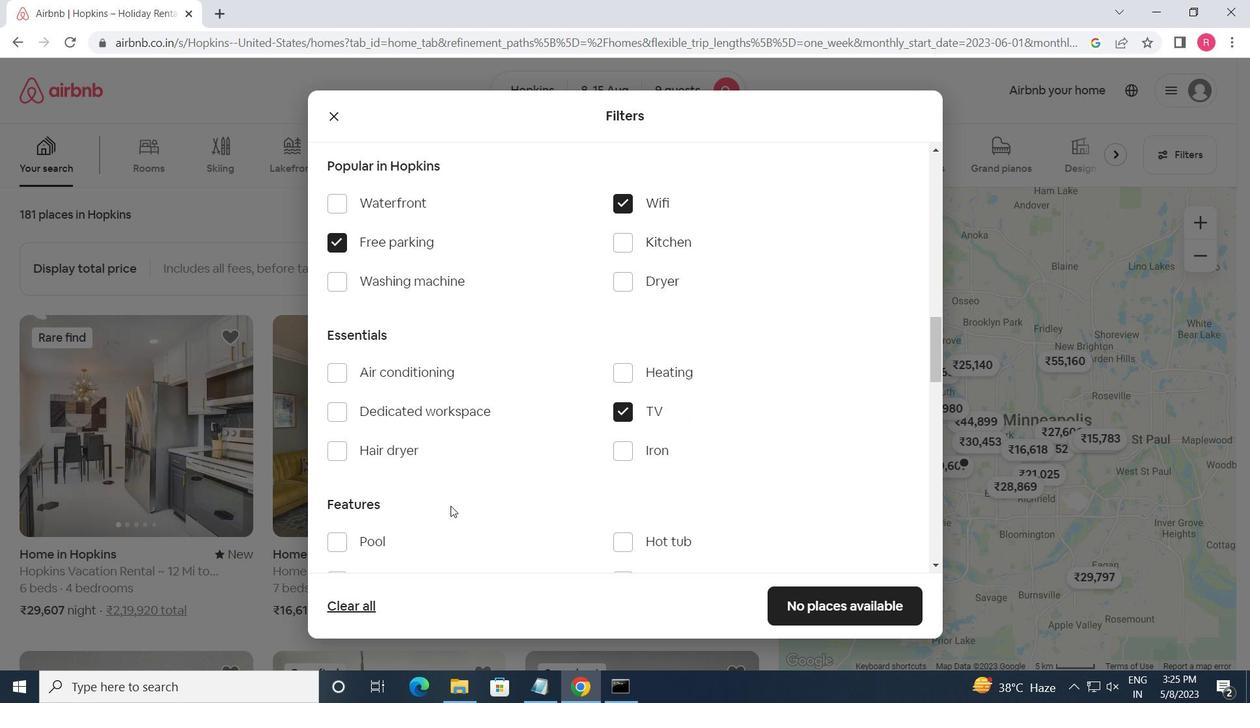 
Action: Mouse moved to (338, 459)
Screenshot: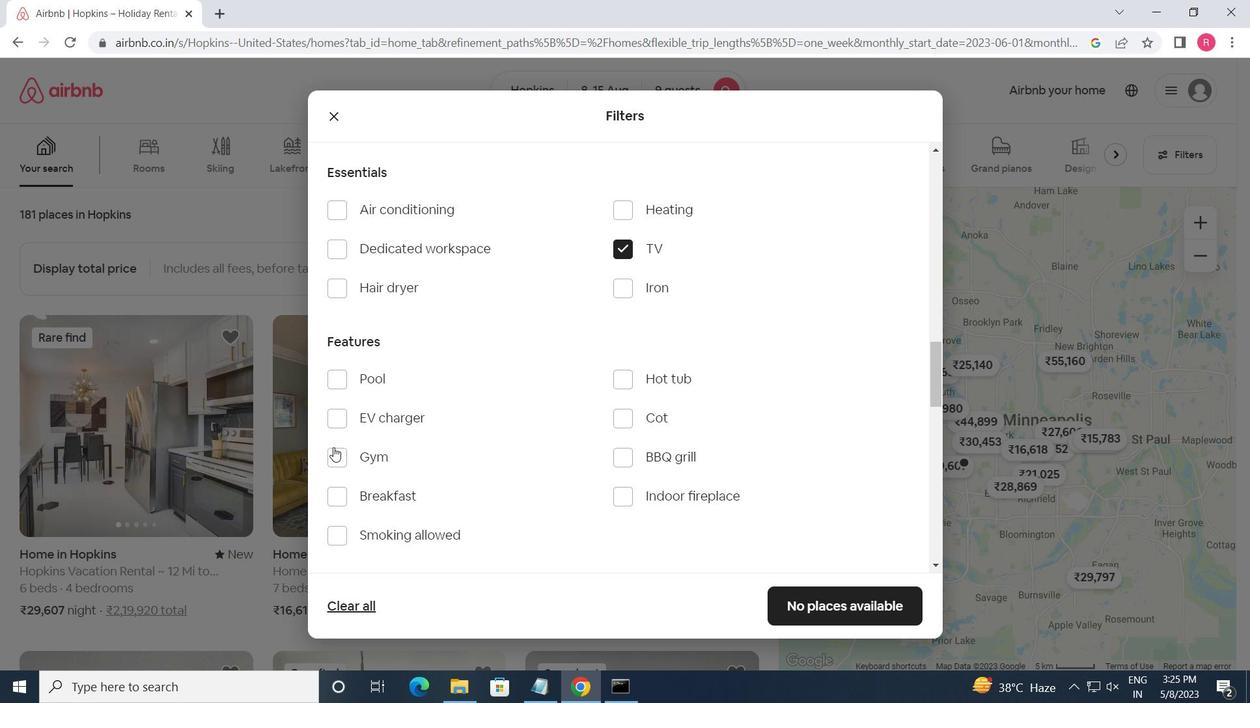 
Action: Mouse pressed left at (338, 459)
Screenshot: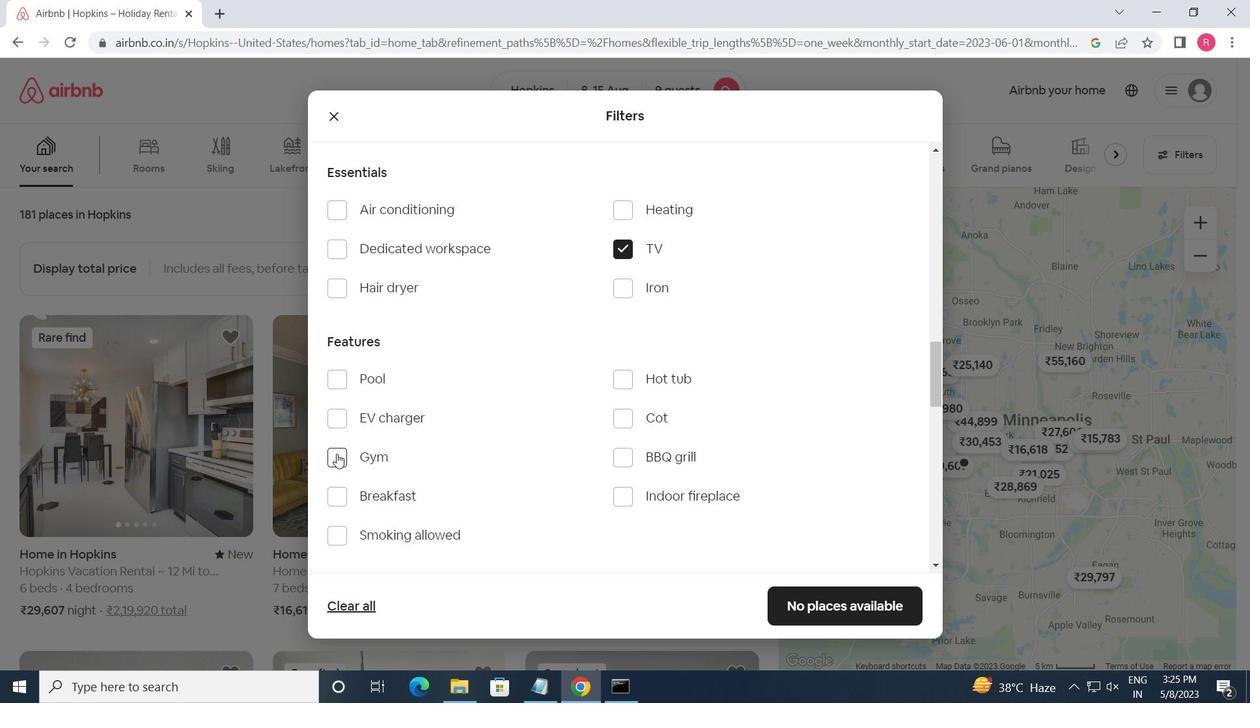 
Action: Mouse moved to (337, 500)
Screenshot: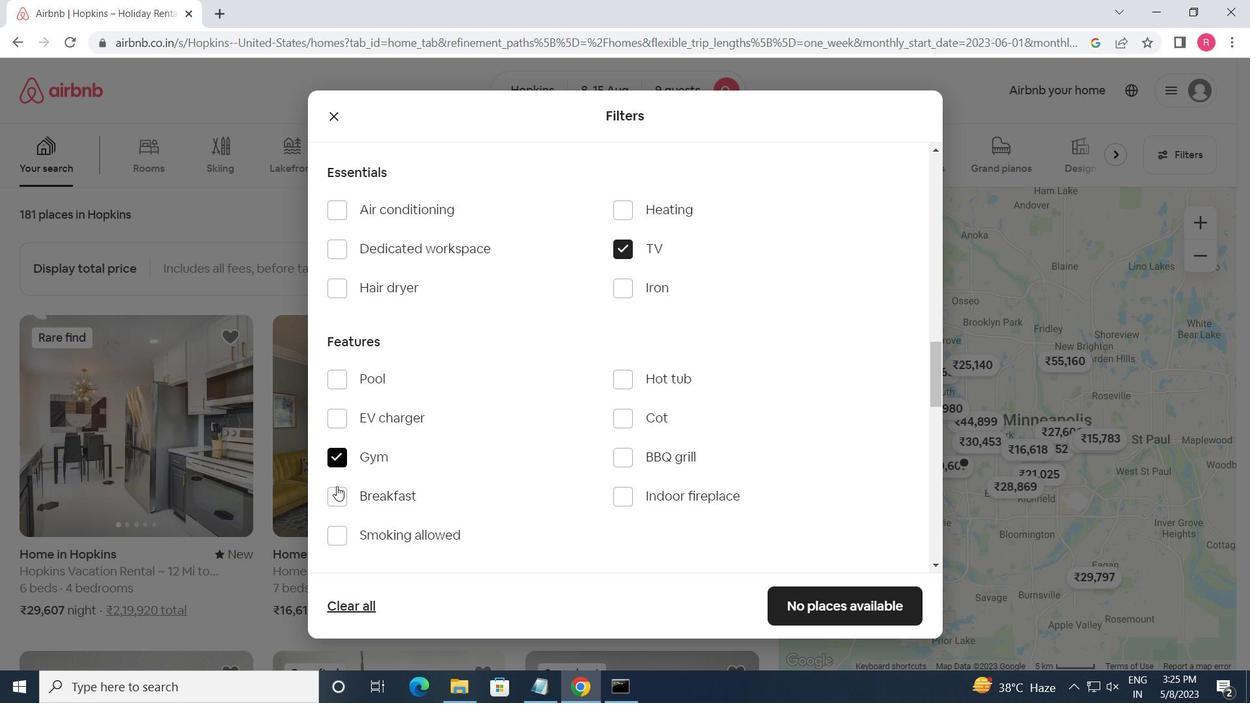 
Action: Mouse pressed left at (337, 500)
Screenshot: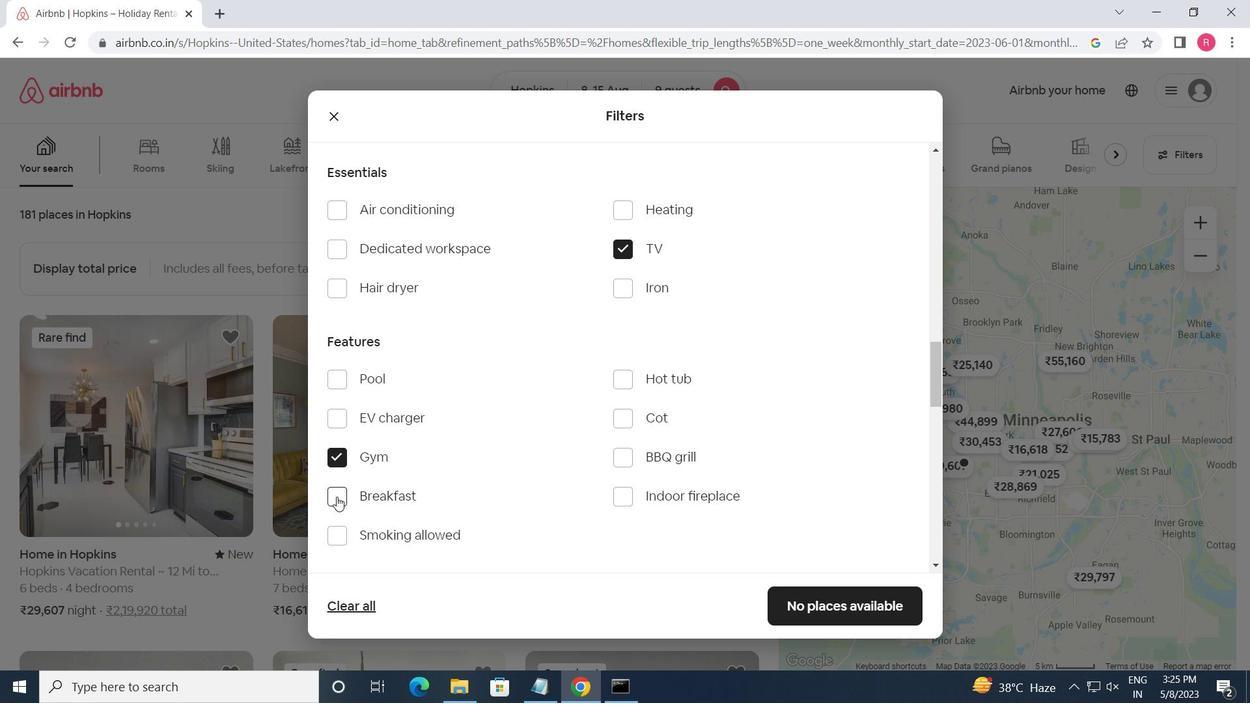 
Action: Mouse moved to (583, 488)
Screenshot: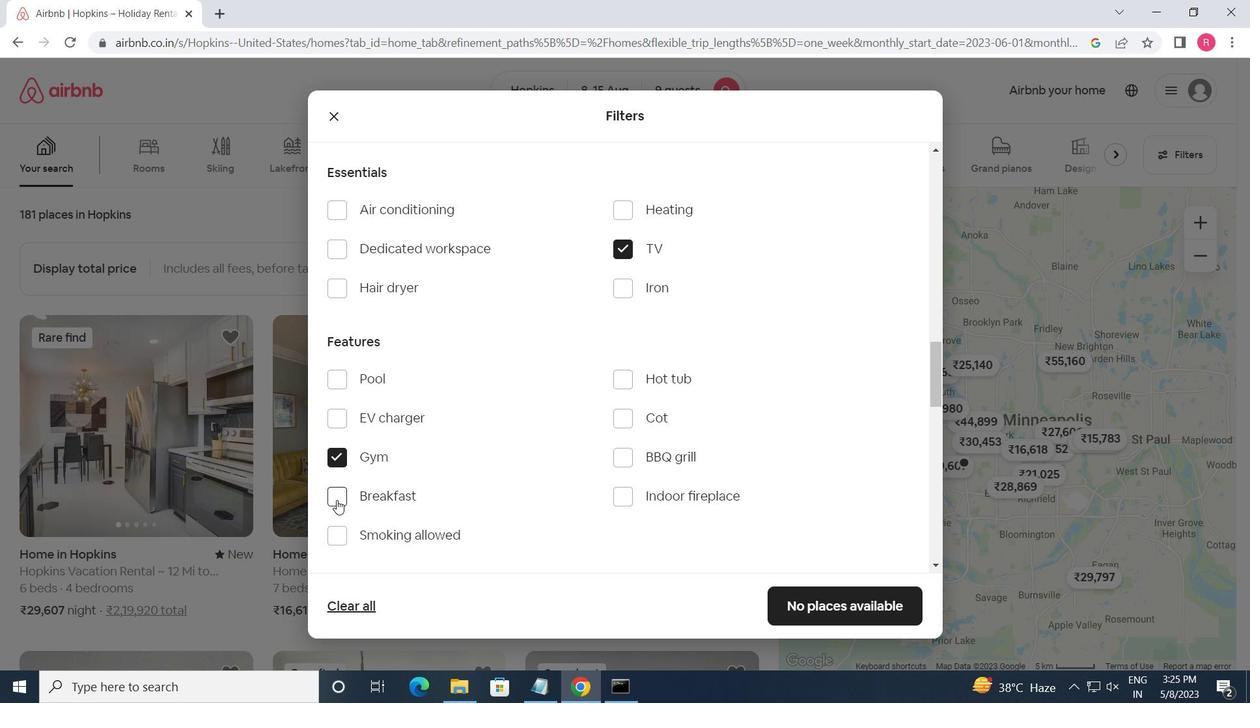 
Action: Mouse scrolled (583, 487) with delta (0, 0)
Screenshot: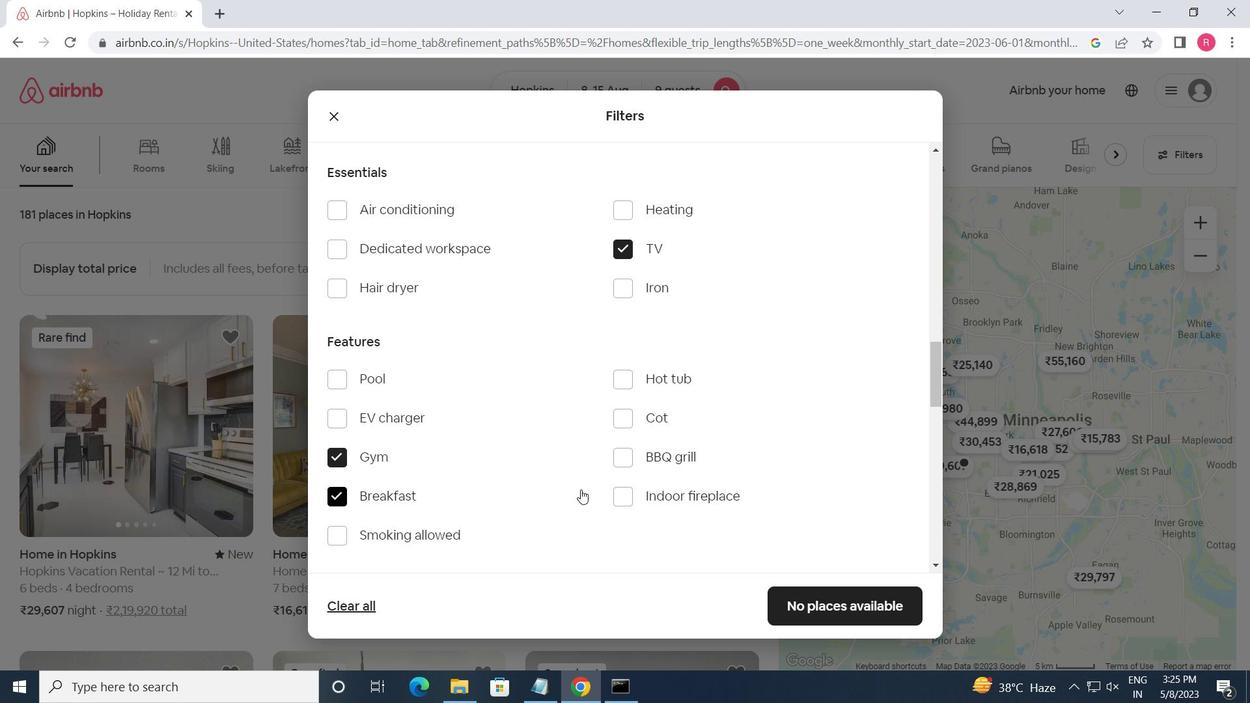 
Action: Mouse scrolled (583, 487) with delta (0, 0)
Screenshot: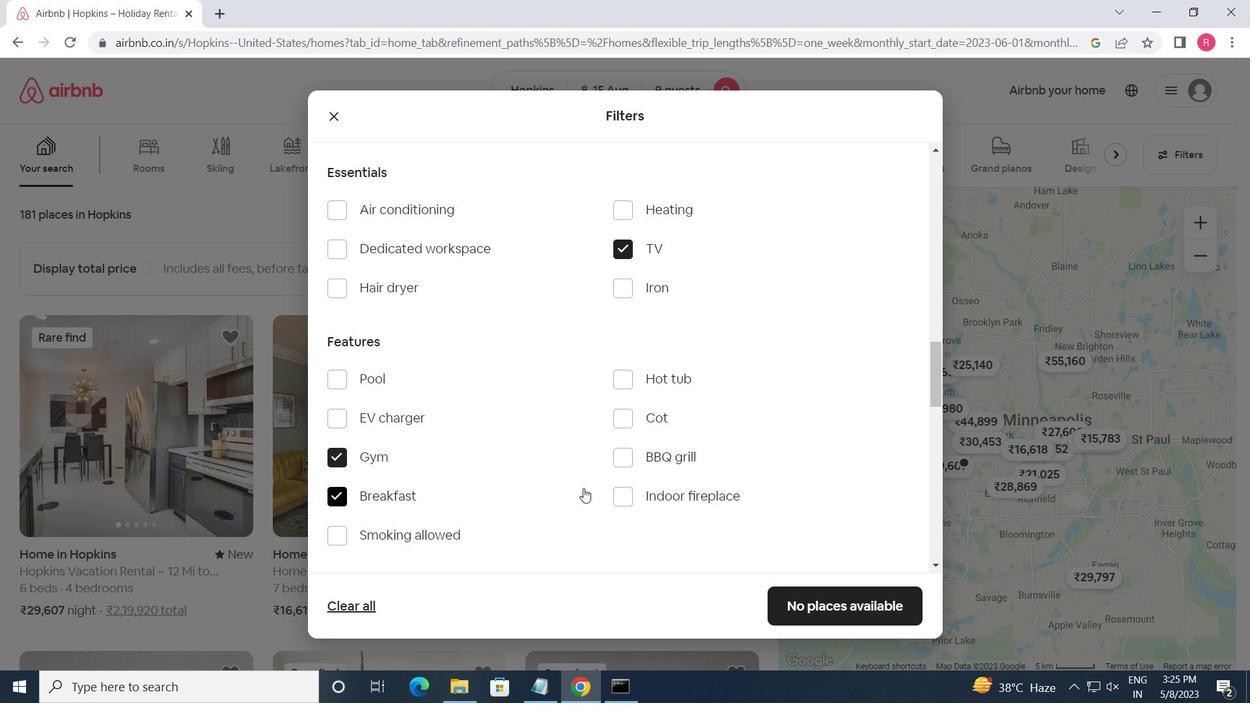 
Action: Mouse scrolled (583, 487) with delta (0, 0)
Screenshot: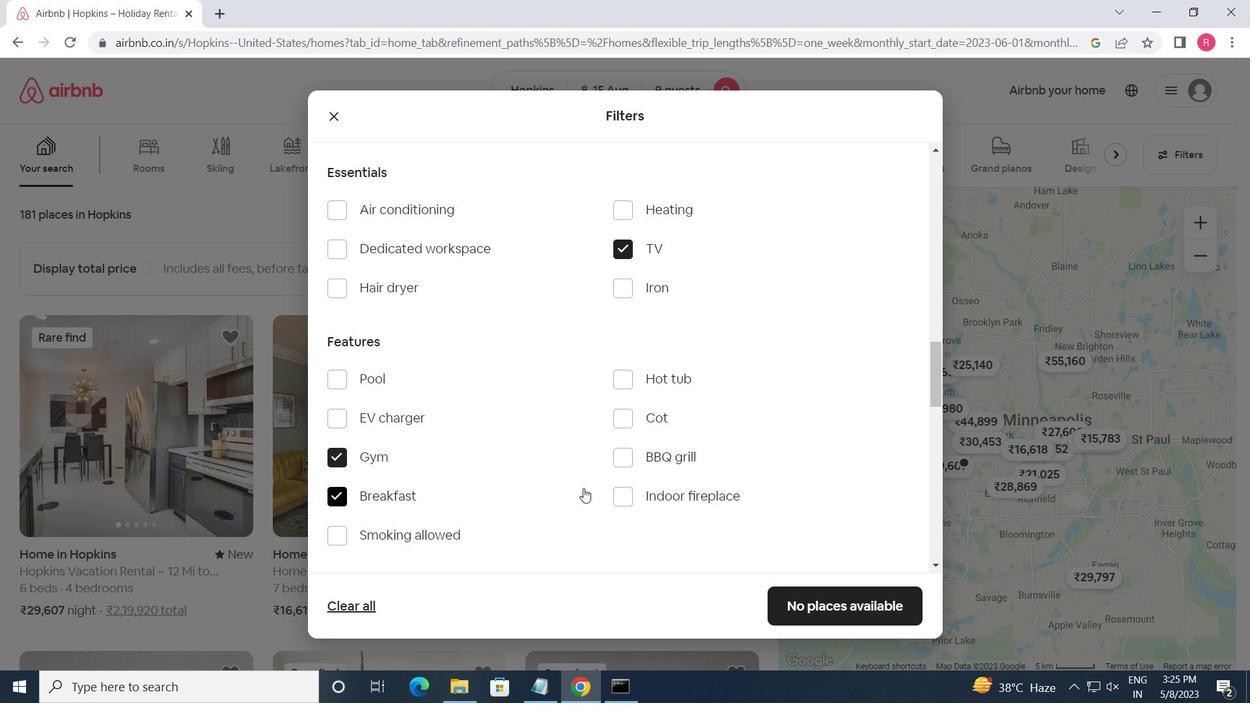 
Action: Mouse scrolled (583, 487) with delta (0, 0)
Screenshot: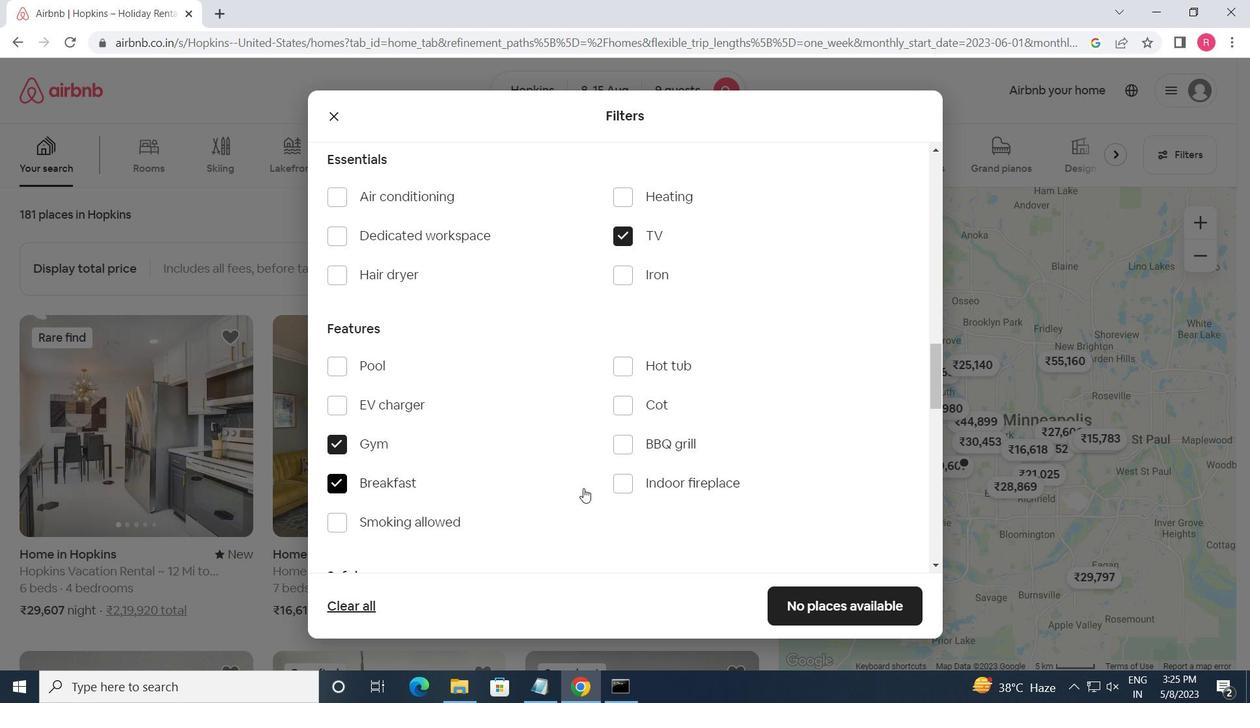 
Action: Mouse moved to (881, 471)
Screenshot: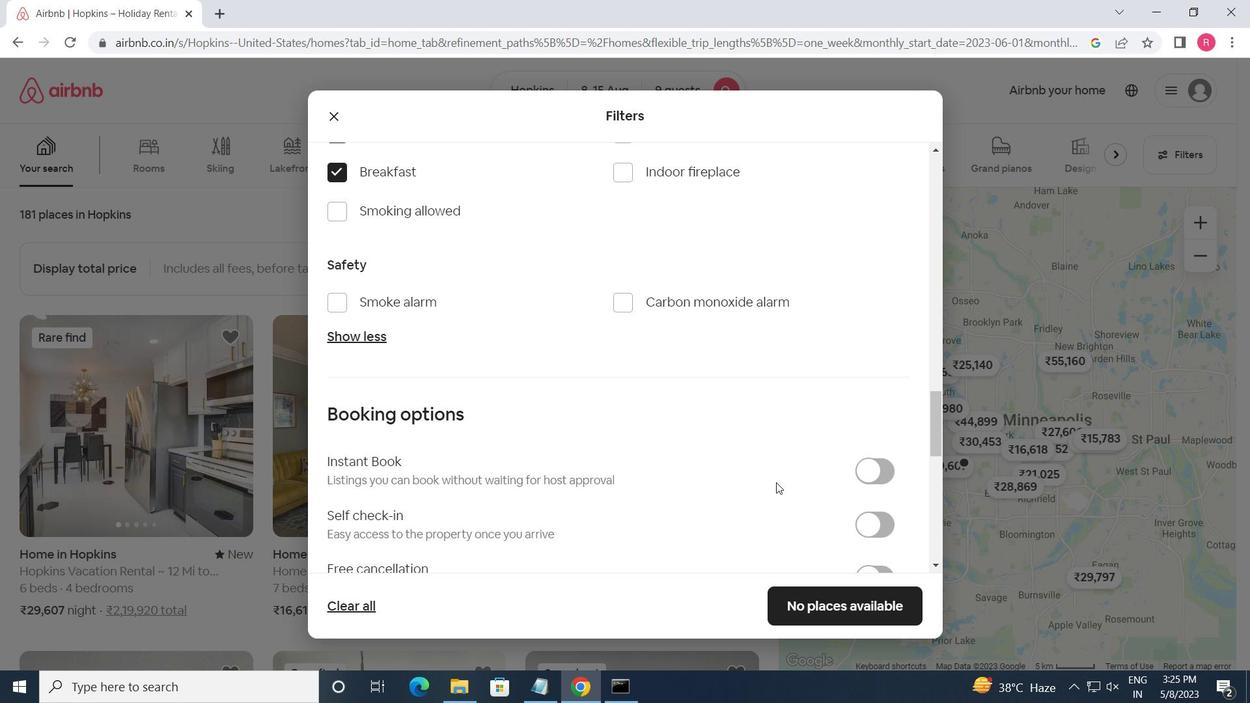 
Action: Mouse scrolled (881, 470) with delta (0, 0)
Screenshot: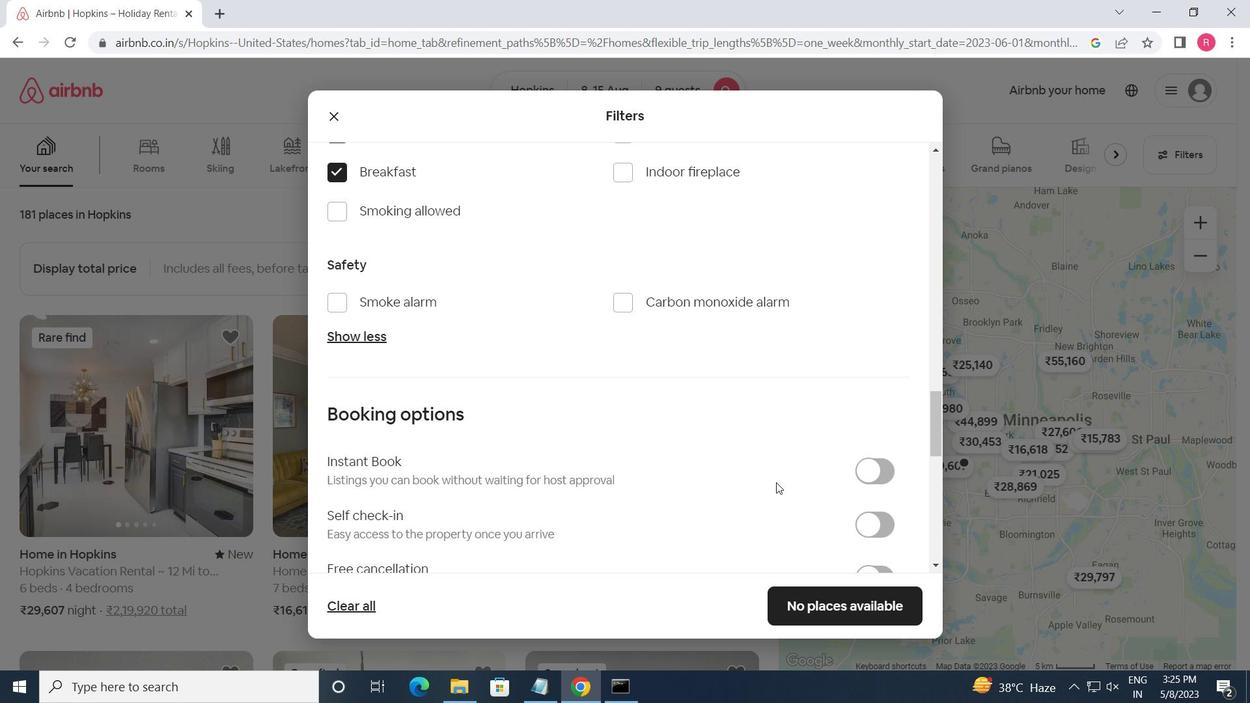 
Action: Mouse moved to (868, 446)
Screenshot: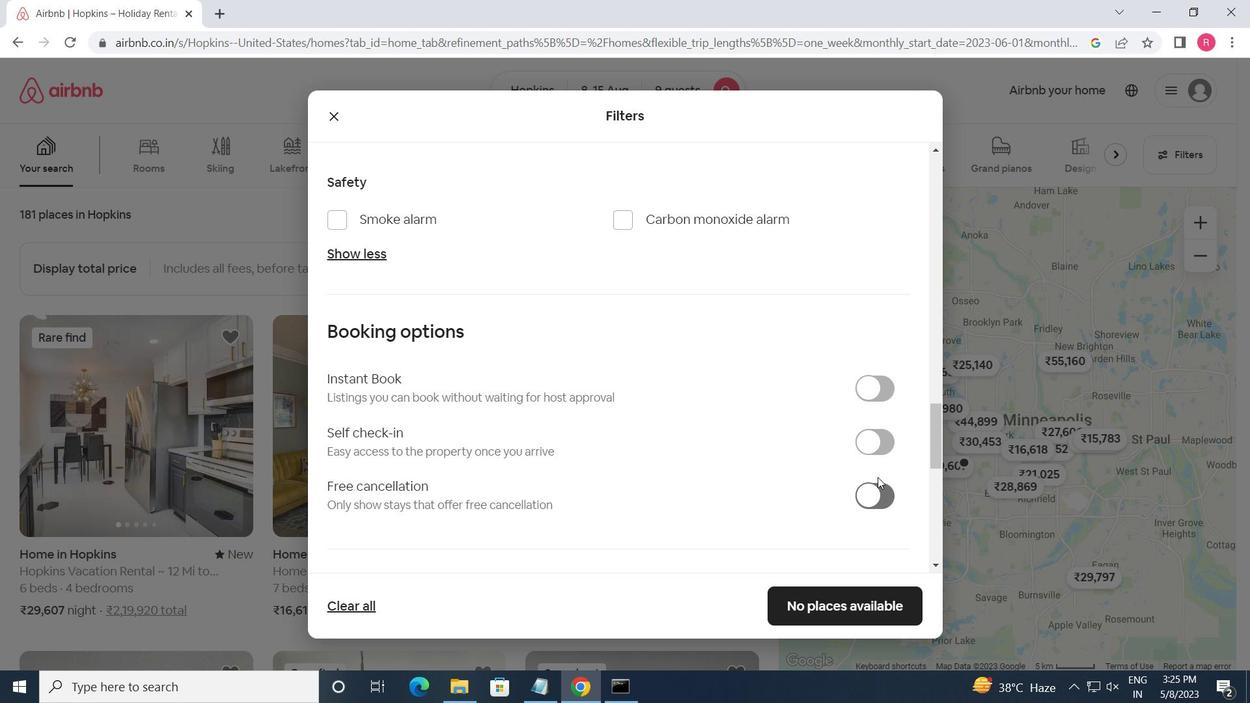 
Action: Mouse pressed left at (868, 446)
Screenshot: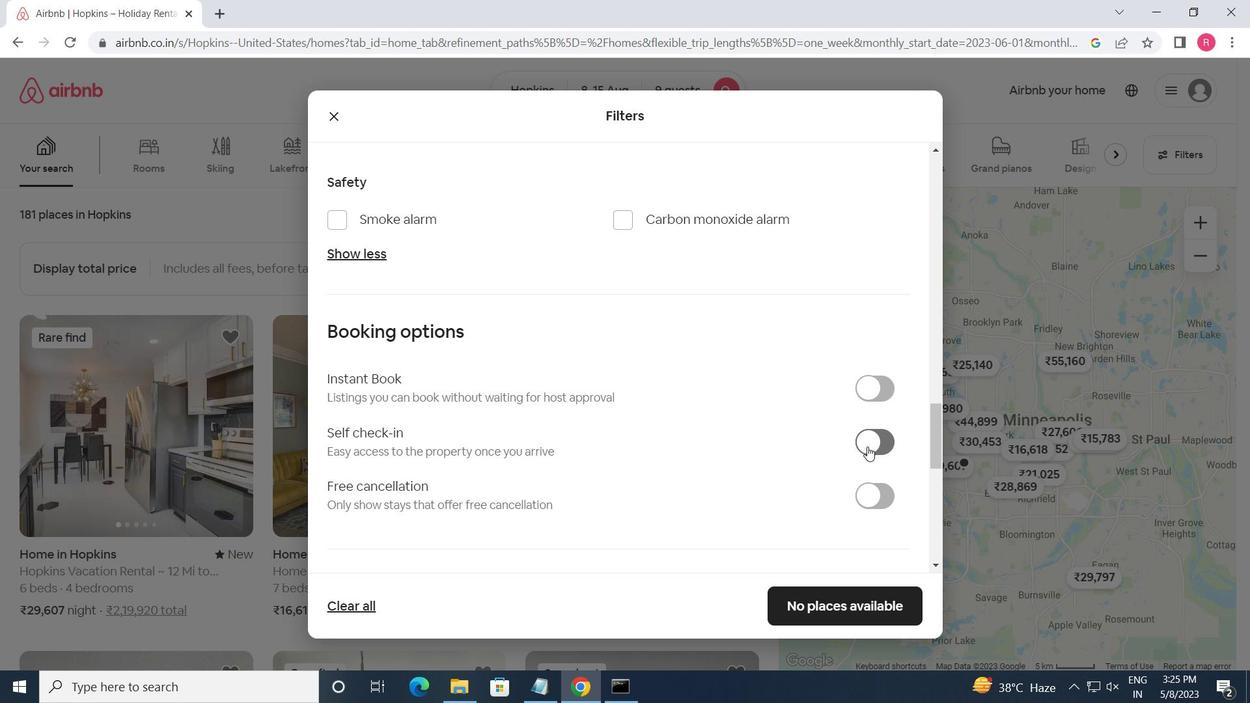 
Action: Mouse moved to (547, 468)
Screenshot: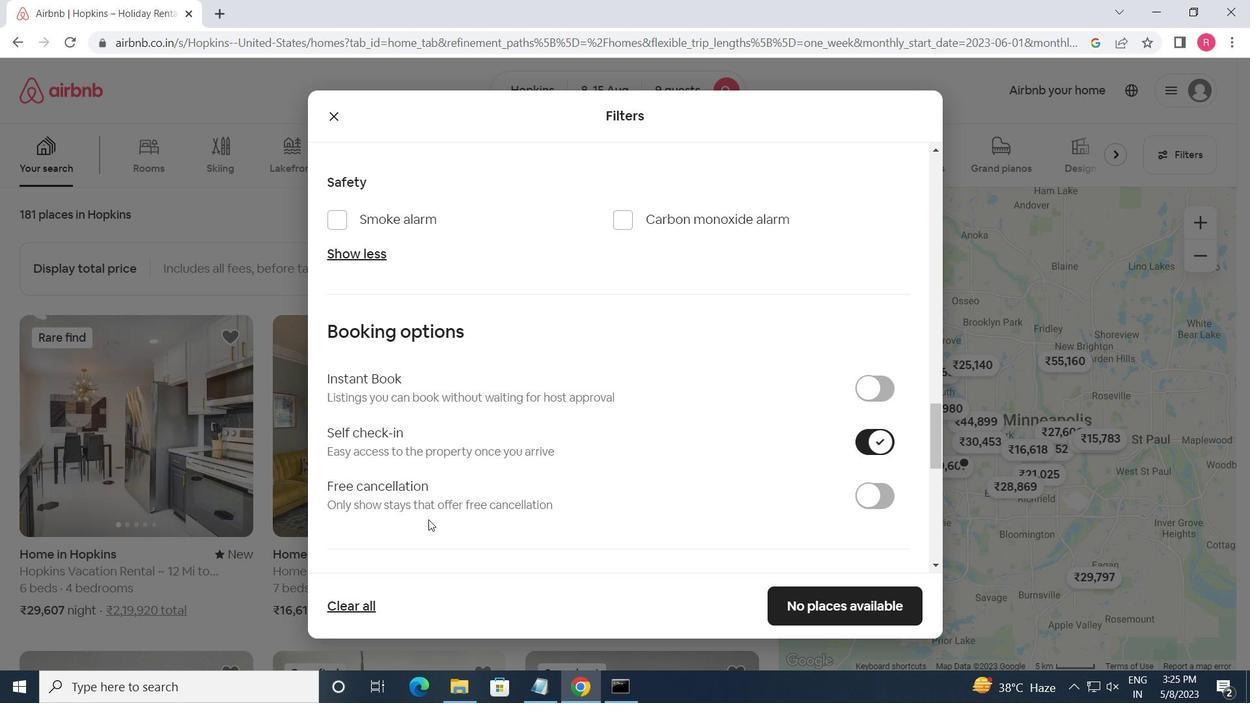 
Action: Mouse scrolled (547, 467) with delta (0, 0)
Screenshot: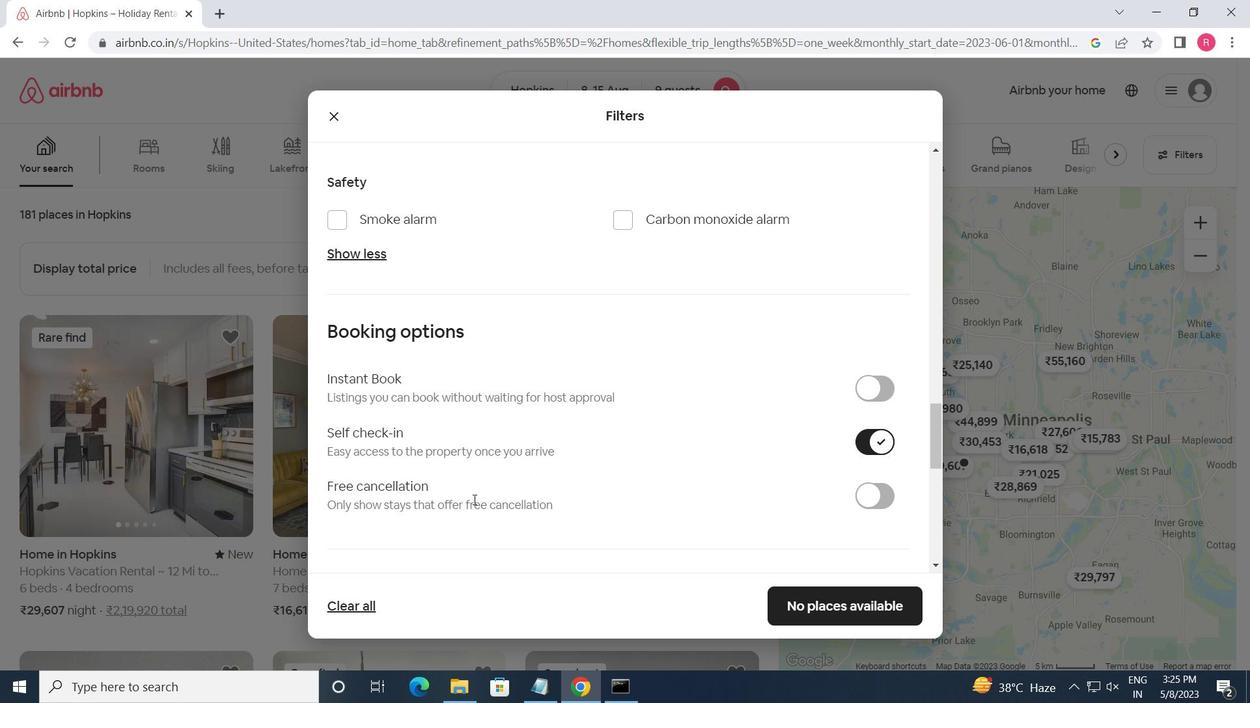 
Action: Mouse scrolled (547, 467) with delta (0, 0)
Screenshot: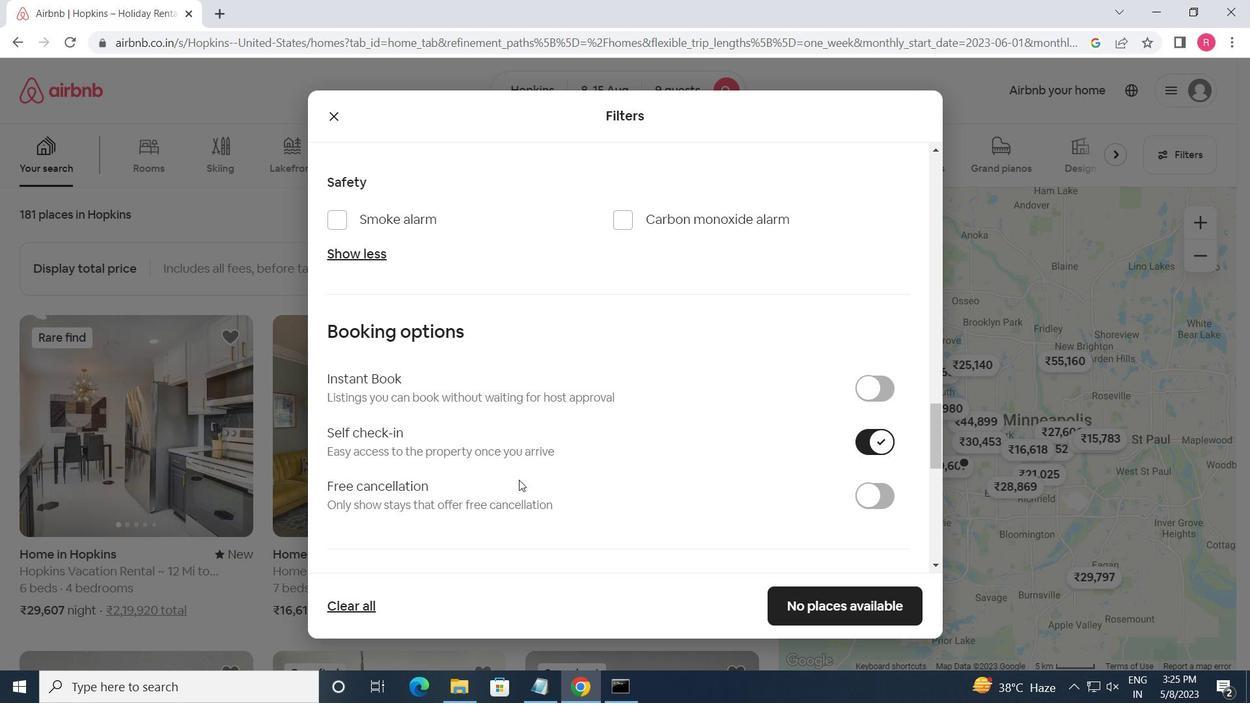 
Action: Mouse scrolled (547, 467) with delta (0, 0)
Screenshot: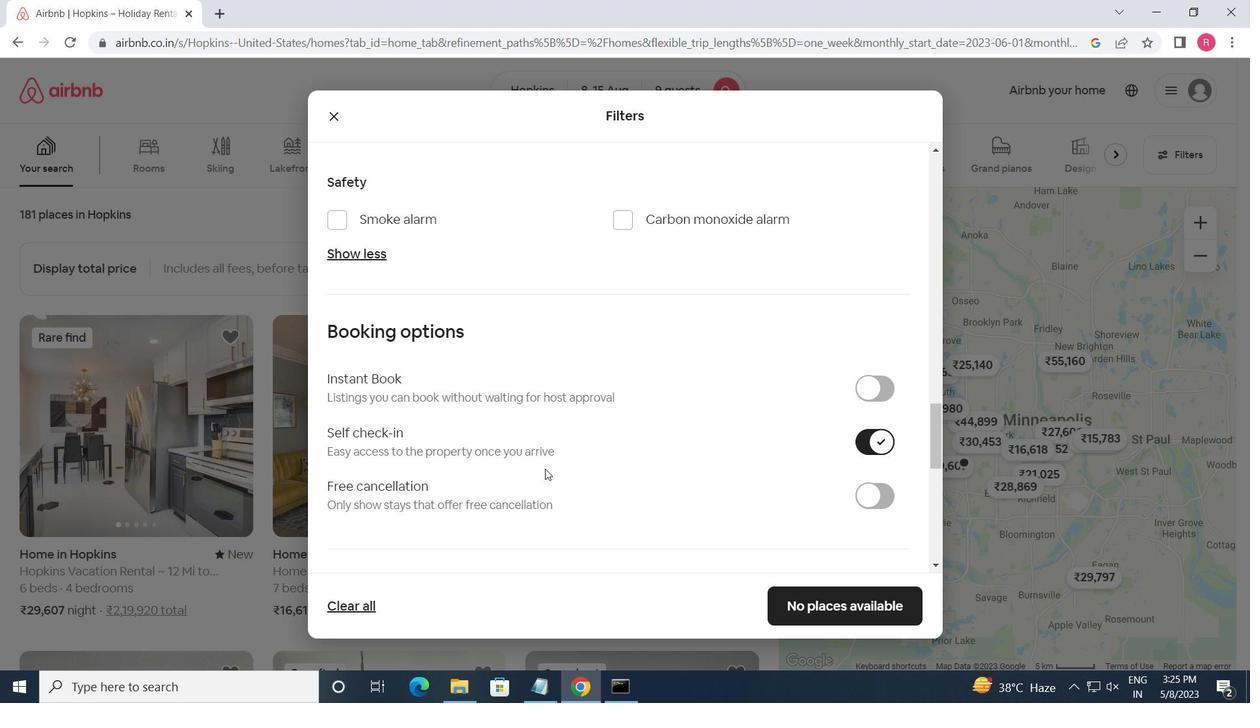 
Action: Mouse scrolled (547, 467) with delta (0, 0)
Screenshot: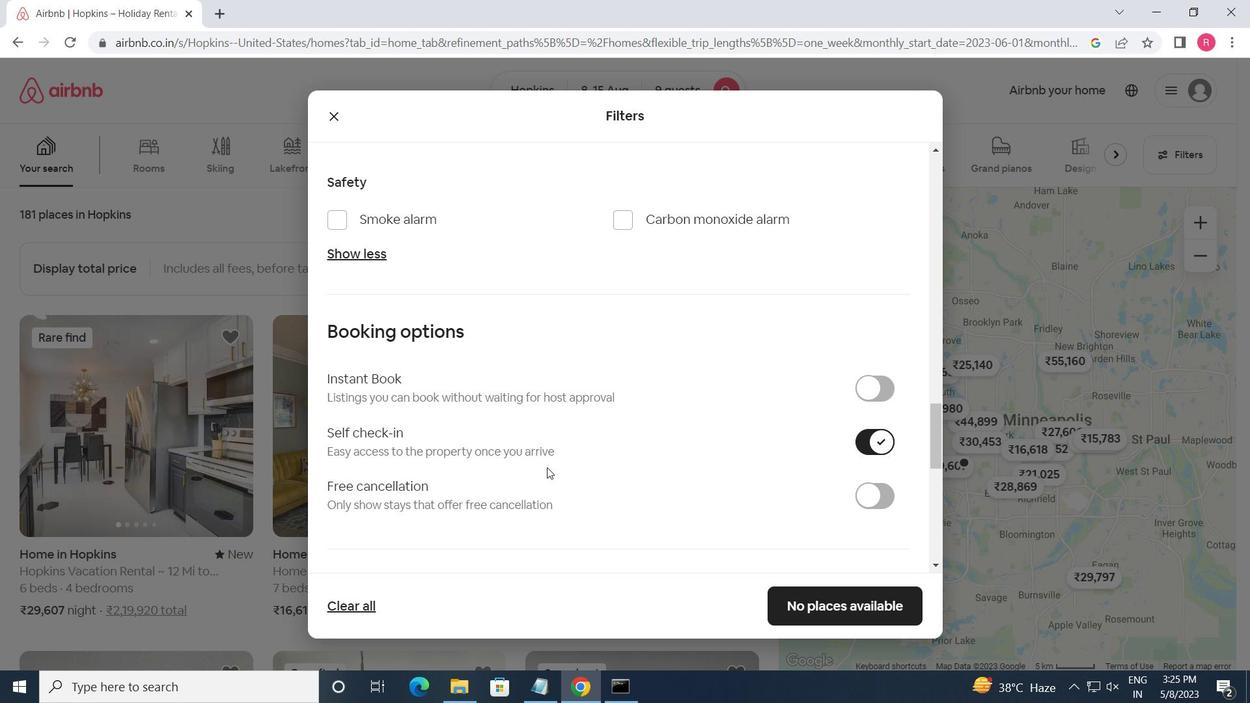 
Action: Mouse scrolled (547, 467) with delta (0, 0)
Screenshot: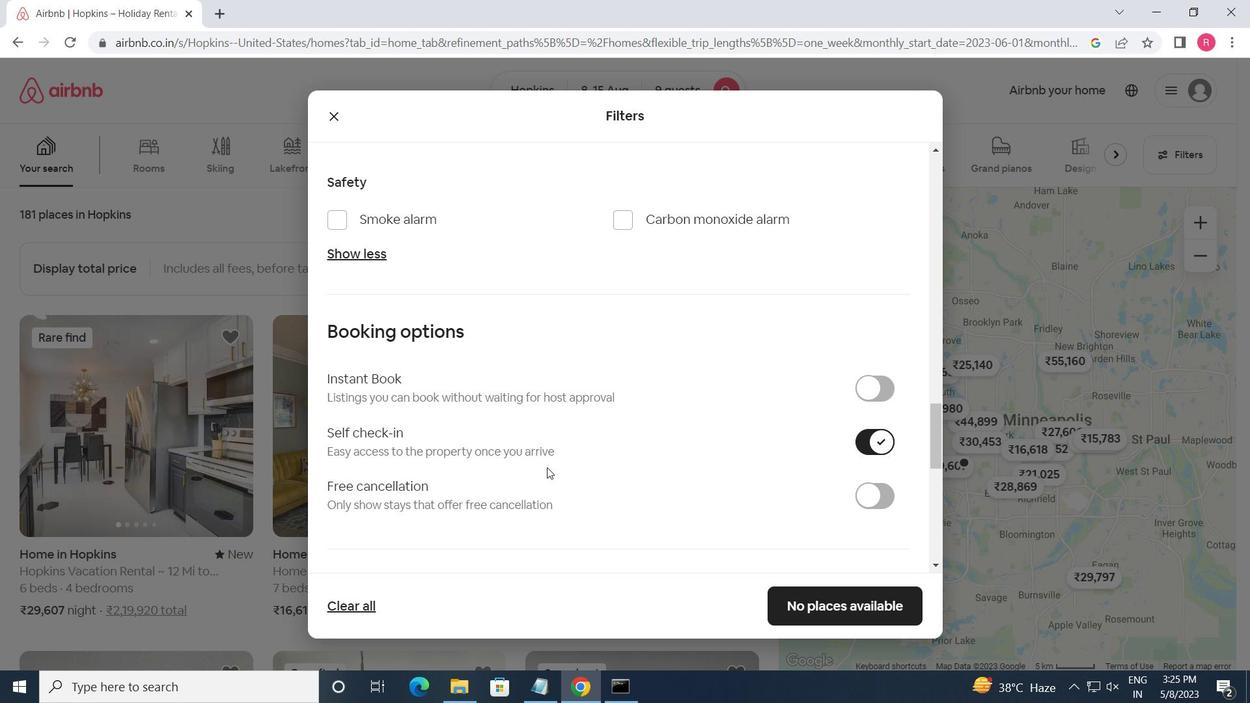 
Action: Mouse moved to (494, 486)
Screenshot: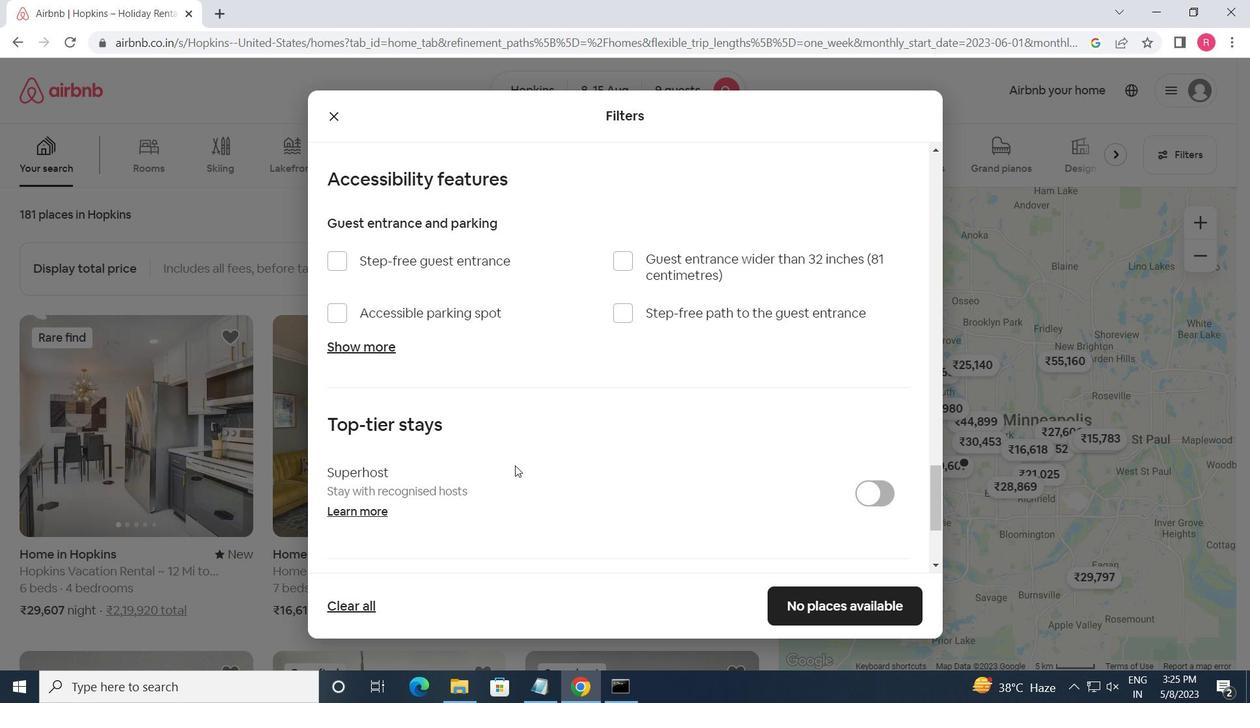 
Action: Mouse scrolled (494, 485) with delta (0, 0)
Screenshot: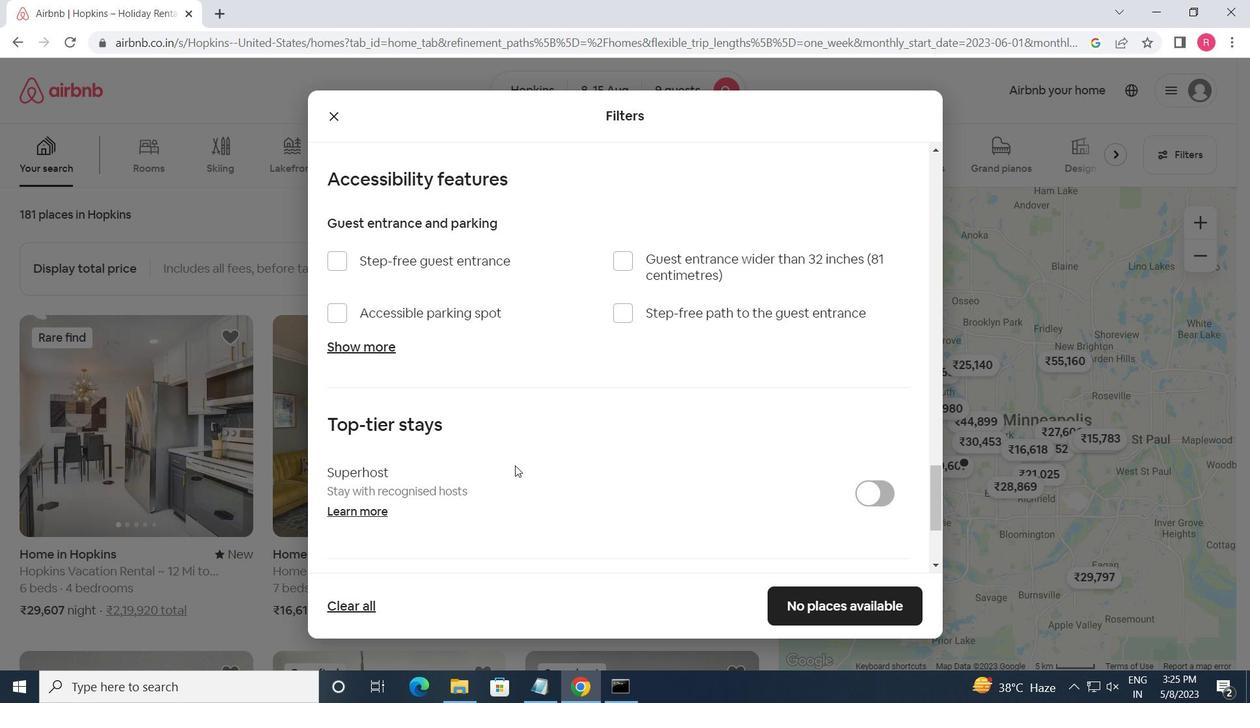 
Action: Mouse moved to (494, 489)
Screenshot: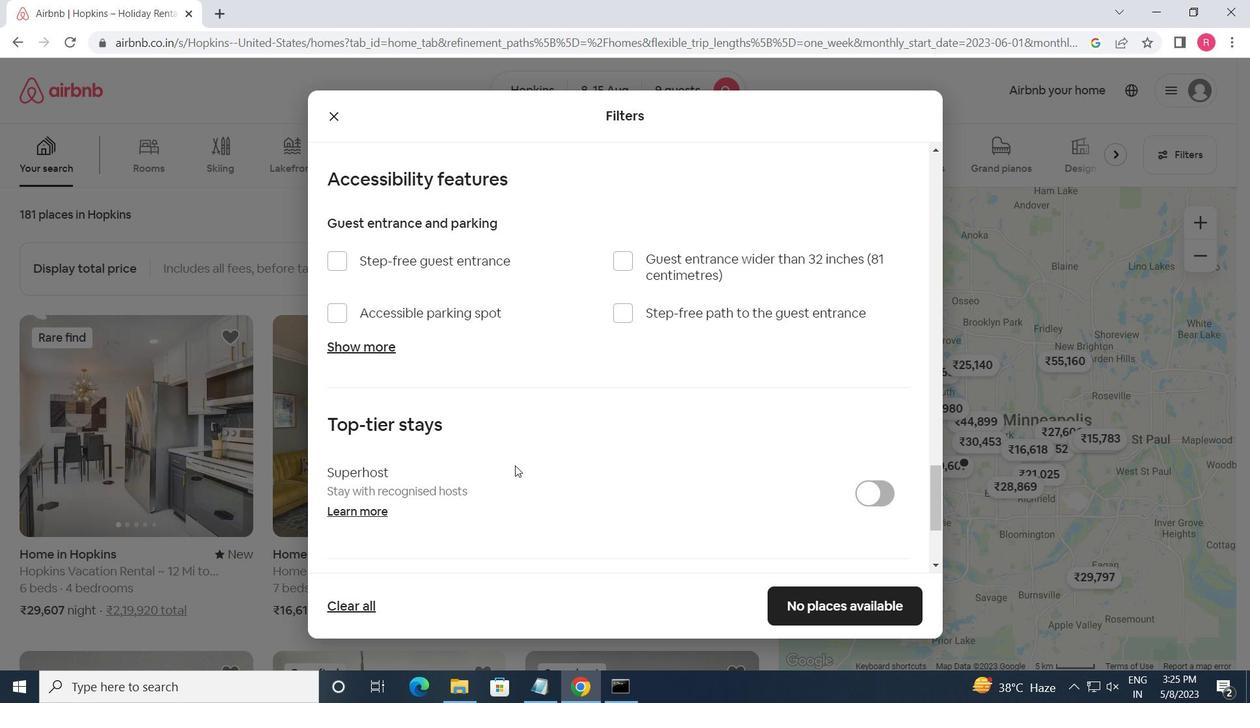 
Action: Mouse scrolled (494, 488) with delta (0, 0)
Screenshot: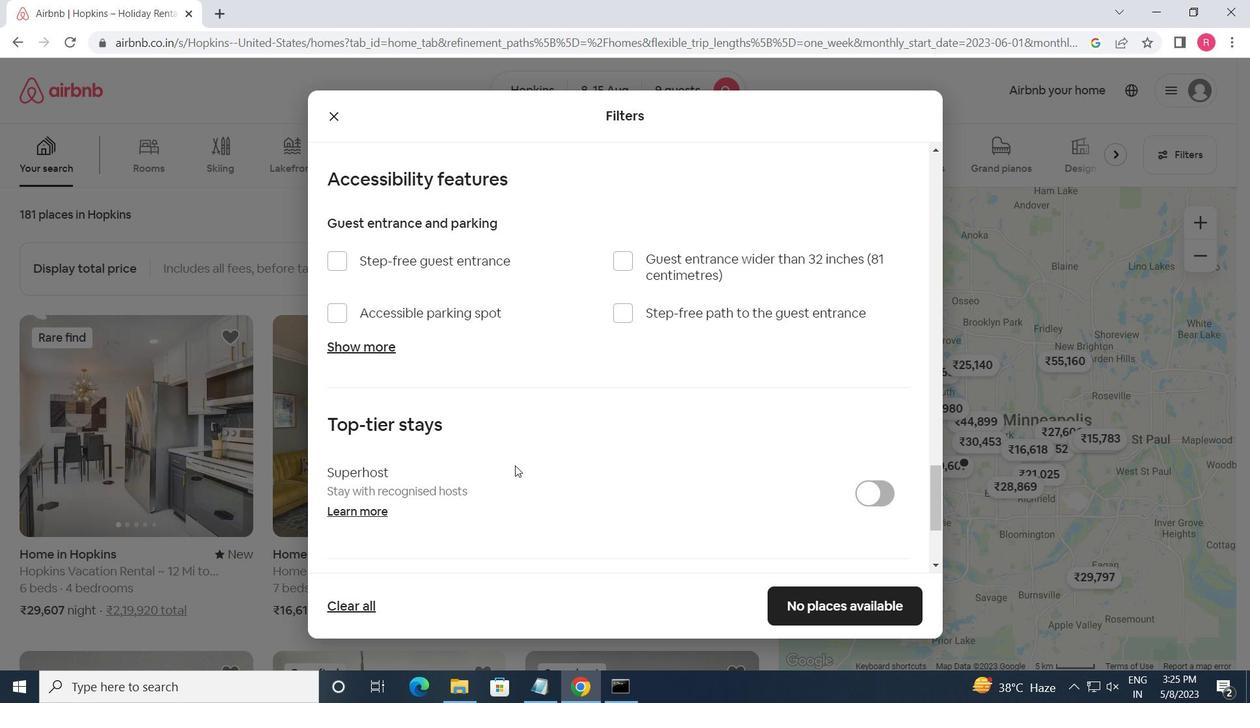 
Action: Mouse moved to (494, 490)
Screenshot: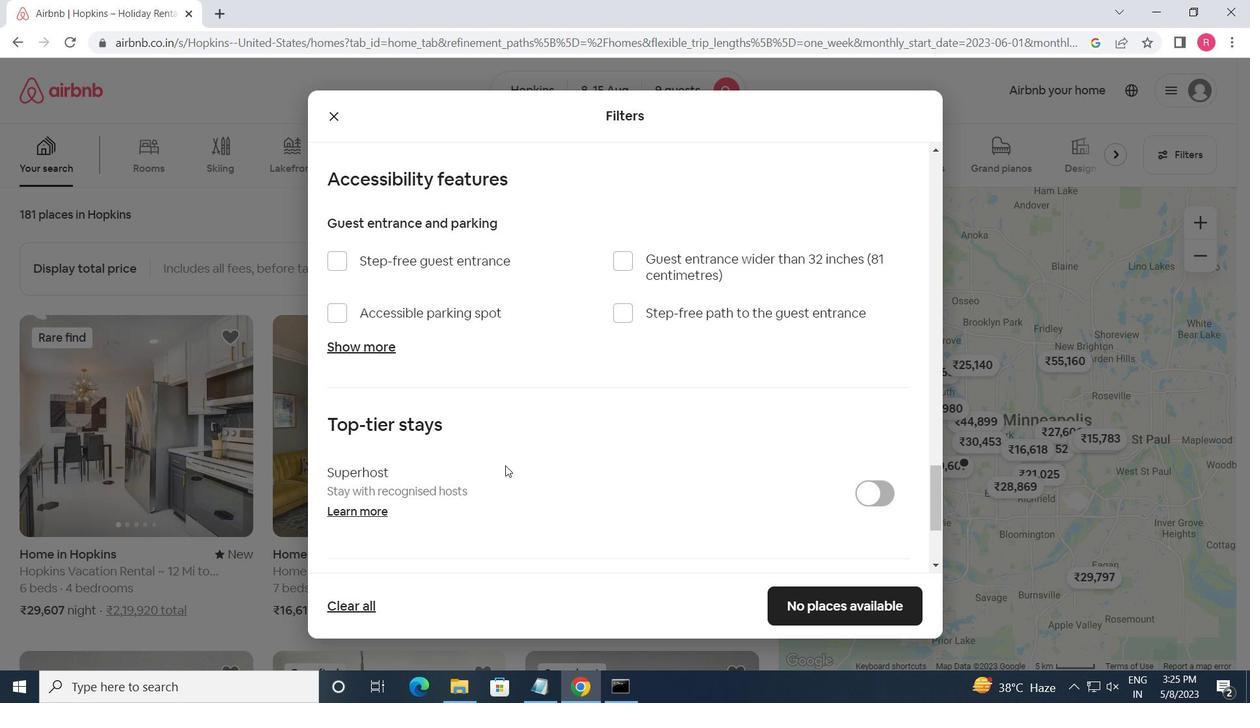 
Action: Mouse scrolled (494, 489) with delta (0, 0)
Screenshot: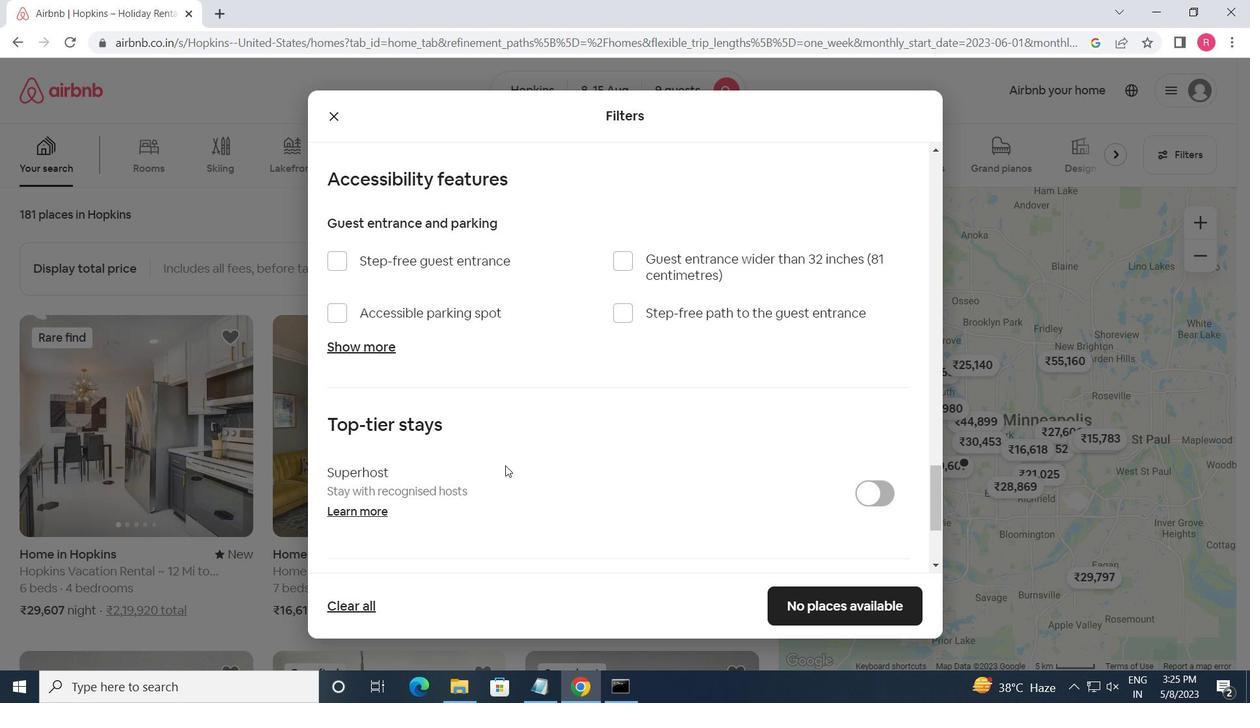 
Action: Mouse scrolled (494, 489) with delta (0, 0)
Screenshot: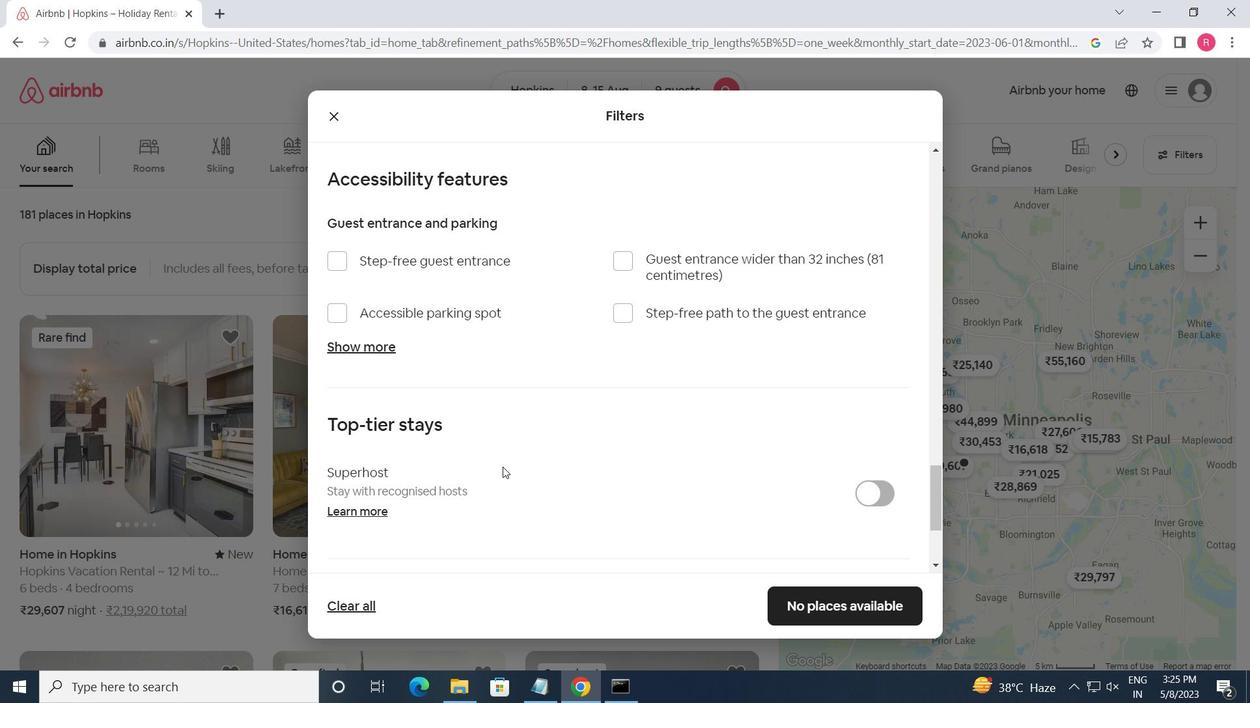
Action: Mouse moved to (338, 458)
Screenshot: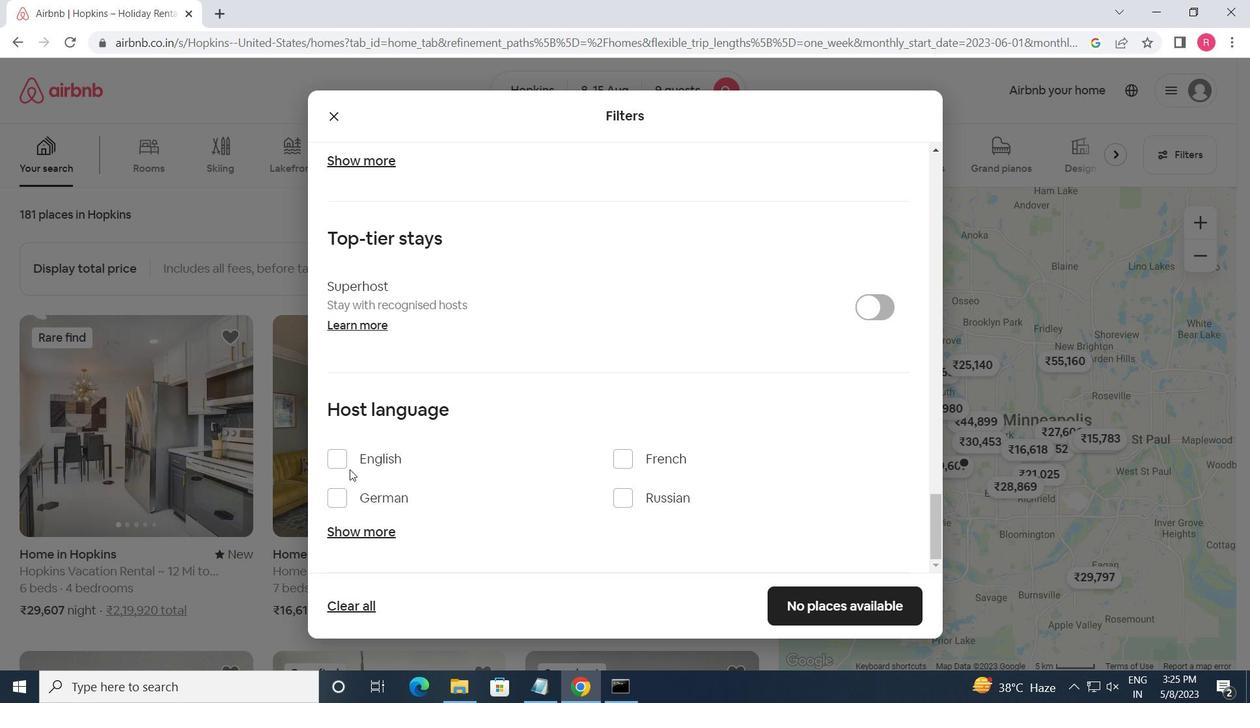 
Action: Mouse pressed left at (338, 458)
Screenshot: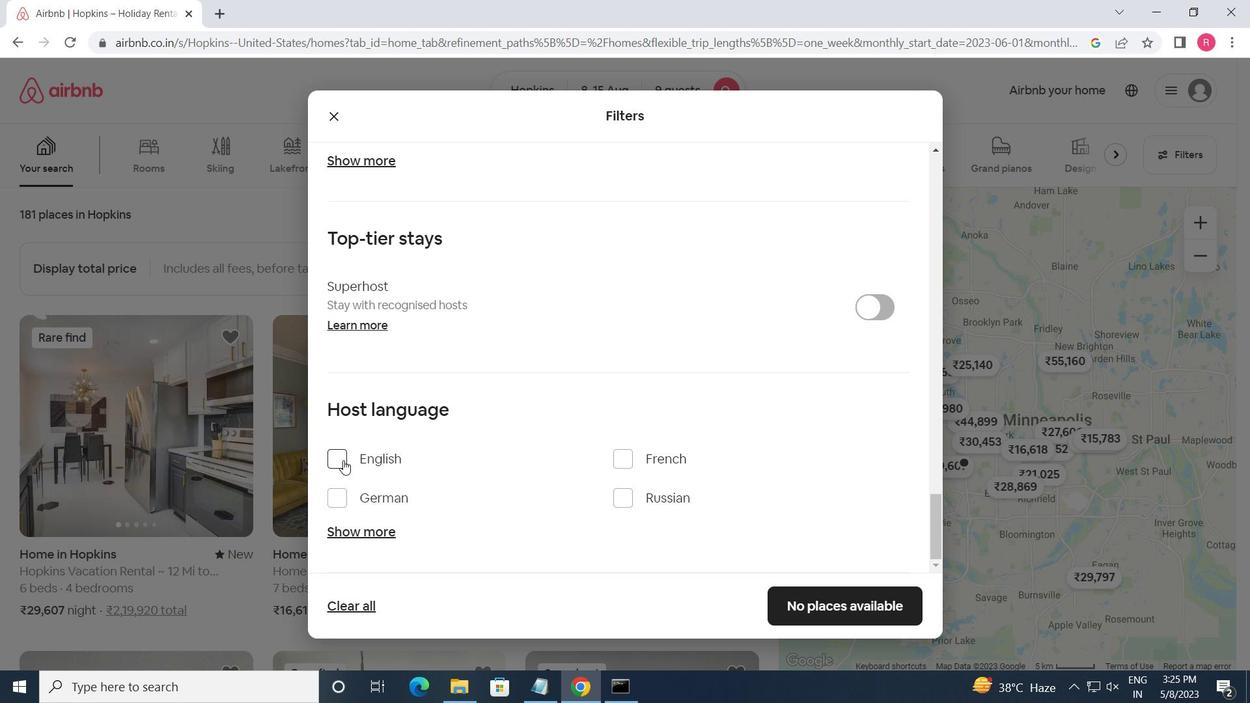 
Action: Mouse moved to (814, 612)
Screenshot: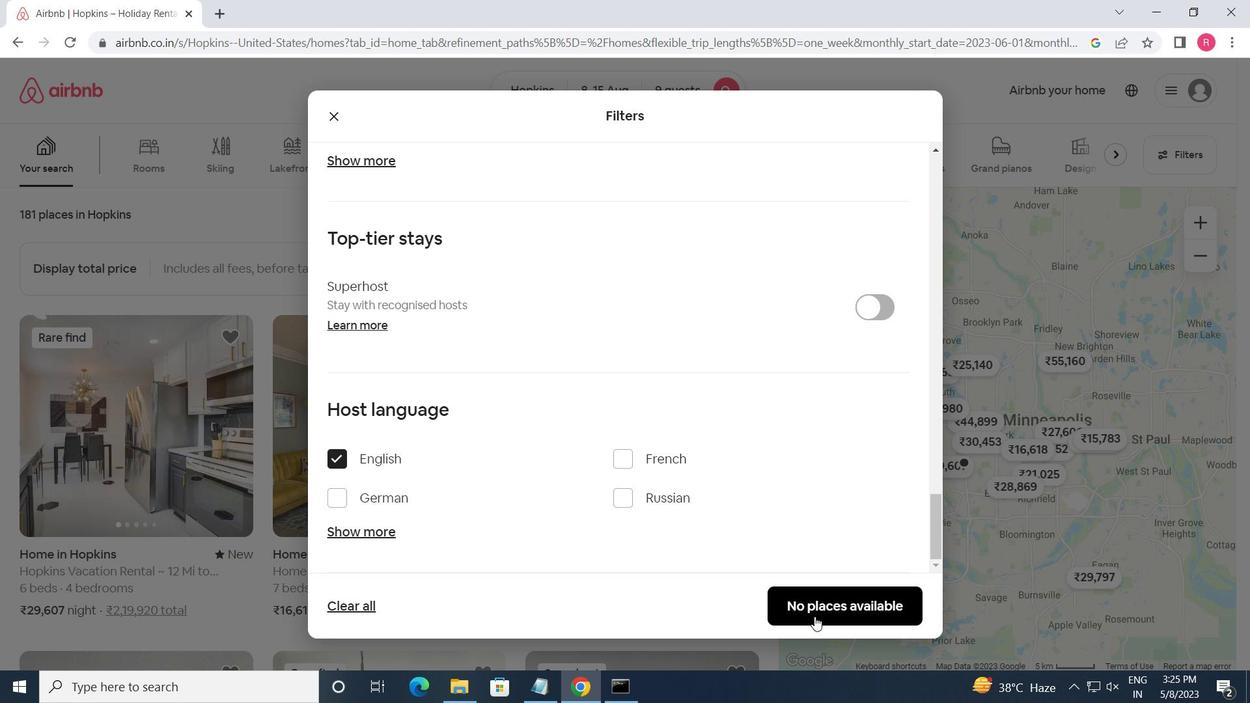 
Action: Mouse pressed left at (814, 612)
Screenshot: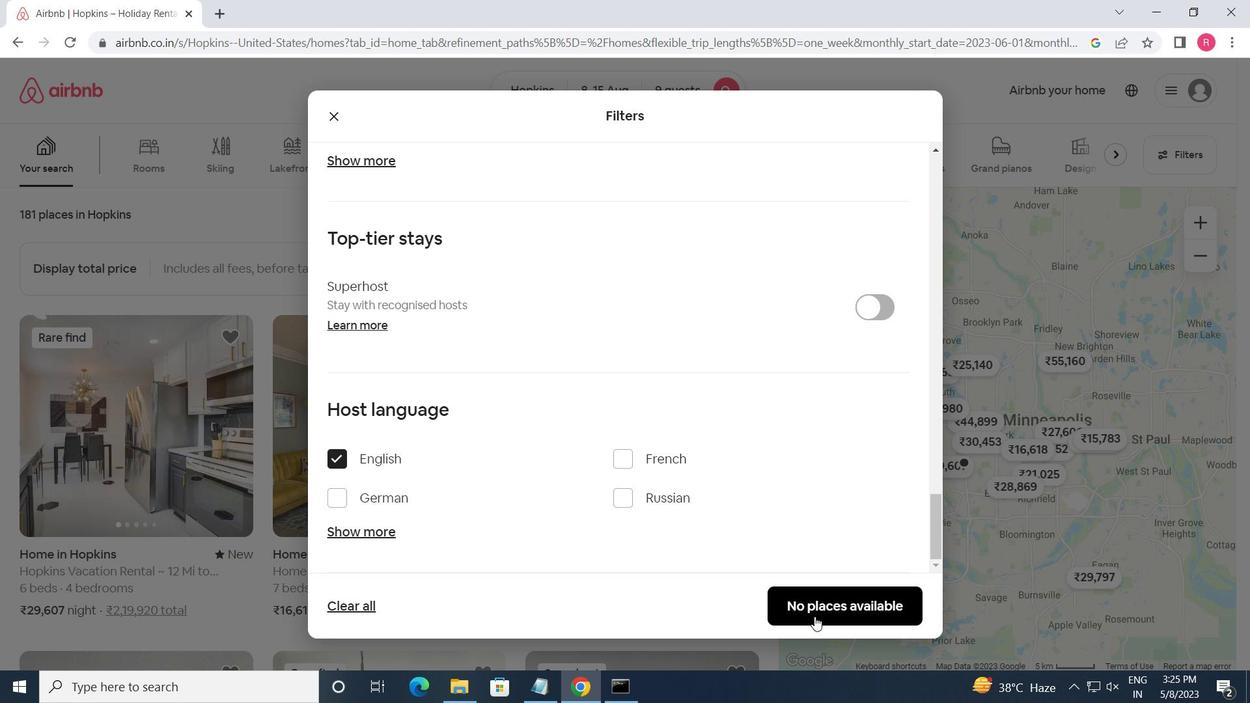 
